 Task: Design a stationery and office supplies store: offer stationery, office supplies, and art materials.
Action: Mouse moved to (743, 366)
Screenshot: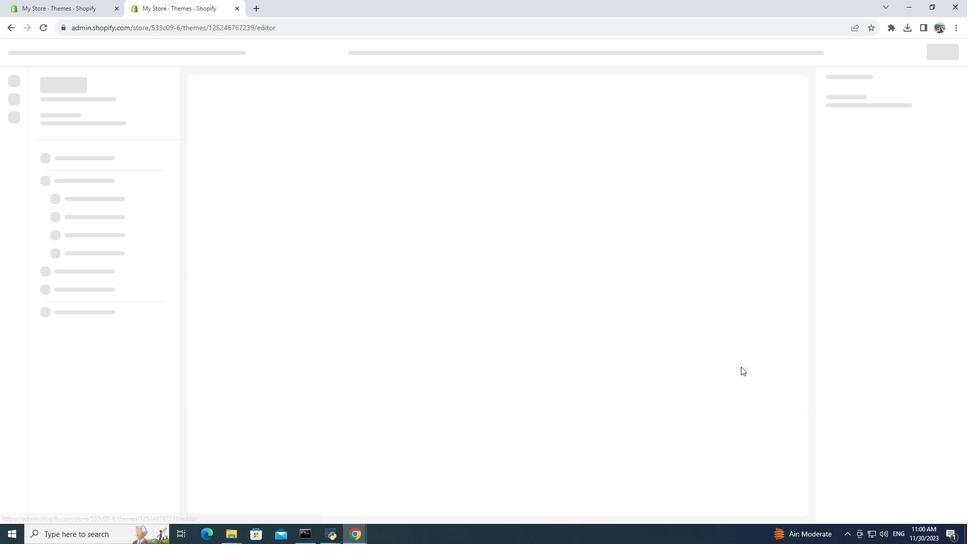 
Action: Mouse pressed left at (743, 366)
Screenshot: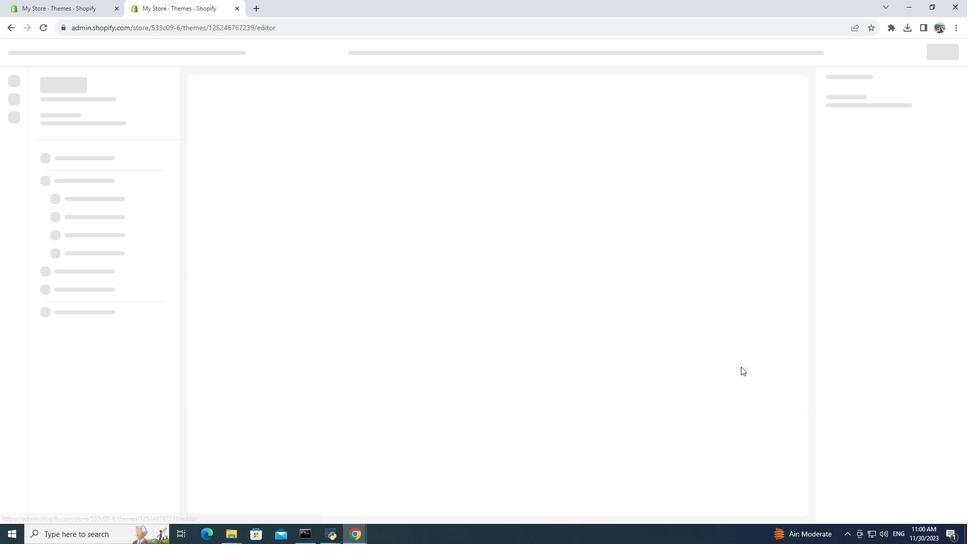 
Action: Mouse moved to (699, 226)
Screenshot: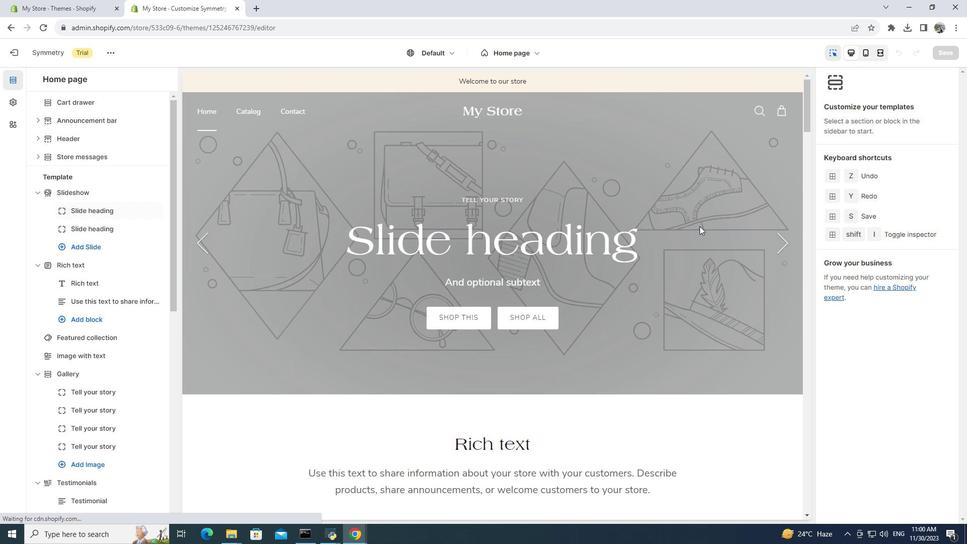 
Action: Mouse pressed left at (699, 226)
Screenshot: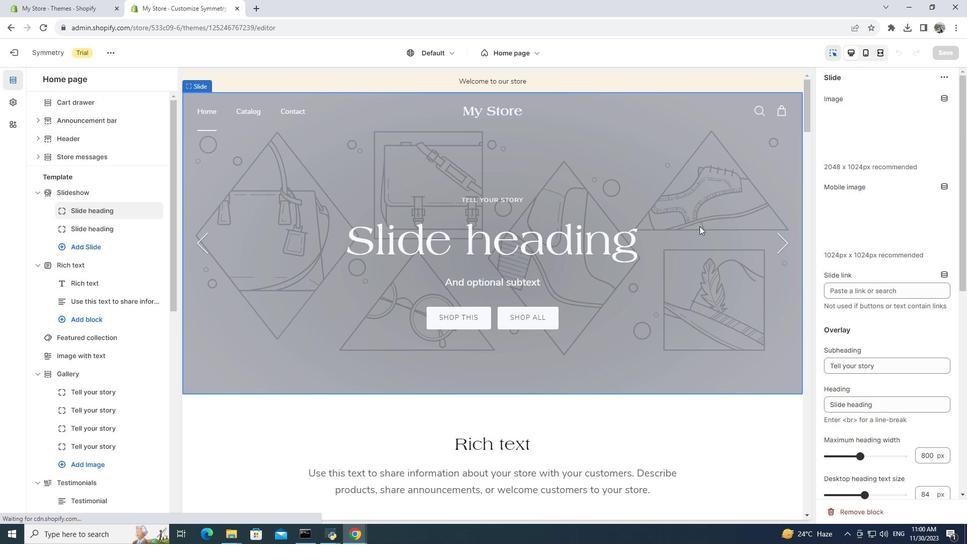 
Action: Mouse moved to (541, 227)
Screenshot: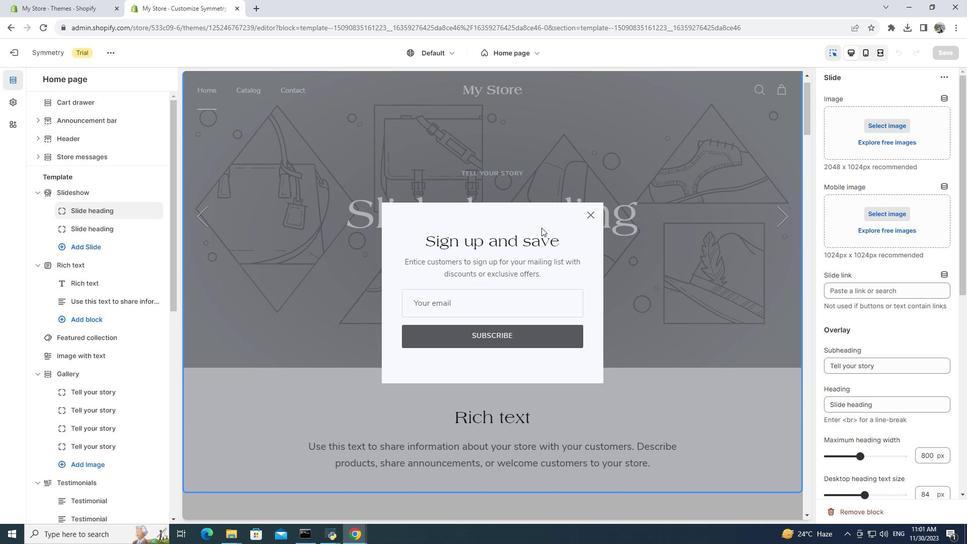
Action: Mouse pressed left at (541, 227)
Screenshot: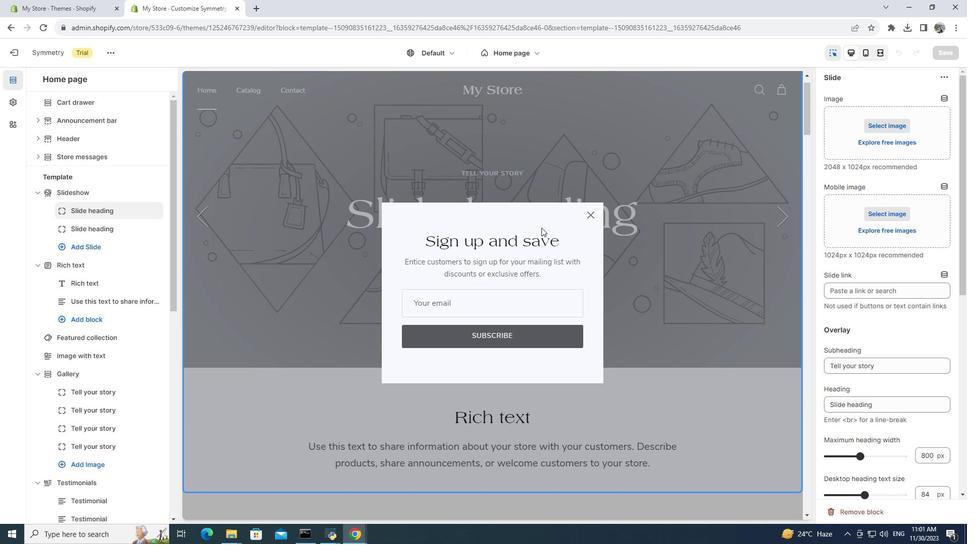 
Action: Mouse moved to (884, 260)
Screenshot: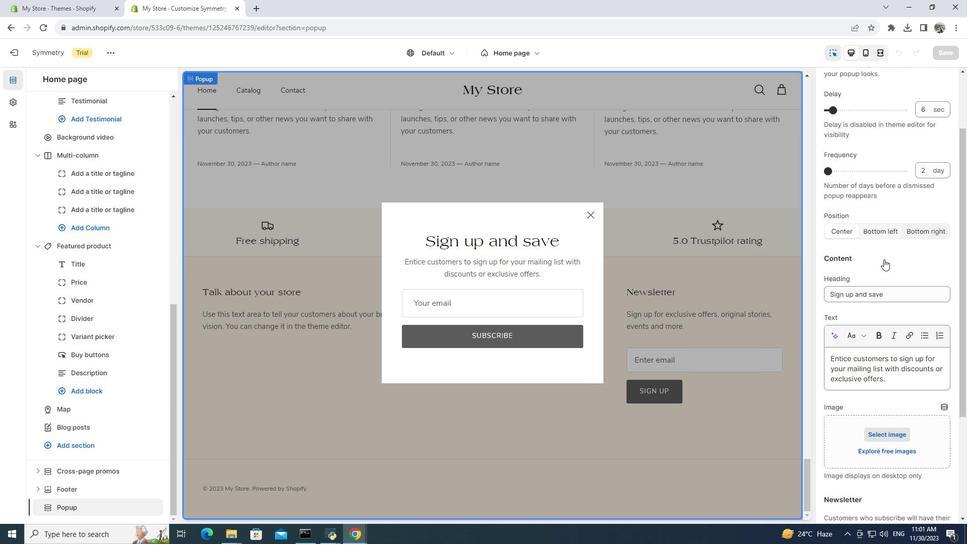 
Action: Mouse scrolled (884, 260) with delta (0, 0)
Screenshot: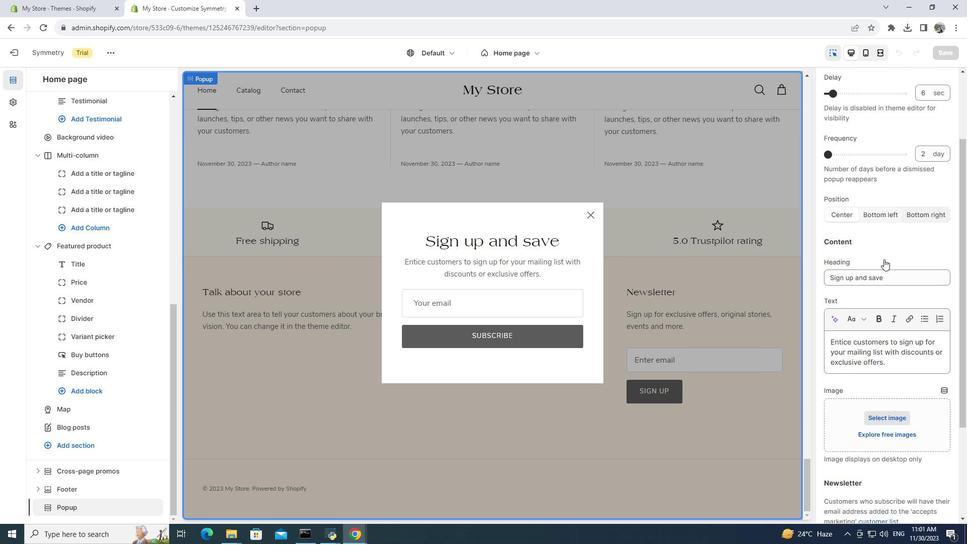 
Action: Mouse moved to (884, 260)
Screenshot: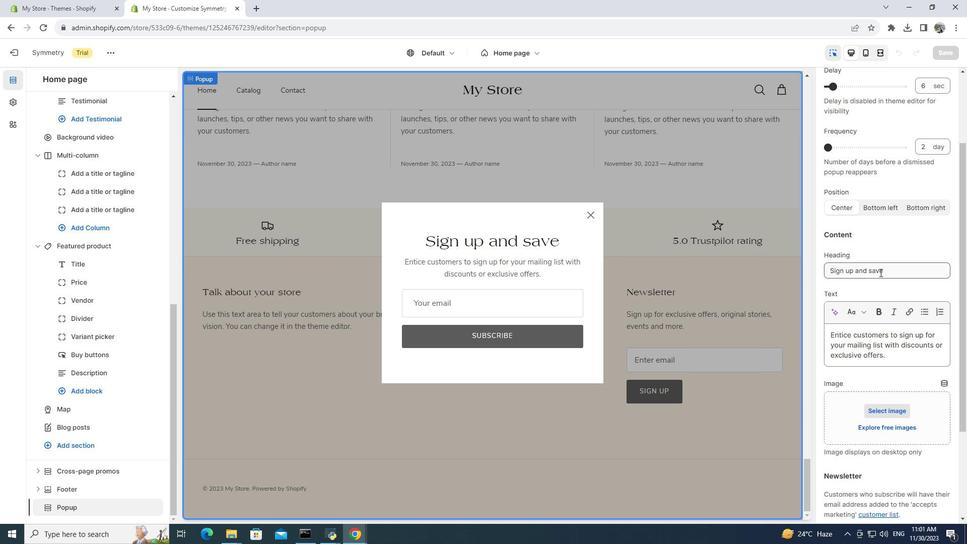 
Action: Mouse scrolled (884, 259) with delta (0, 0)
Screenshot: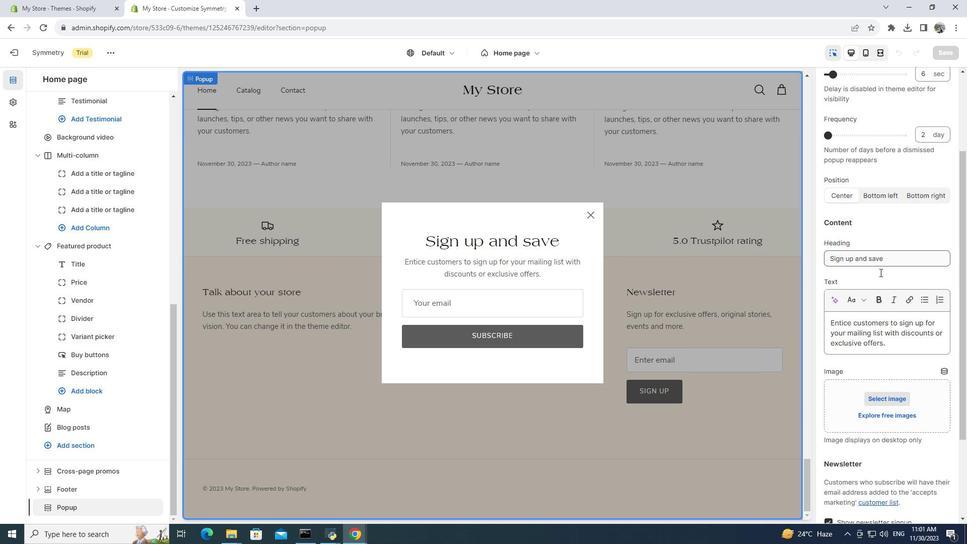 
Action: Mouse moved to (880, 272)
Screenshot: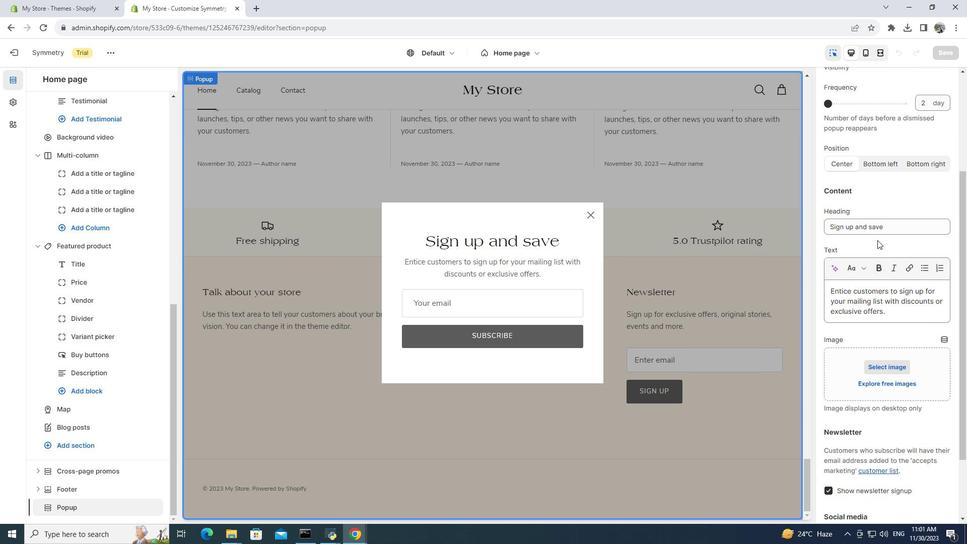 
Action: Mouse scrolled (880, 272) with delta (0, 0)
Screenshot: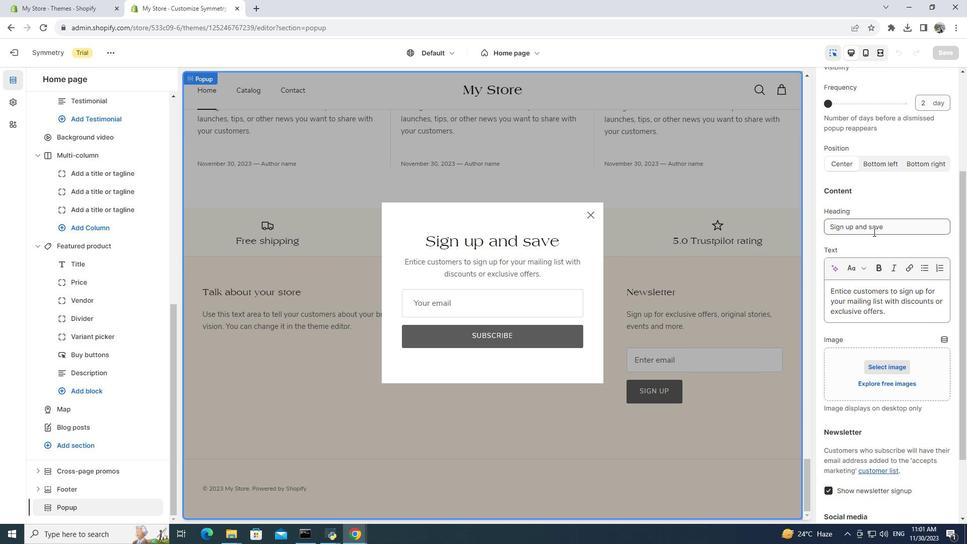 
Action: Mouse moved to (892, 226)
Screenshot: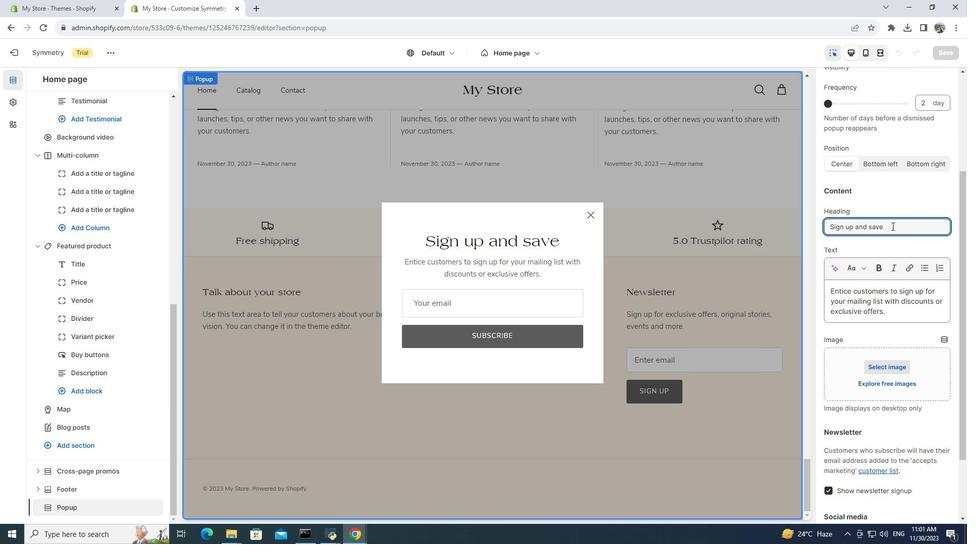 
Action: Mouse pressed left at (892, 226)
Screenshot: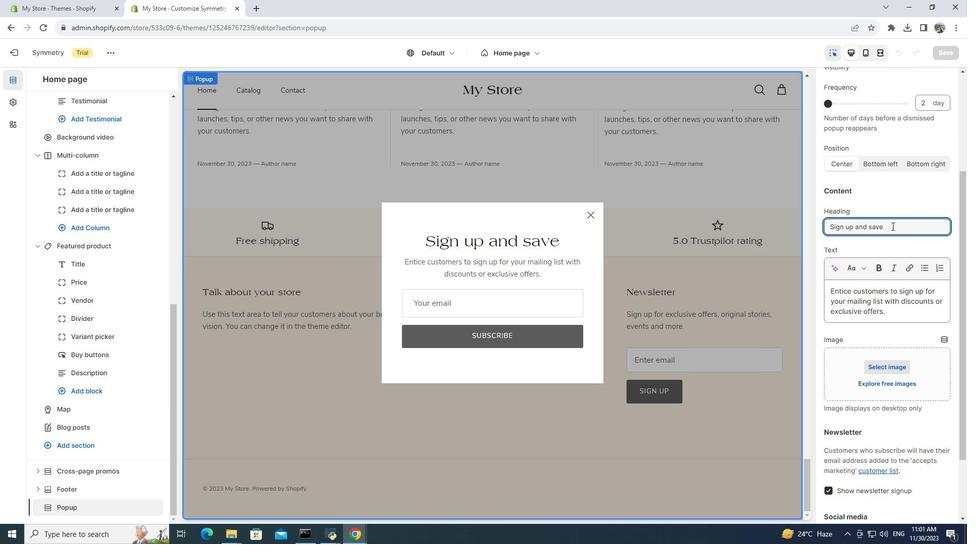 
Action: Mouse moved to (900, 225)
Screenshot: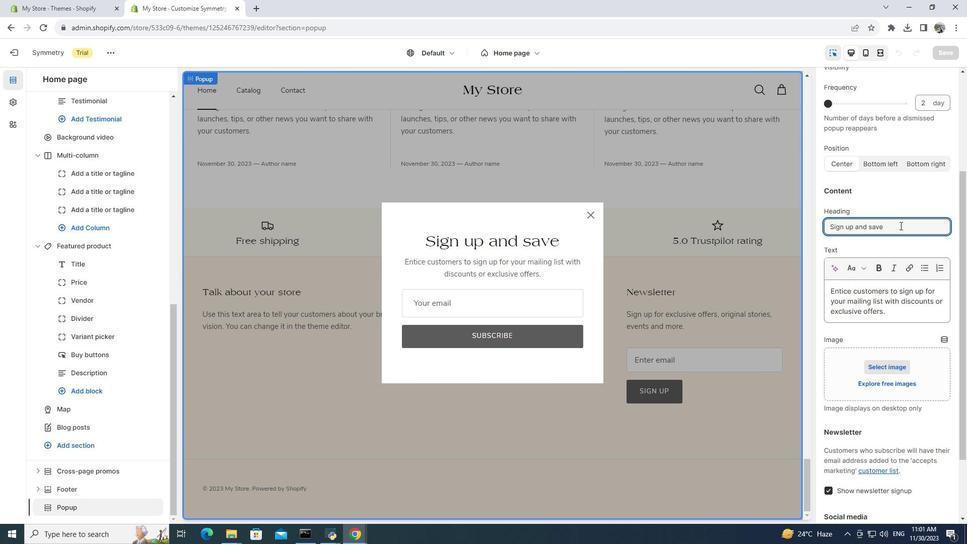 
Action: Key pressed <Key.space>get<Key.space>60<Key.shift><Key.shift><Key.shift><Key.shift><Key.shift><Key.shift><Key.shift><Key.shift><Key.shift><Key.shift><Key.shift><Key.shift><Key.shift><Key.shift><Key.shift><Key.shift><Key.shift><Key.shift><Key.shift><Key.shift><Key.shift><Key.shift><Key.shift><Key.shift><Key.shift>%off.
Screenshot: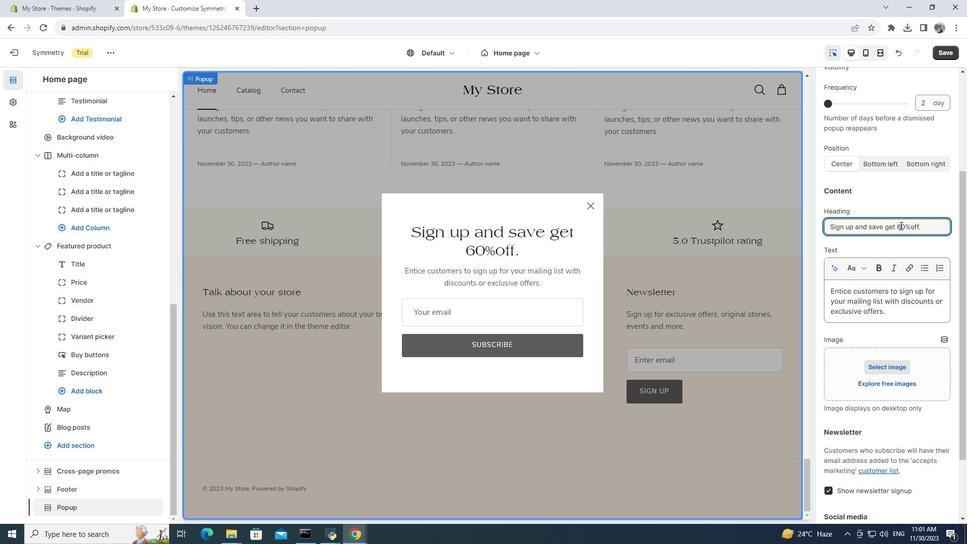 
Action: Mouse moved to (827, 288)
Screenshot: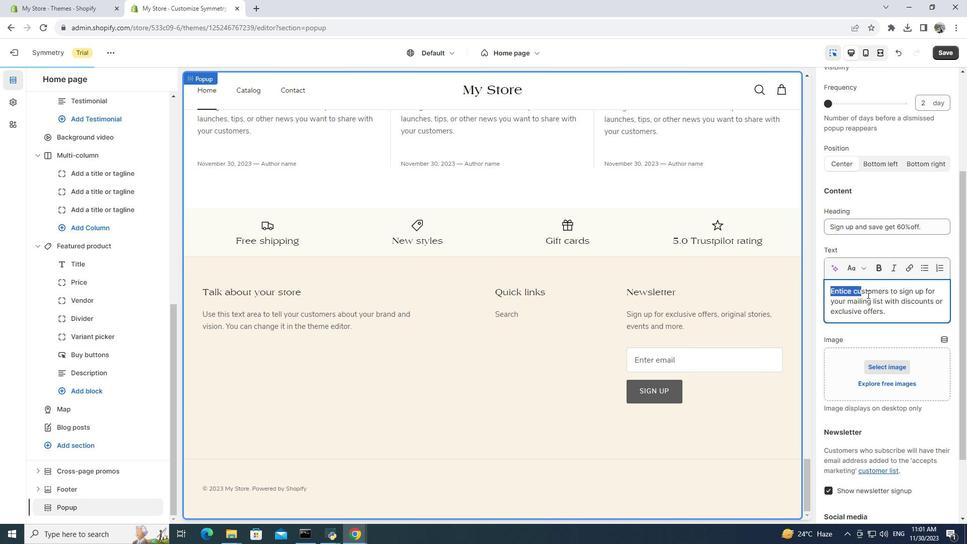 
Action: Mouse pressed left at (827, 288)
Screenshot: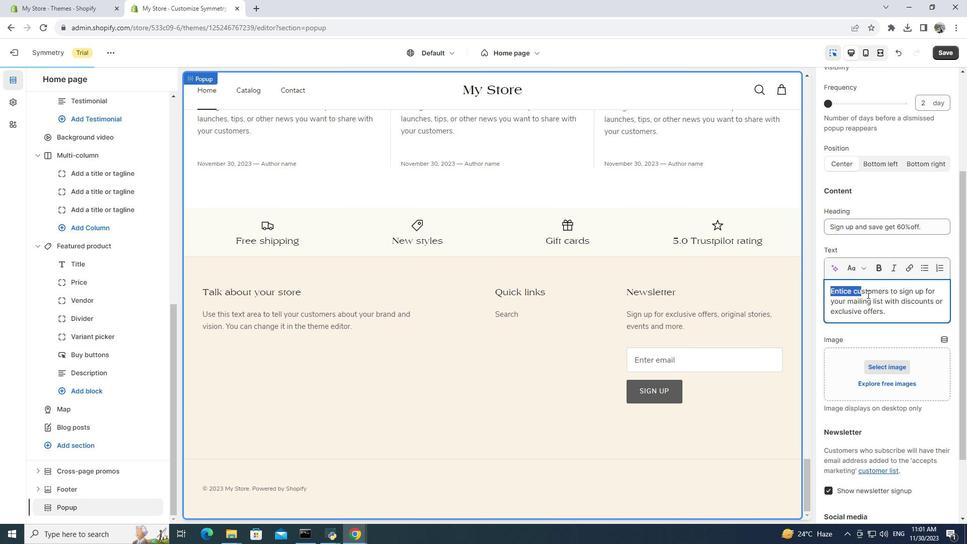 
Action: Mouse moved to (773, 210)
Screenshot: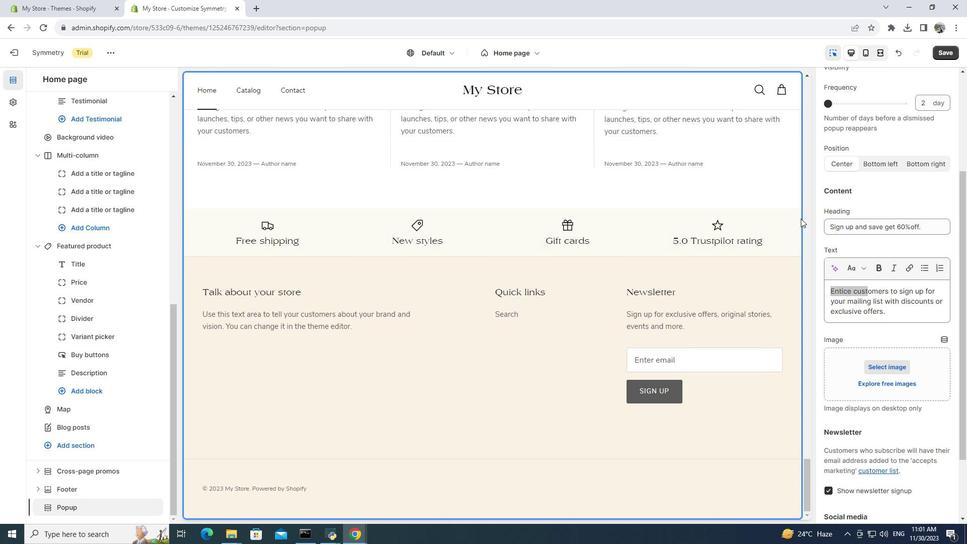 
Action: Mouse pressed left at (773, 210)
Screenshot: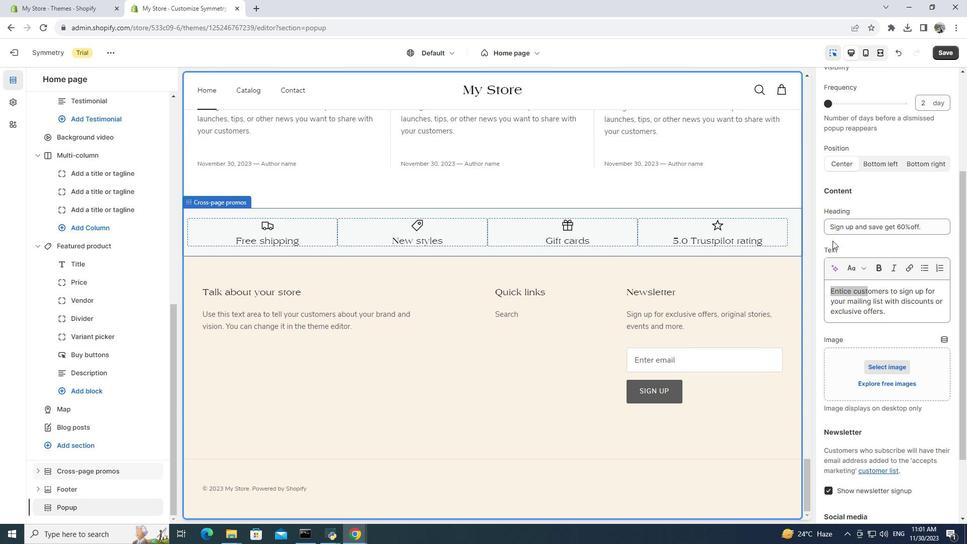 
Action: Mouse moved to (888, 366)
Screenshot: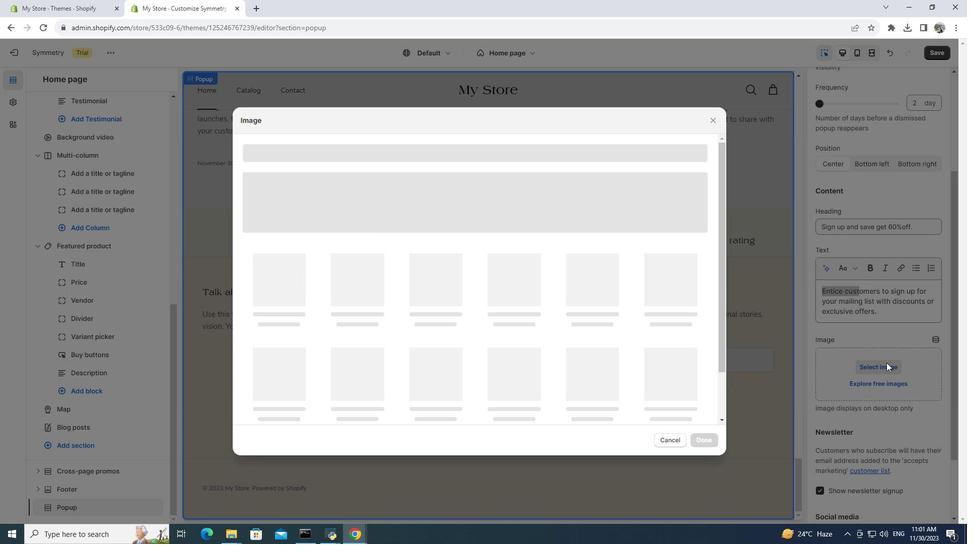 
Action: Mouse pressed left at (888, 366)
Screenshot: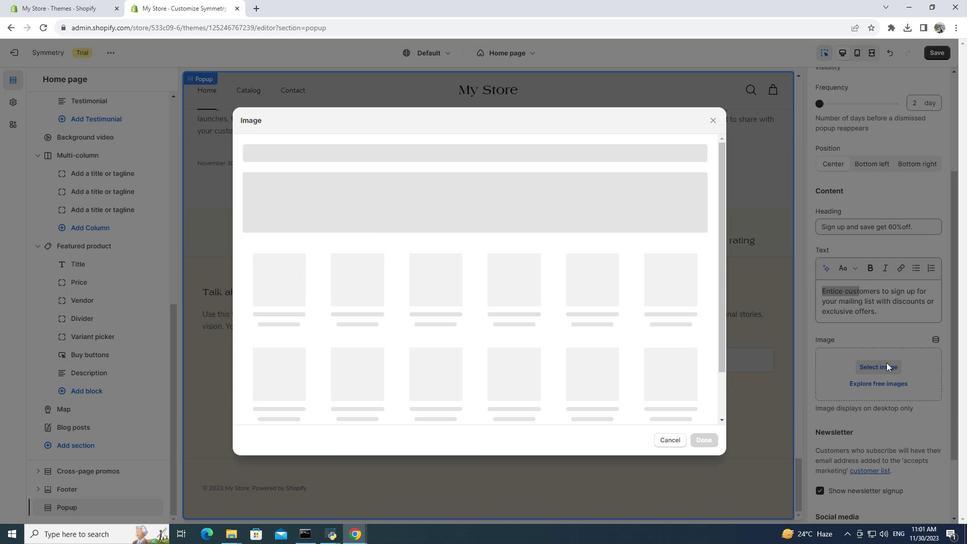 
Action: Mouse moved to (481, 339)
Screenshot: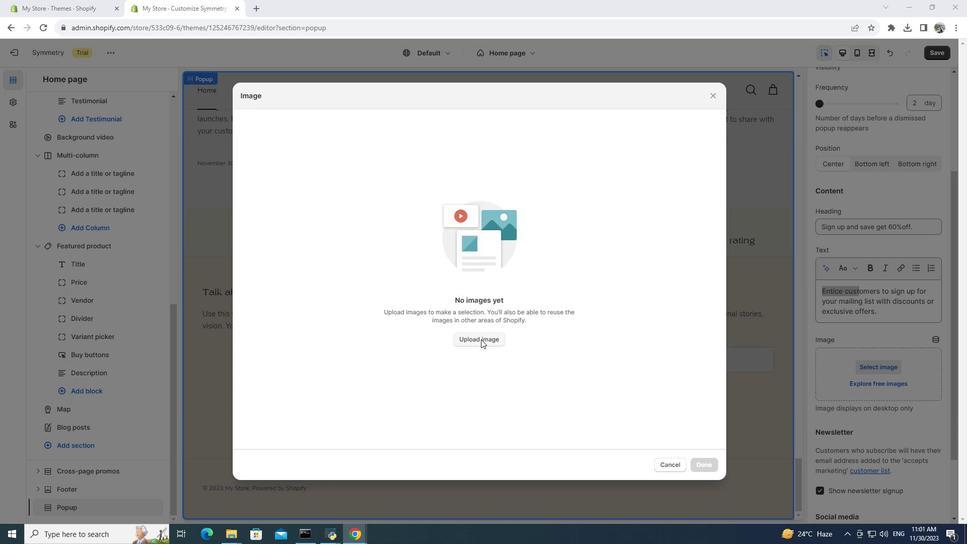 
Action: Mouse pressed left at (481, 339)
Screenshot: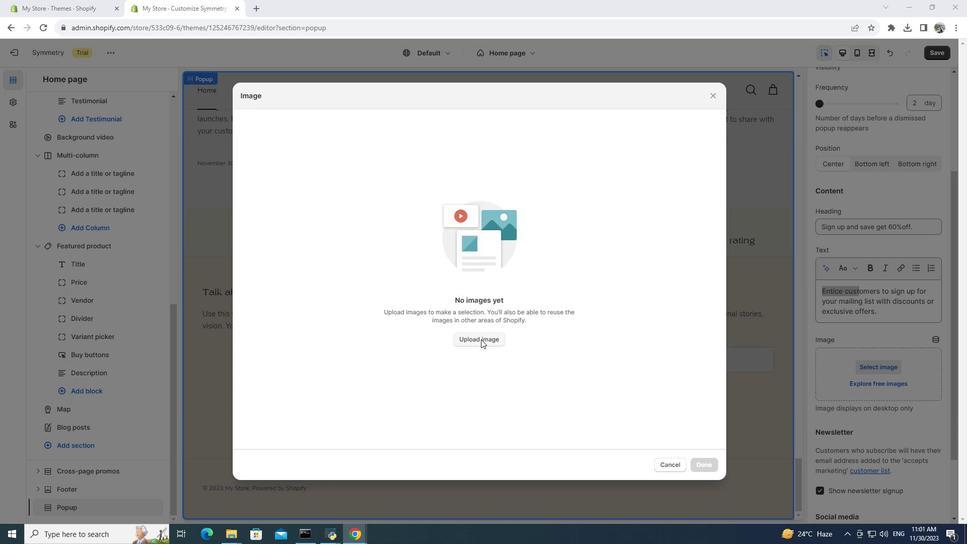 
Action: Mouse moved to (90, 81)
Screenshot: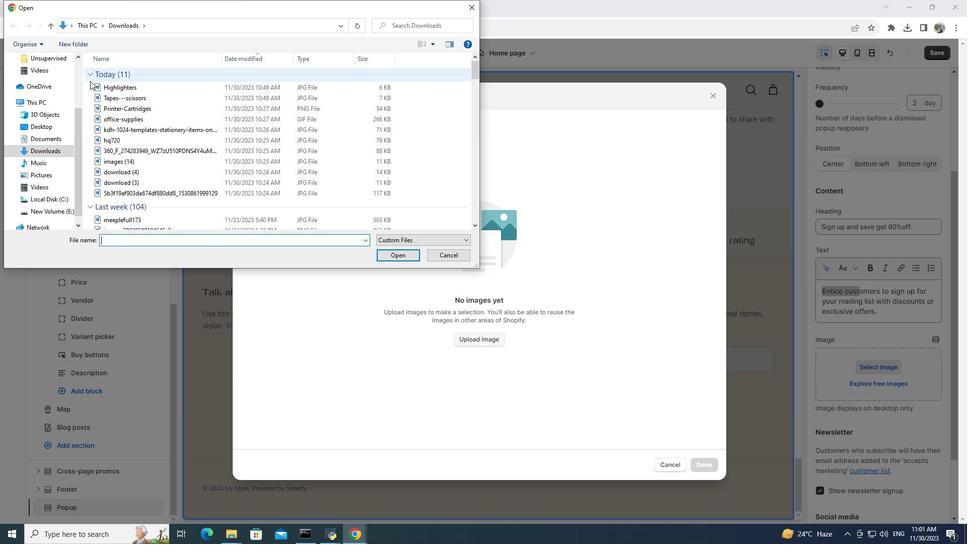 
Action: Mouse pressed left at (90, 81)
Screenshot: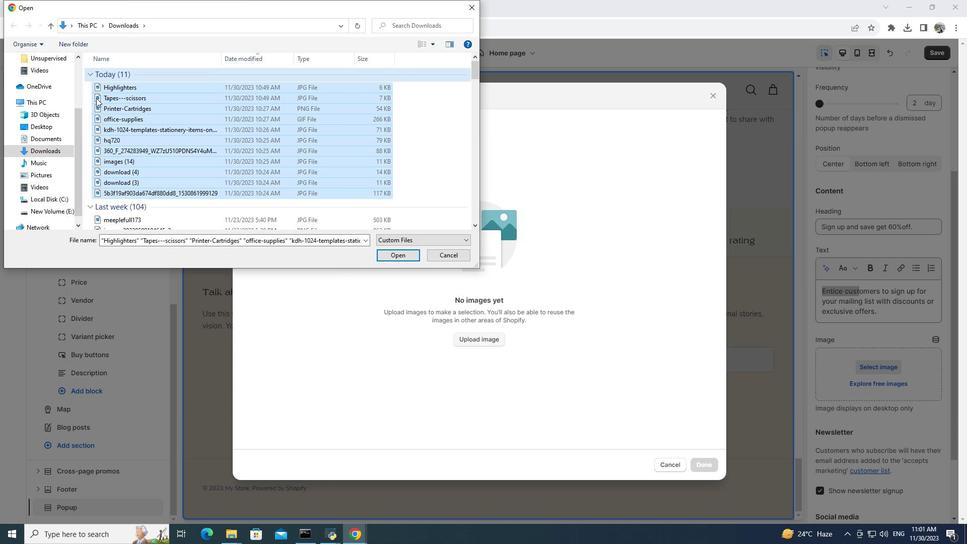 
Action: Mouse moved to (400, 256)
Screenshot: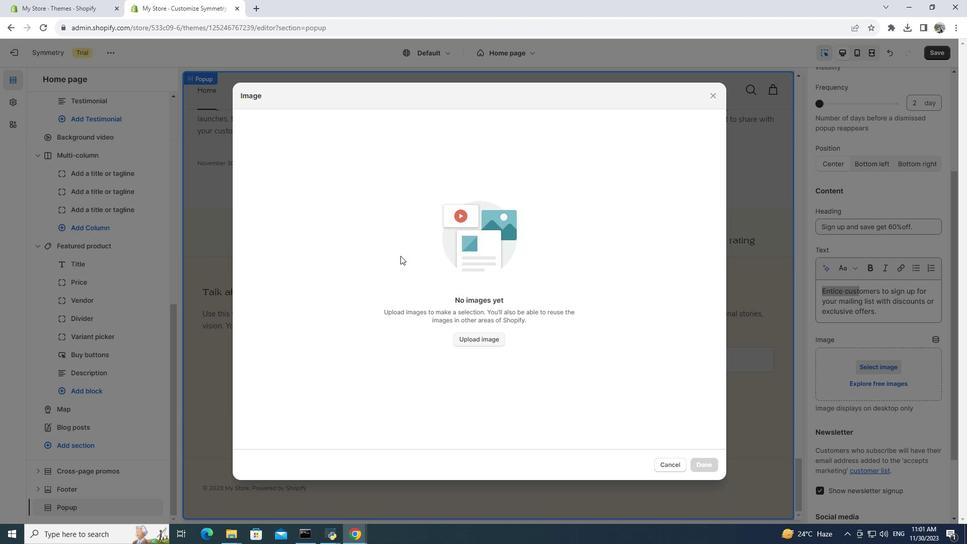 
Action: Mouse pressed left at (400, 256)
Screenshot: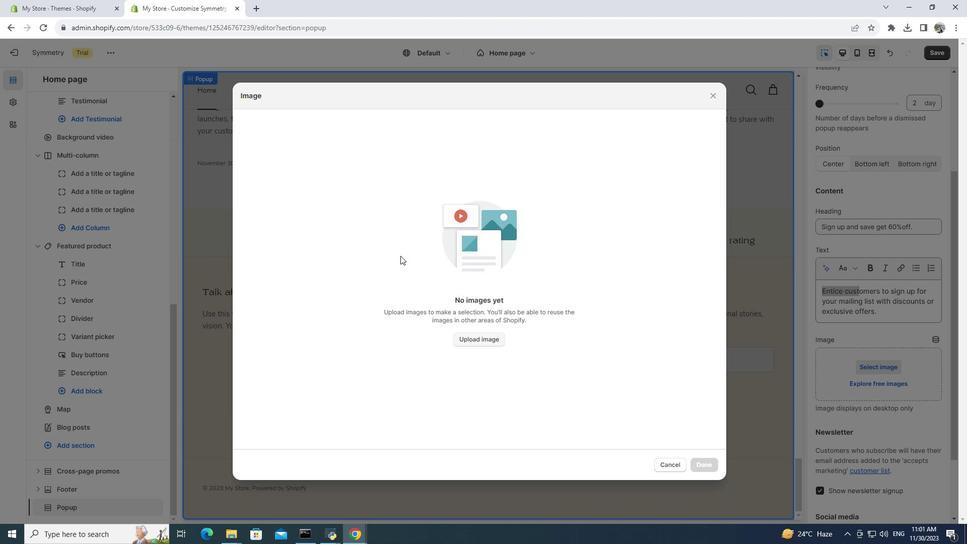 
Action: Mouse moved to (675, 318)
Screenshot: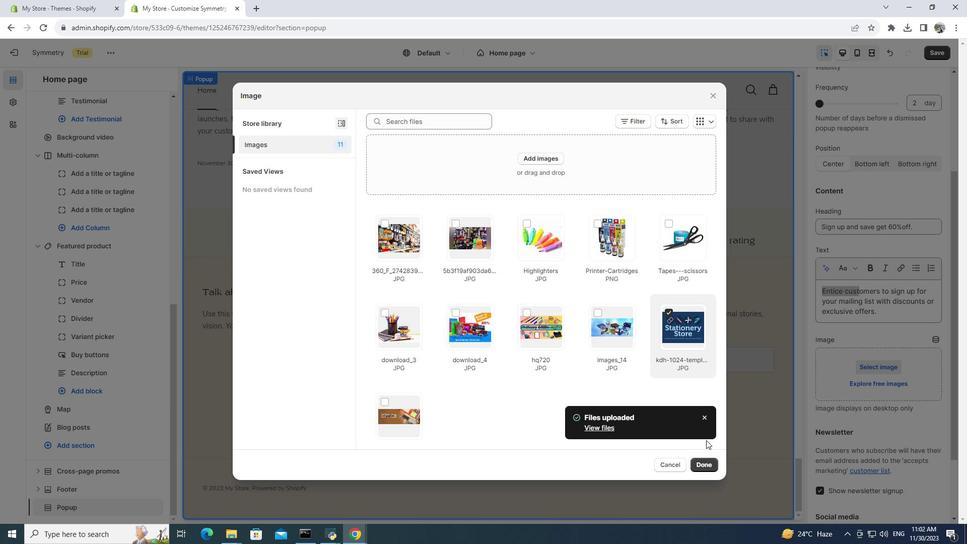 
Action: Mouse pressed left at (675, 318)
Screenshot: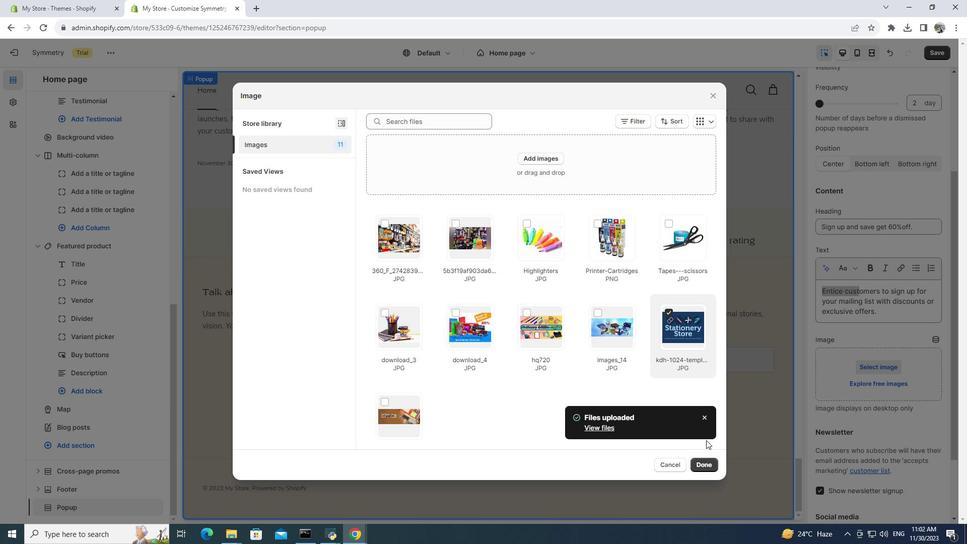 
Action: Mouse moved to (698, 462)
Screenshot: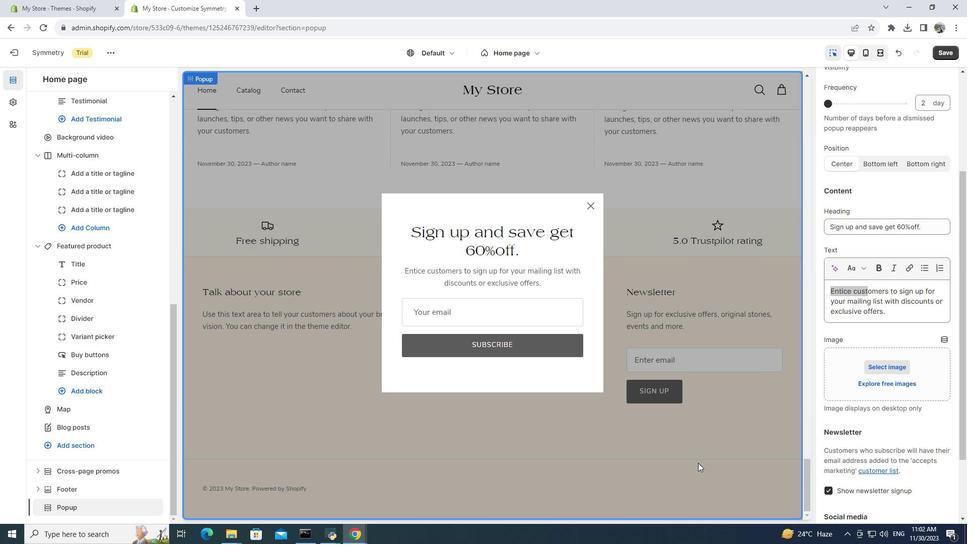 
Action: Mouse pressed left at (698, 462)
Screenshot: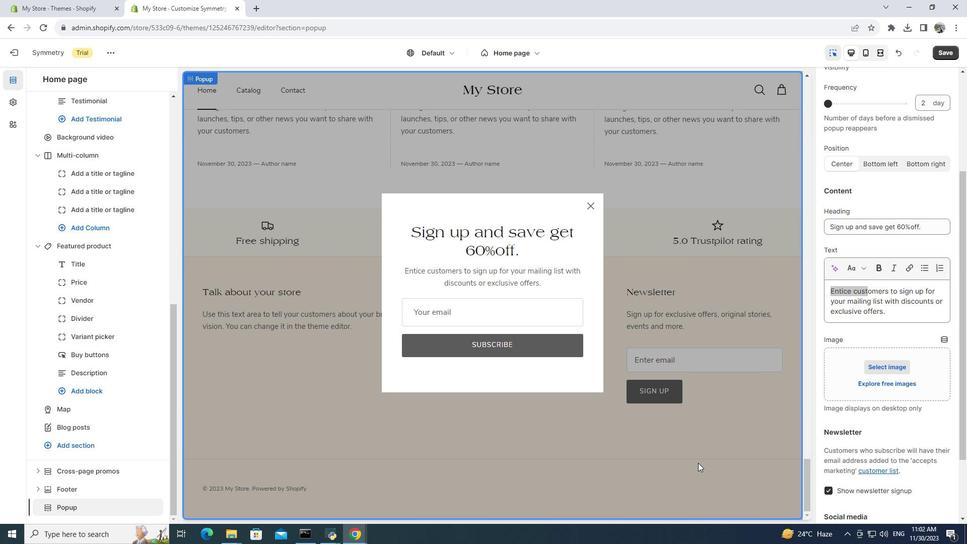 
Action: Mouse moved to (887, 493)
Screenshot: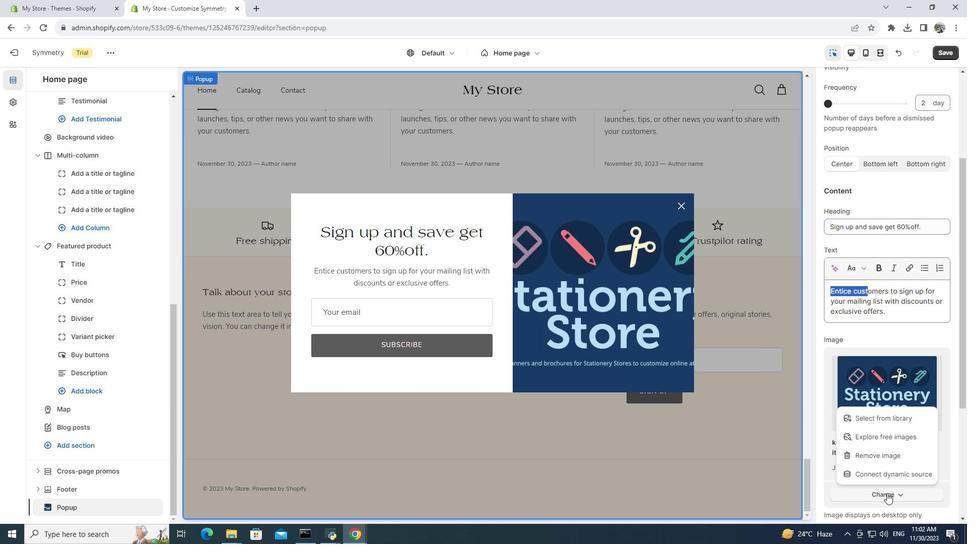 
Action: Mouse pressed left at (887, 493)
Screenshot: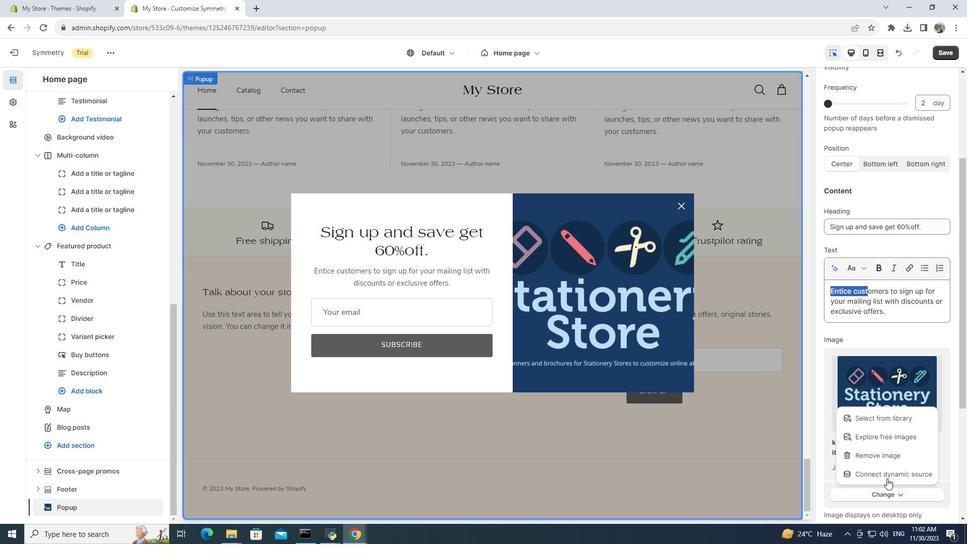 
Action: Mouse moved to (877, 436)
Screenshot: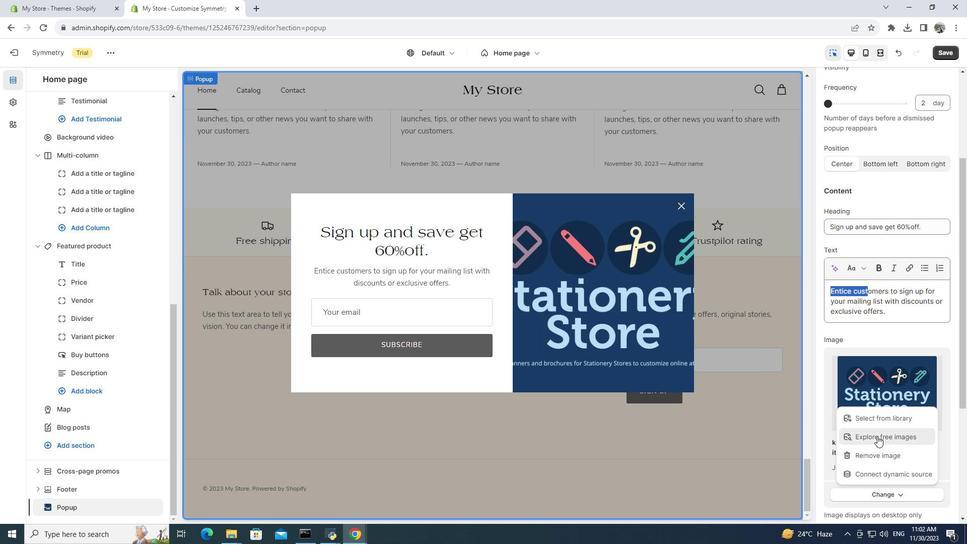 
Action: Mouse pressed left at (877, 436)
Screenshot: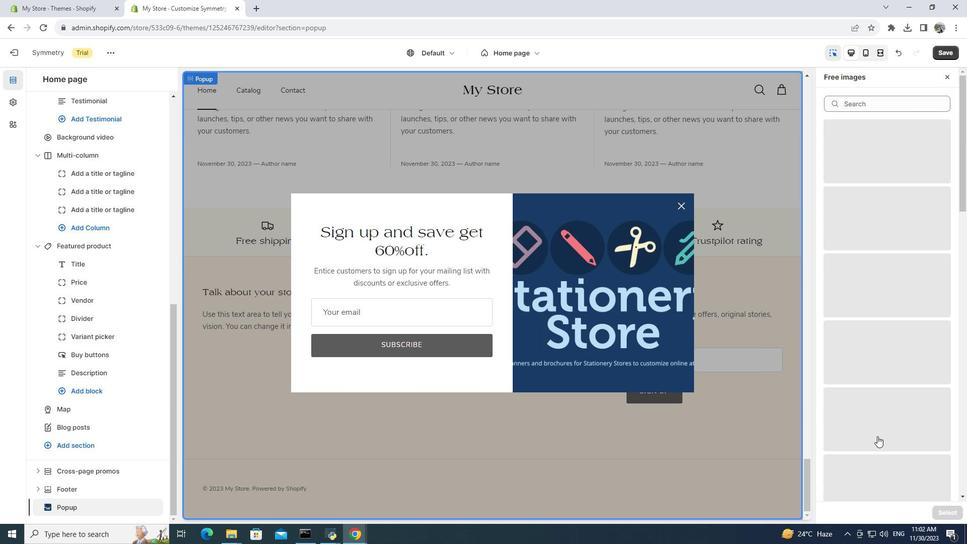 
Action: Mouse moved to (848, 105)
Screenshot: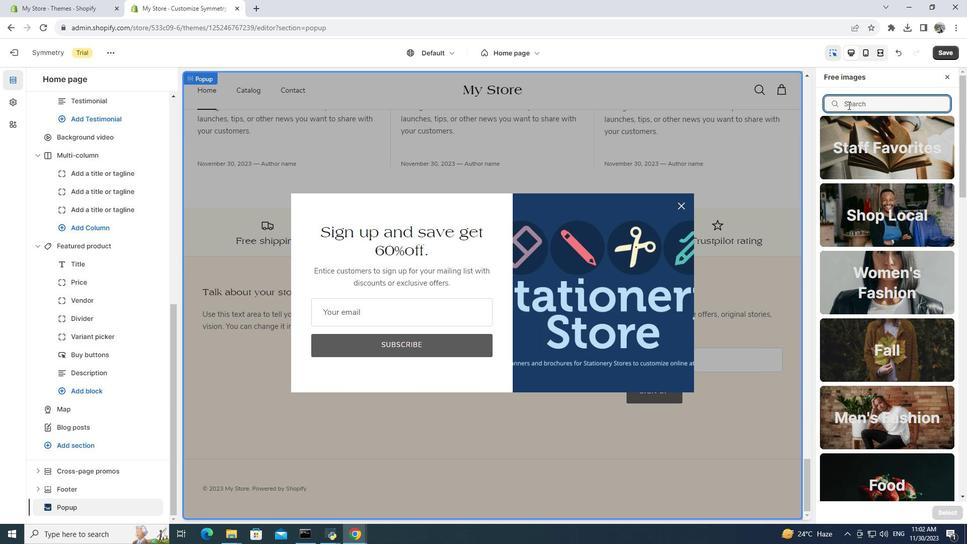 
Action: Mouse pressed left at (848, 105)
Screenshot: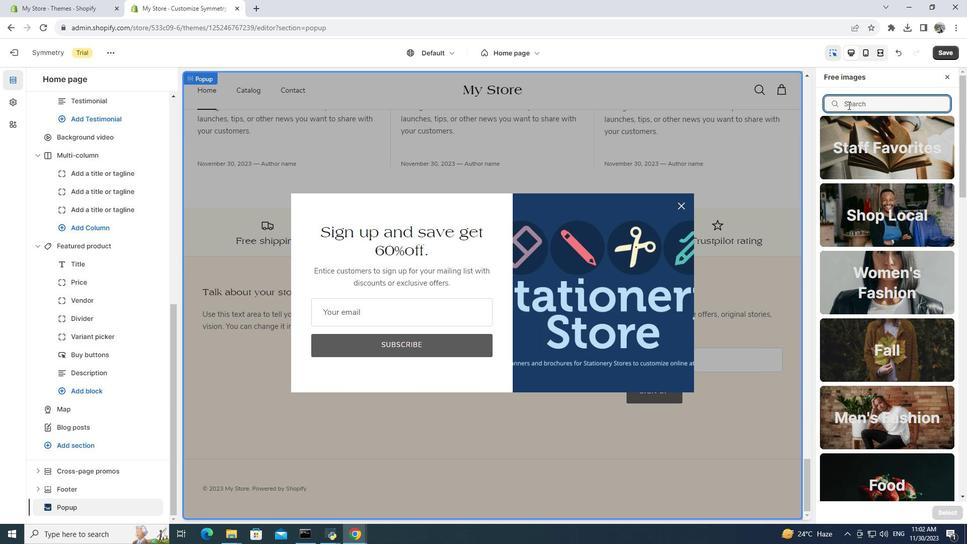 
Action: Mouse moved to (848, 105)
Screenshot: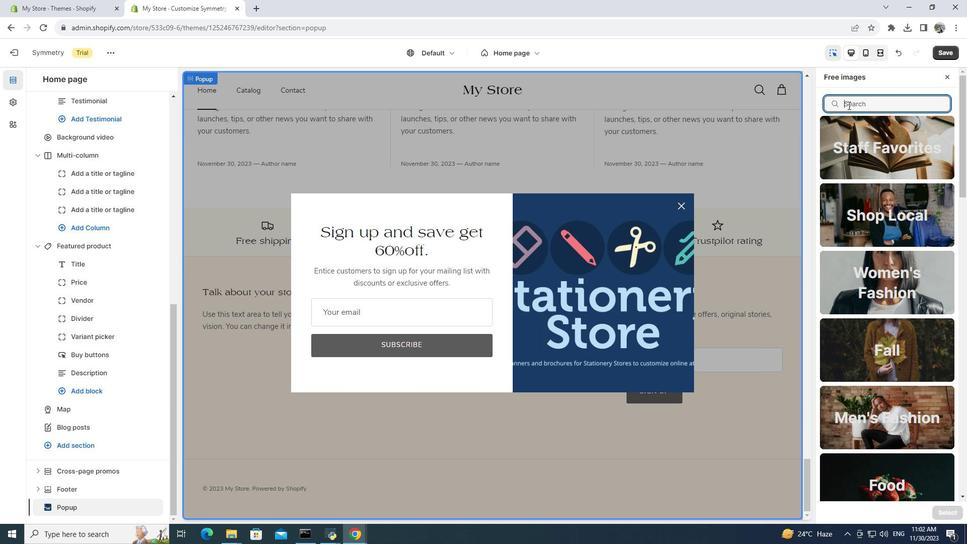 
Action: Key pressed di<Key.backspace><Key.backspace>stationery<Key.enter>
Screenshot: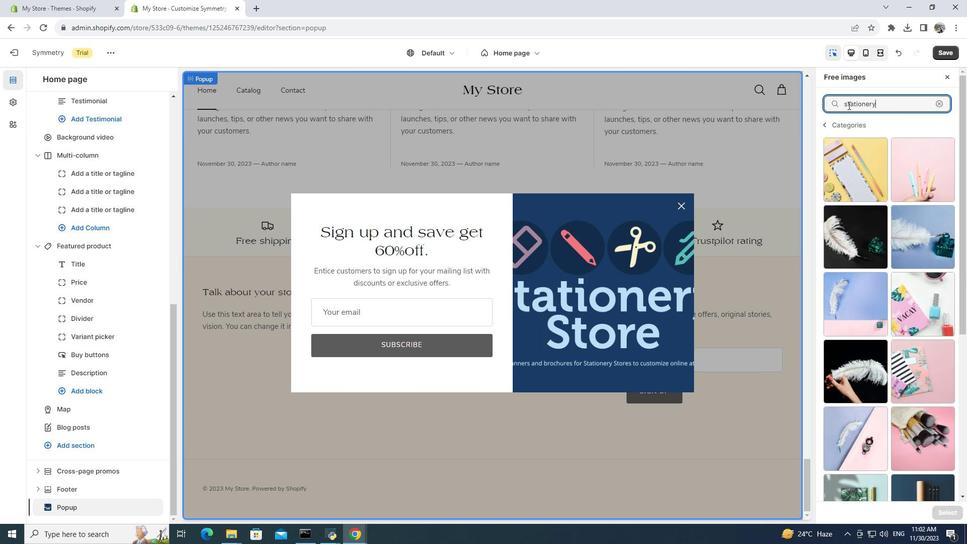 
Action: Mouse moved to (896, 210)
Screenshot: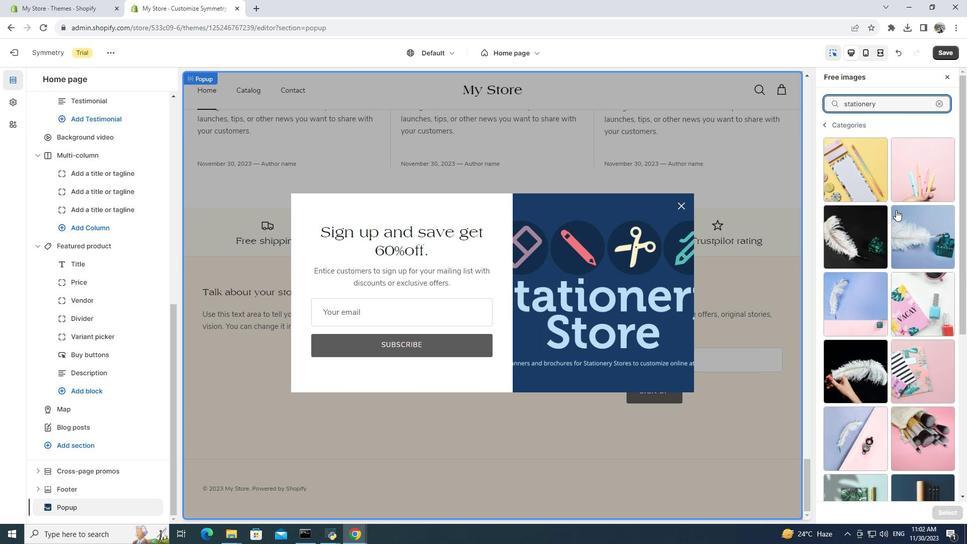 
Action: Mouse scrolled (896, 209) with delta (0, 0)
Screenshot: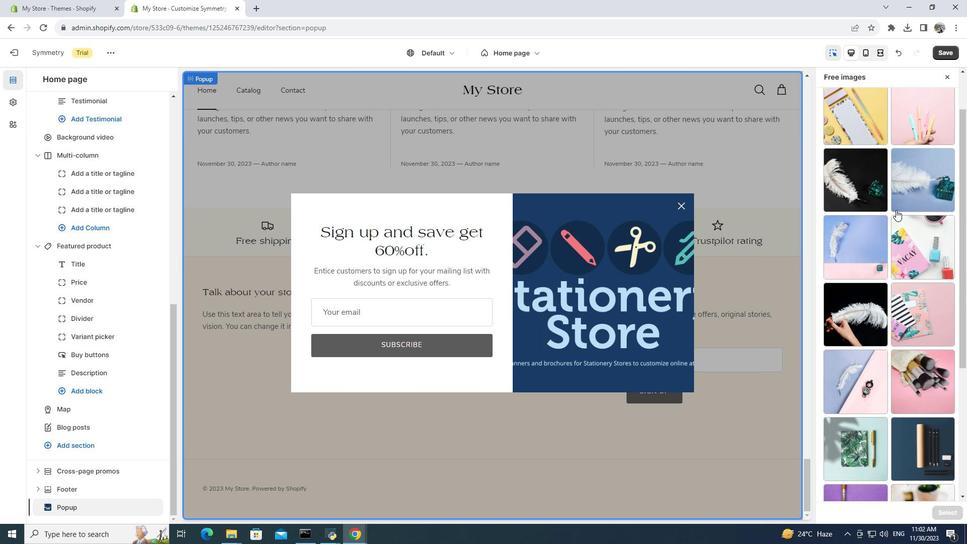 
Action: Mouse scrolled (896, 209) with delta (0, 0)
Screenshot: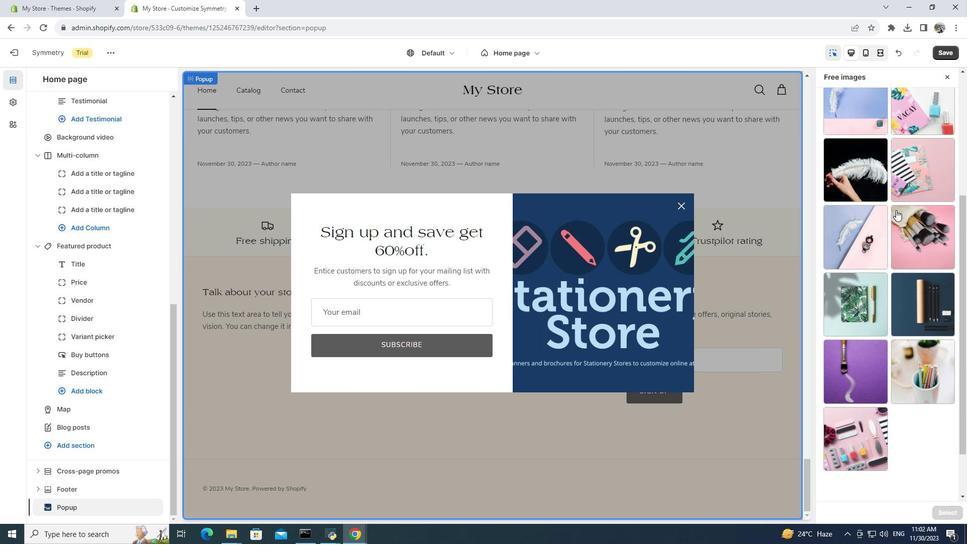 
Action: Mouse scrolled (896, 209) with delta (0, 0)
Screenshot: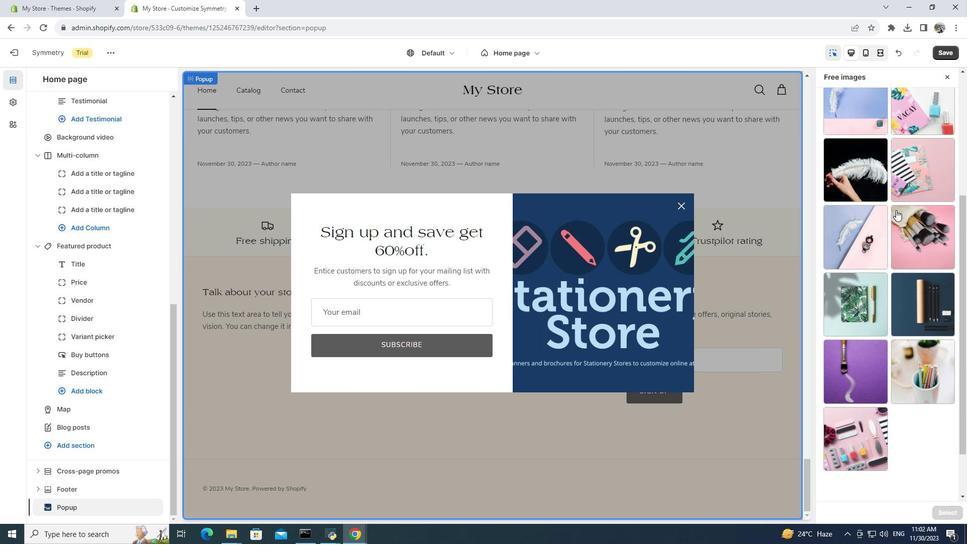 
Action: Mouse scrolled (896, 209) with delta (0, 0)
Screenshot: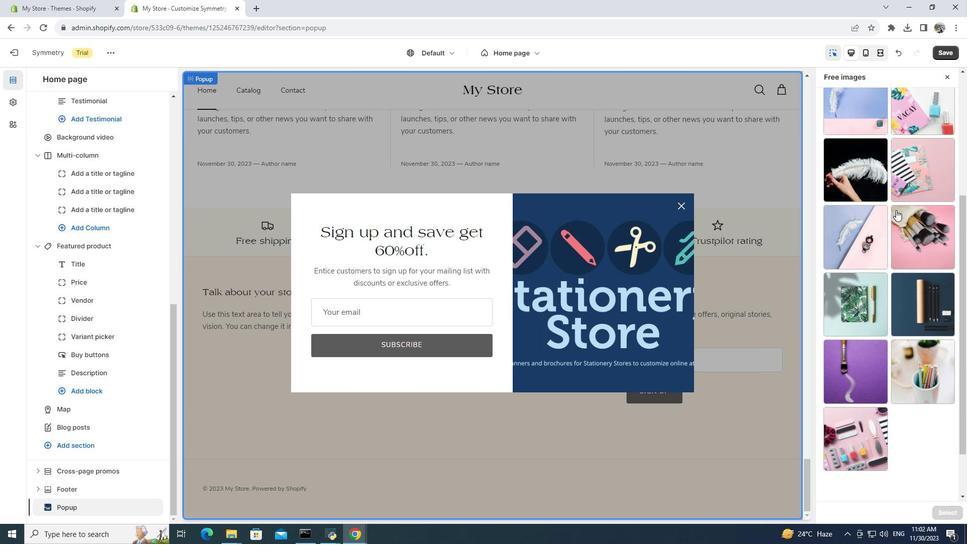 
Action: Mouse moved to (896, 211)
Screenshot: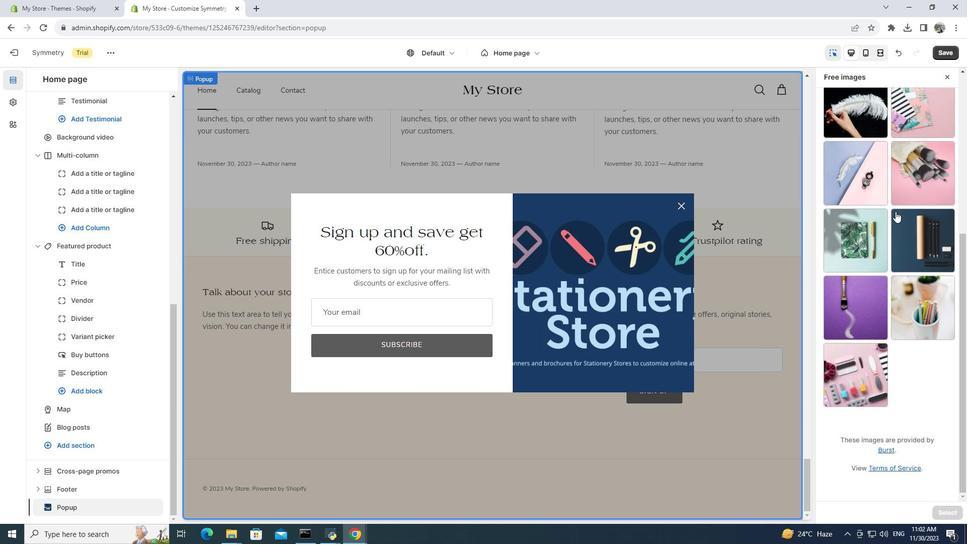 
Action: Mouse scrolled (896, 210) with delta (0, 0)
Screenshot: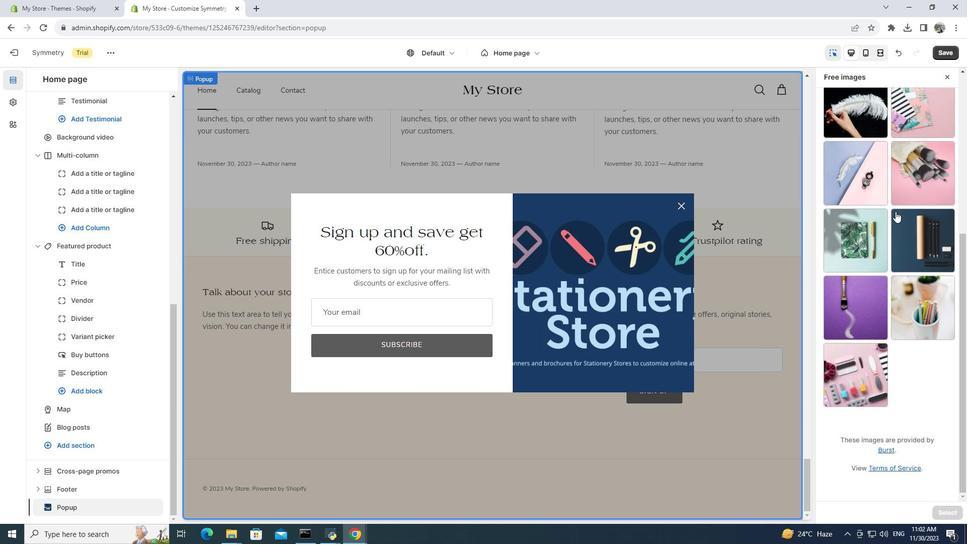 
Action: Mouse moved to (896, 211)
Screenshot: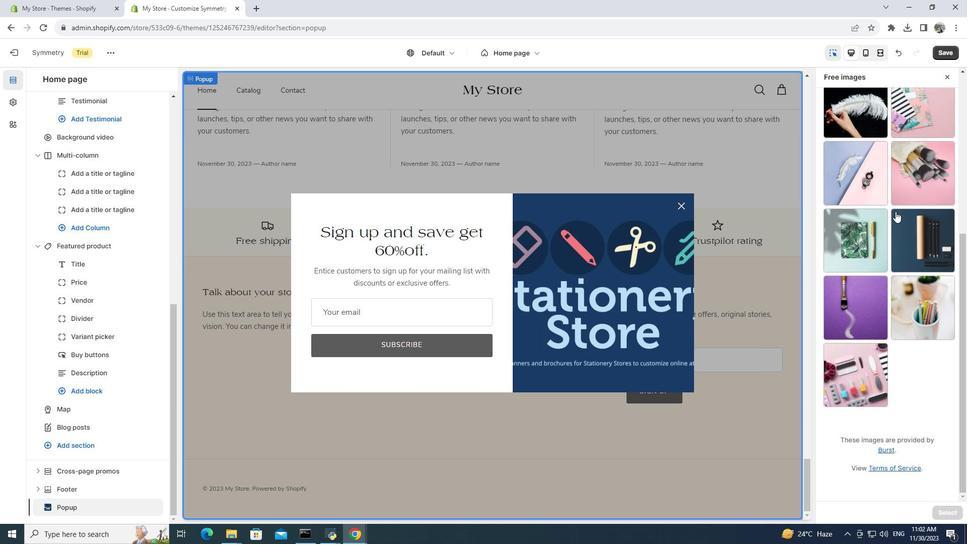 
Action: Mouse scrolled (896, 210) with delta (0, 0)
Screenshot: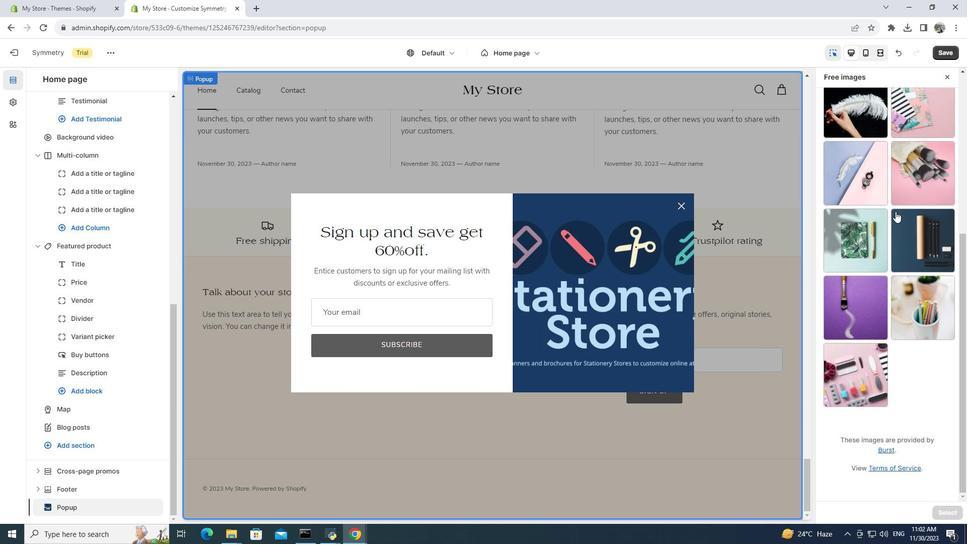 
Action: Mouse moved to (896, 211)
Screenshot: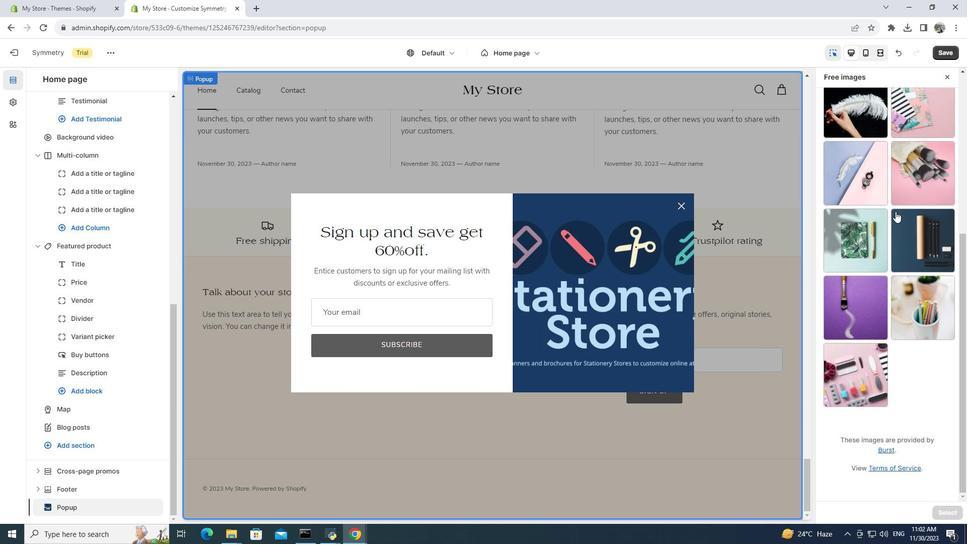 
Action: Mouse scrolled (896, 211) with delta (0, 0)
Screenshot: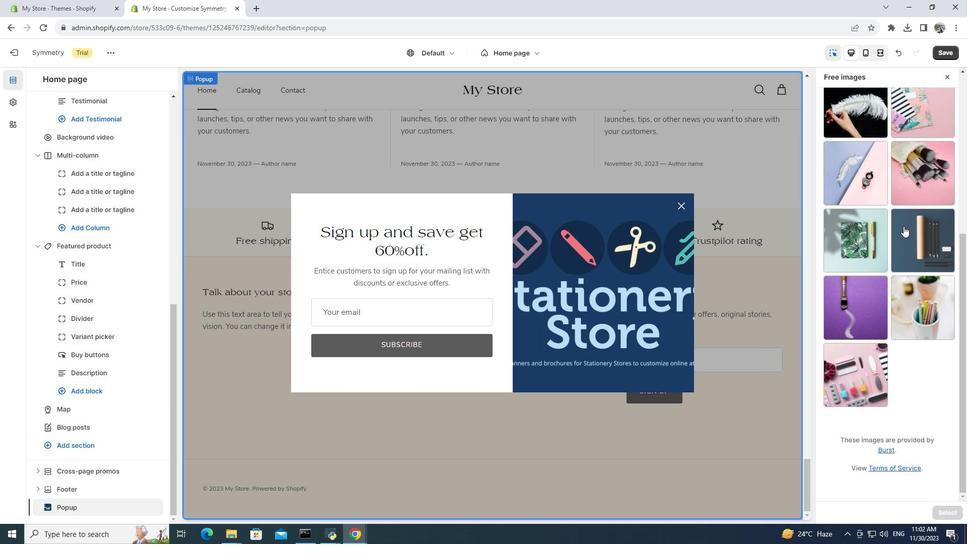 
Action: Mouse moved to (917, 283)
Screenshot: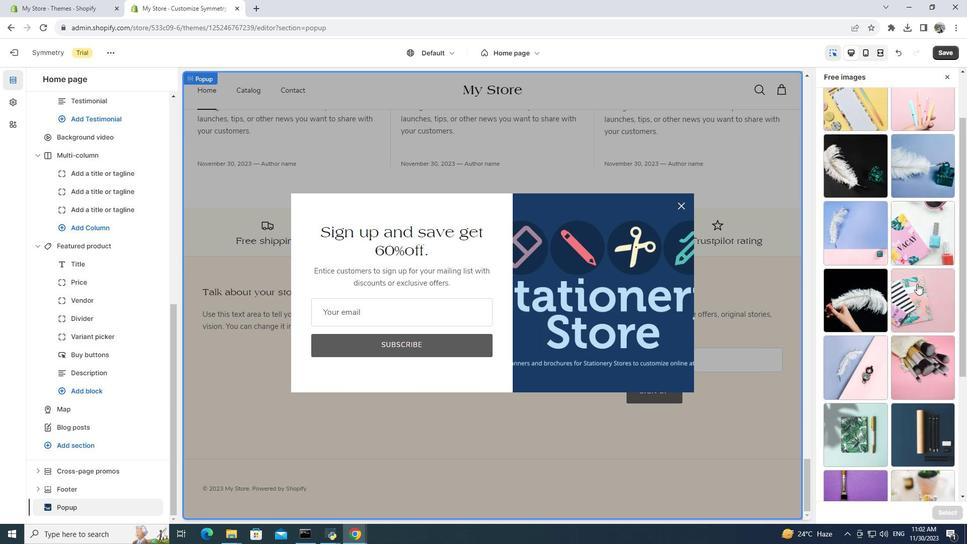 
Action: Mouse scrolled (917, 284) with delta (0, 0)
Screenshot: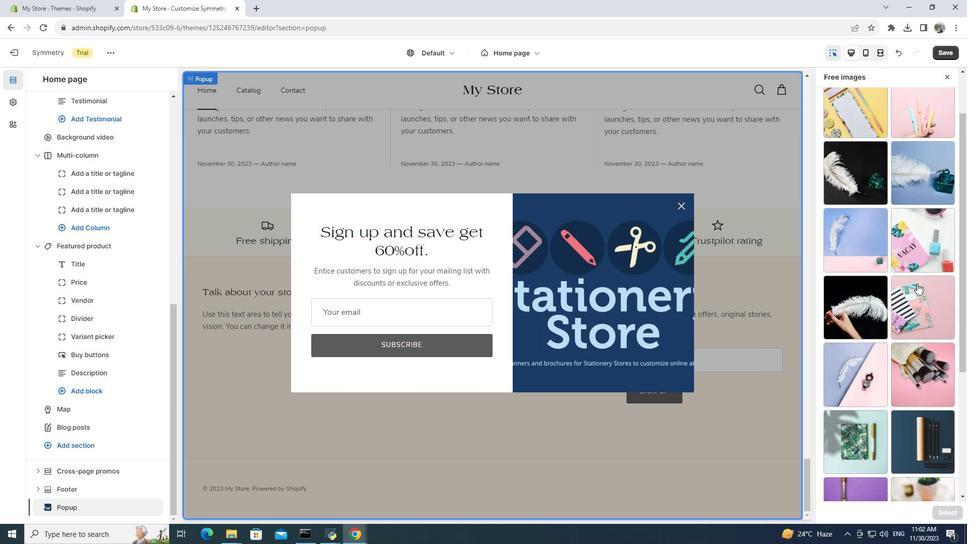 
Action: Mouse scrolled (917, 284) with delta (0, 0)
Screenshot: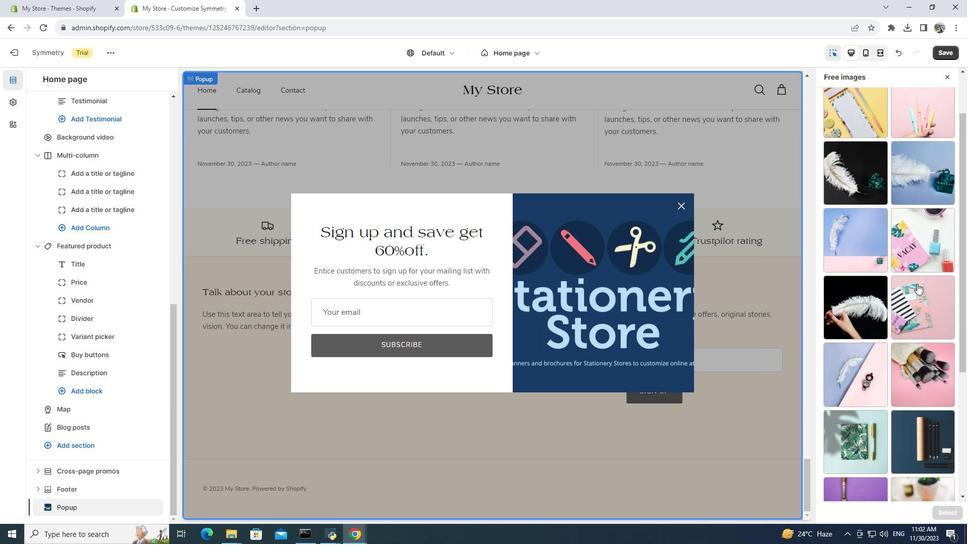 
Action: Mouse scrolled (917, 284) with delta (0, 0)
Screenshot: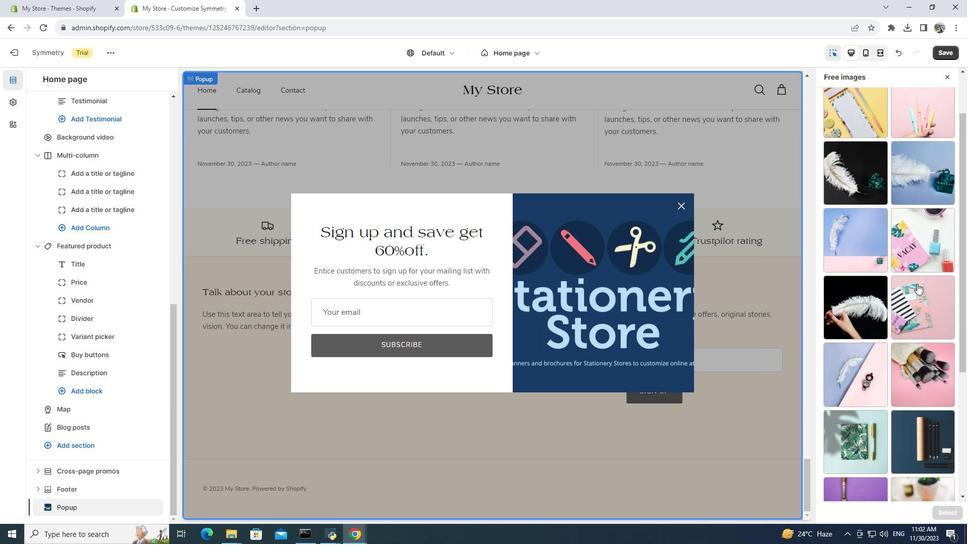 
Action: Mouse scrolled (917, 284) with delta (0, 0)
Screenshot: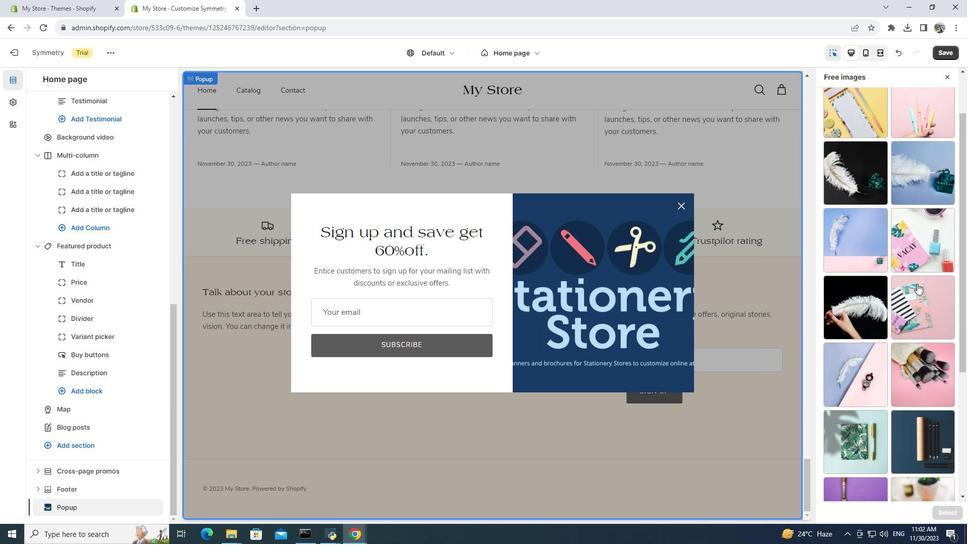 
Action: Mouse scrolled (917, 284) with delta (0, 0)
Screenshot: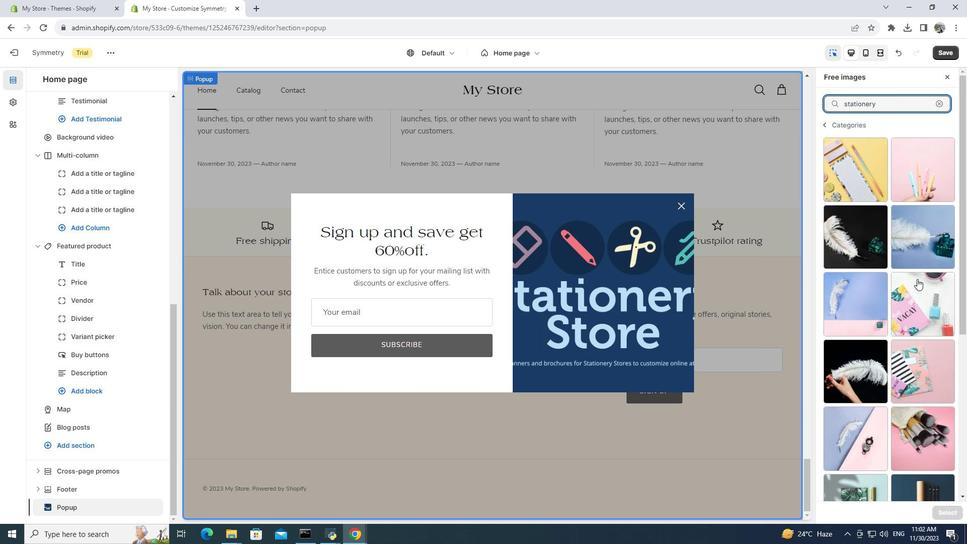 
Action: Mouse scrolled (917, 284) with delta (0, 0)
Screenshot: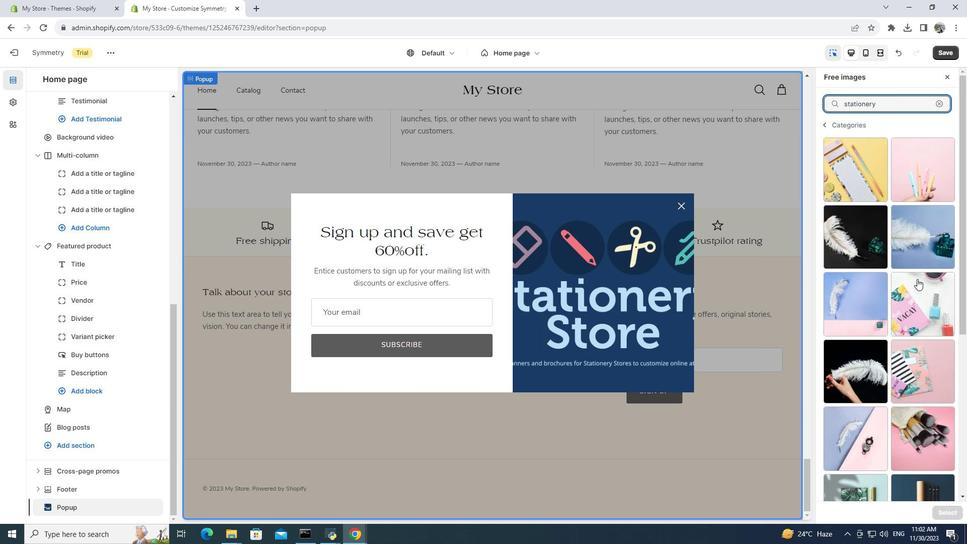 
Action: Mouse scrolled (917, 284) with delta (0, 0)
Screenshot: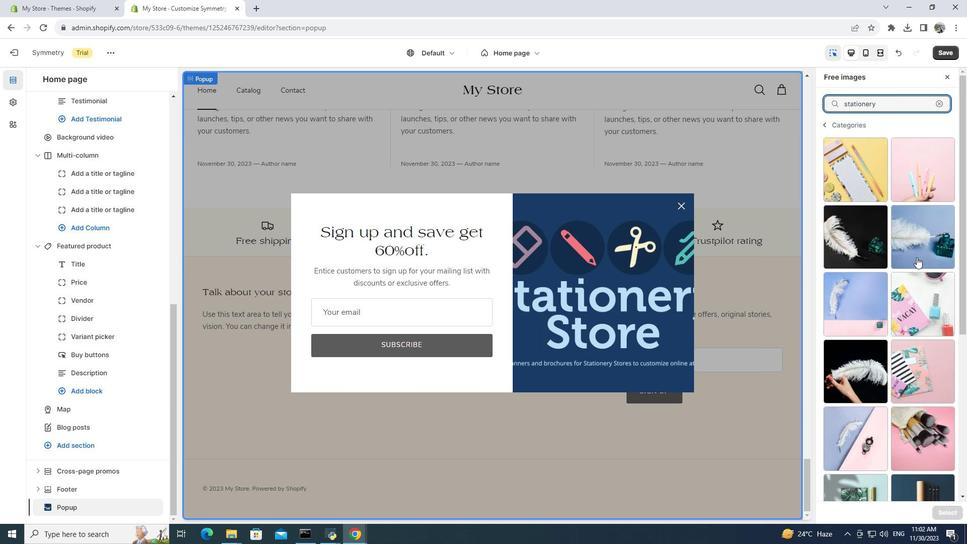 
Action: Mouse scrolled (917, 284) with delta (0, 0)
Screenshot: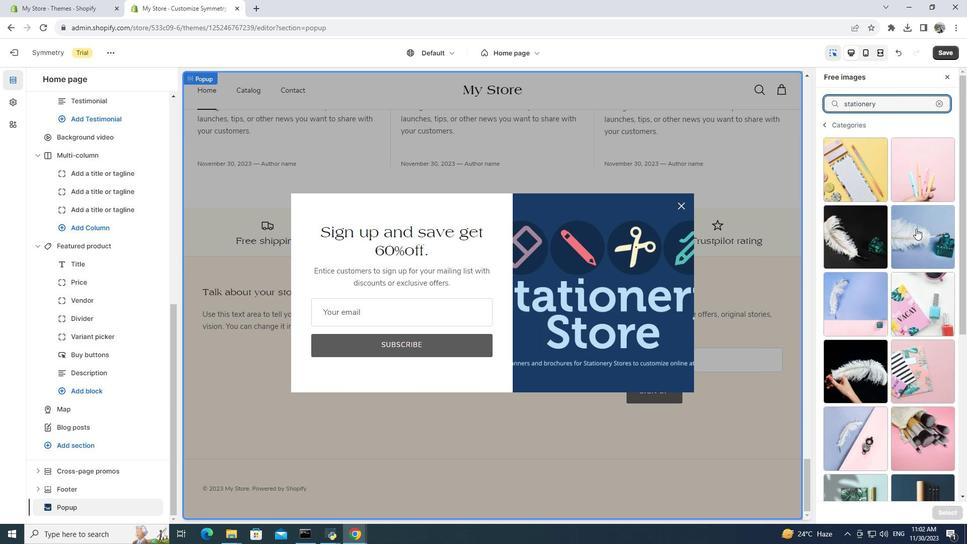 
Action: Mouse scrolled (917, 284) with delta (0, 0)
Screenshot: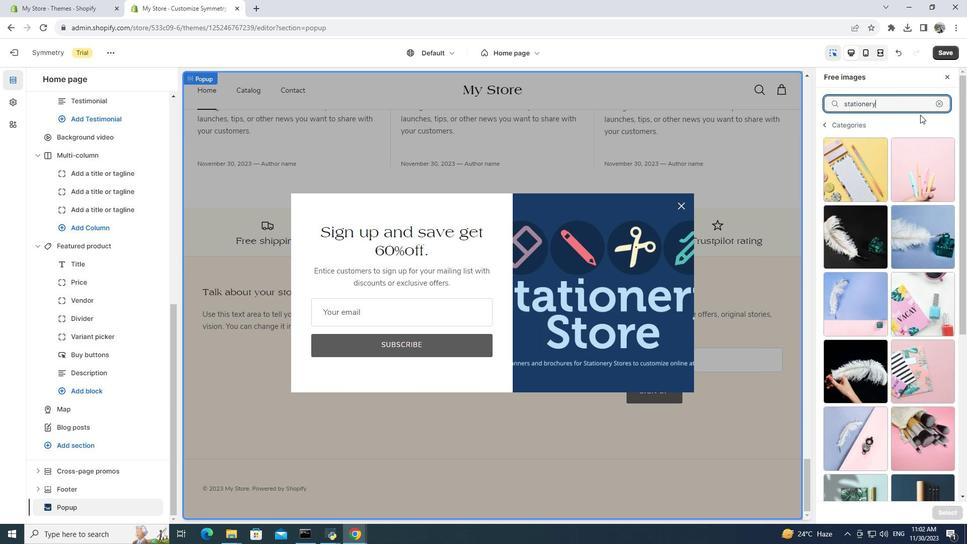 
Action: Mouse scrolled (917, 284) with delta (0, 0)
Screenshot: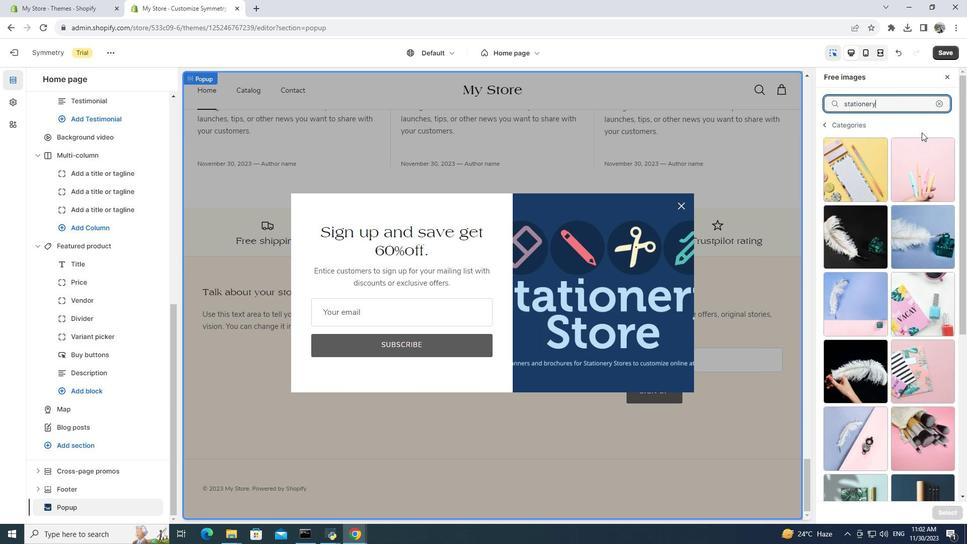 
Action: Mouse moved to (917, 283)
Screenshot: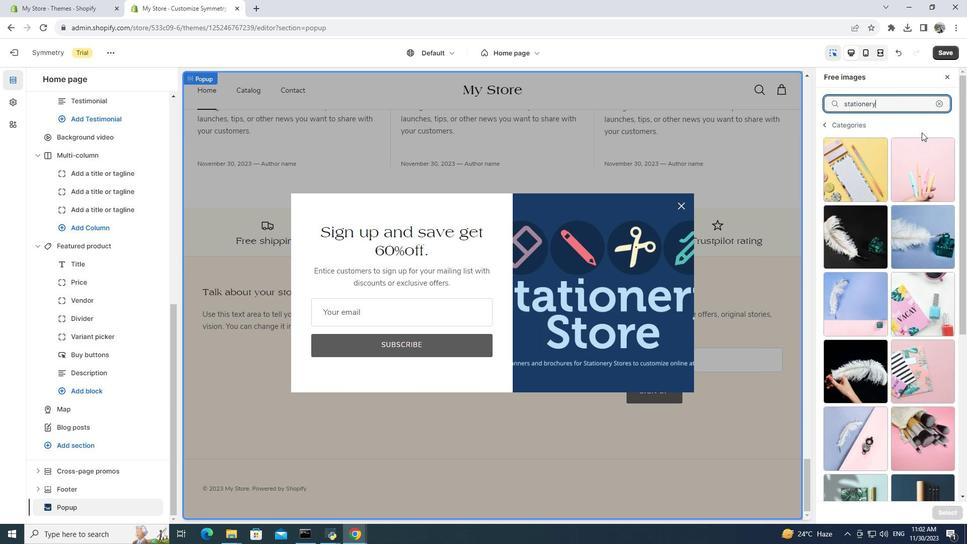 
Action: Mouse scrolled (917, 284) with delta (0, 0)
Screenshot: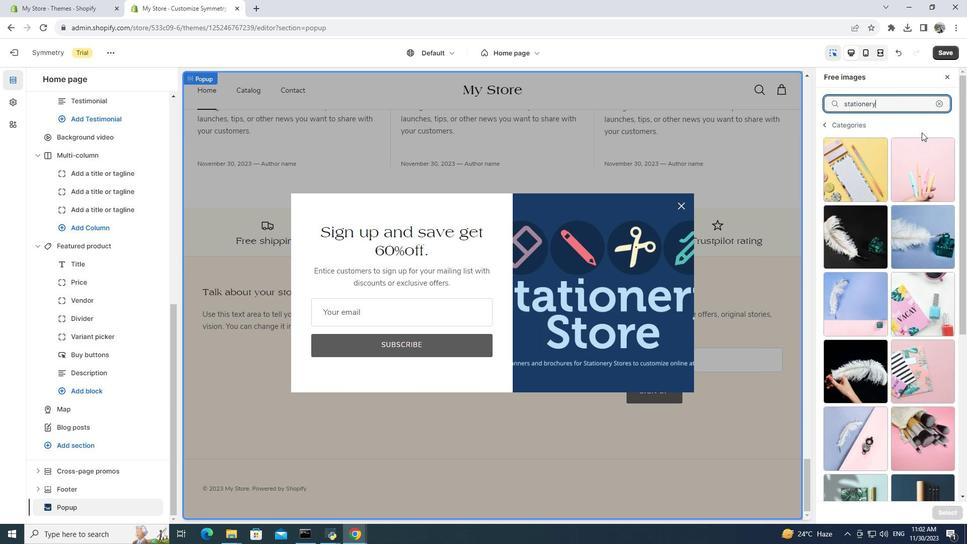 
Action: Mouse scrolled (917, 284) with delta (0, 0)
Screenshot: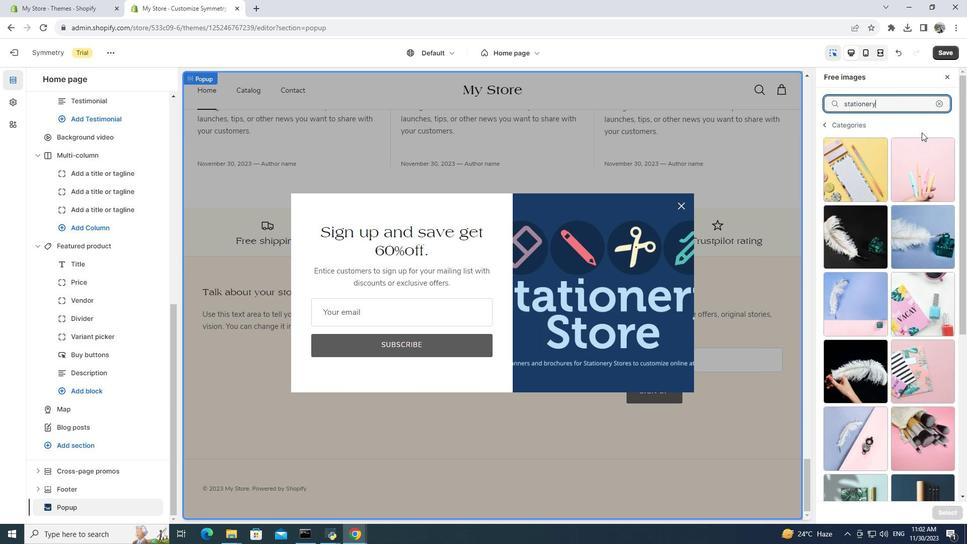 
Action: Mouse moved to (927, 171)
Screenshot: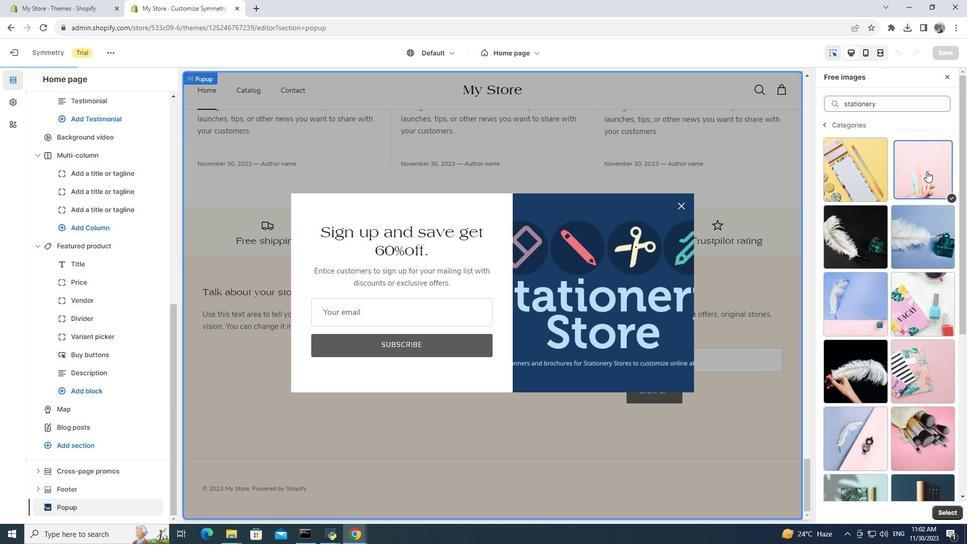 
Action: Mouse pressed left at (927, 171)
Screenshot: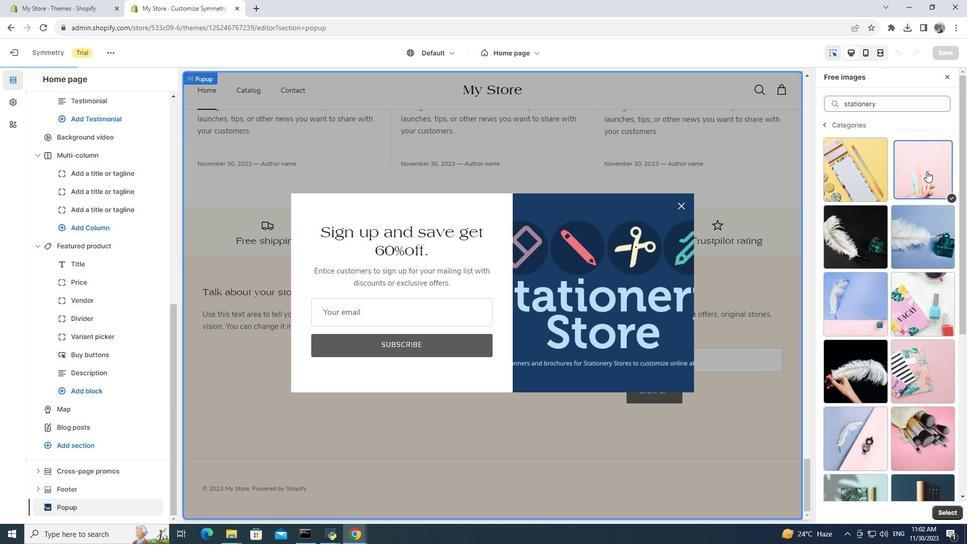 
Action: Mouse moved to (944, 507)
Screenshot: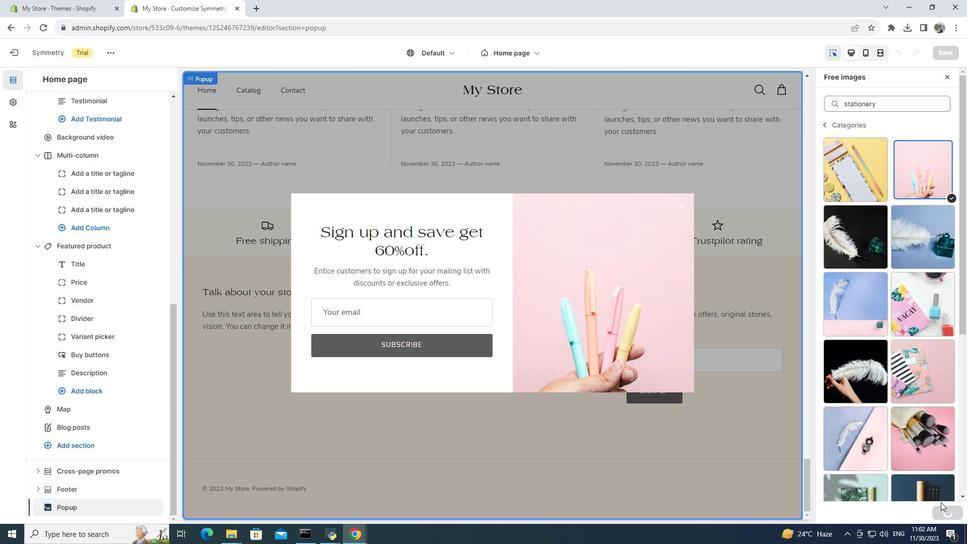 
Action: Mouse pressed left at (944, 507)
Screenshot: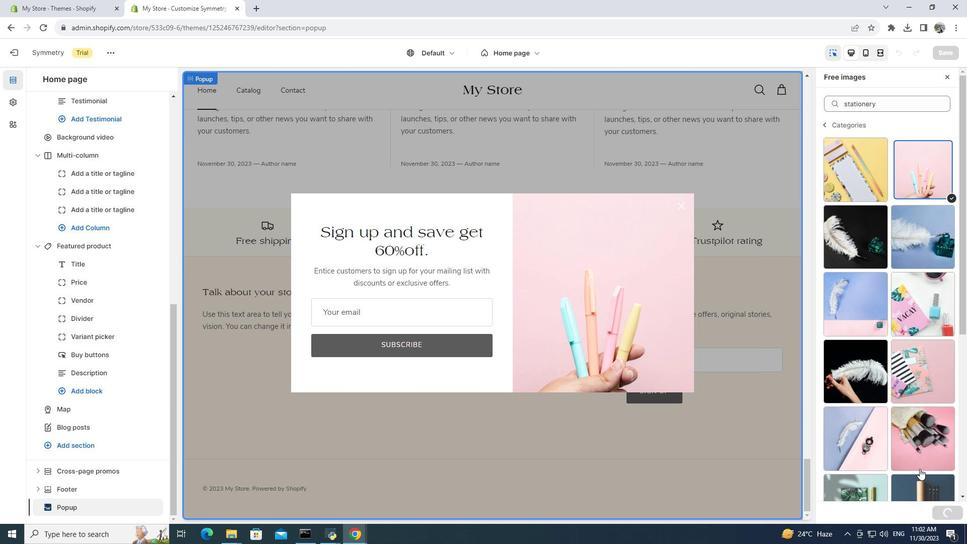 
Action: Mouse moved to (851, 310)
Screenshot: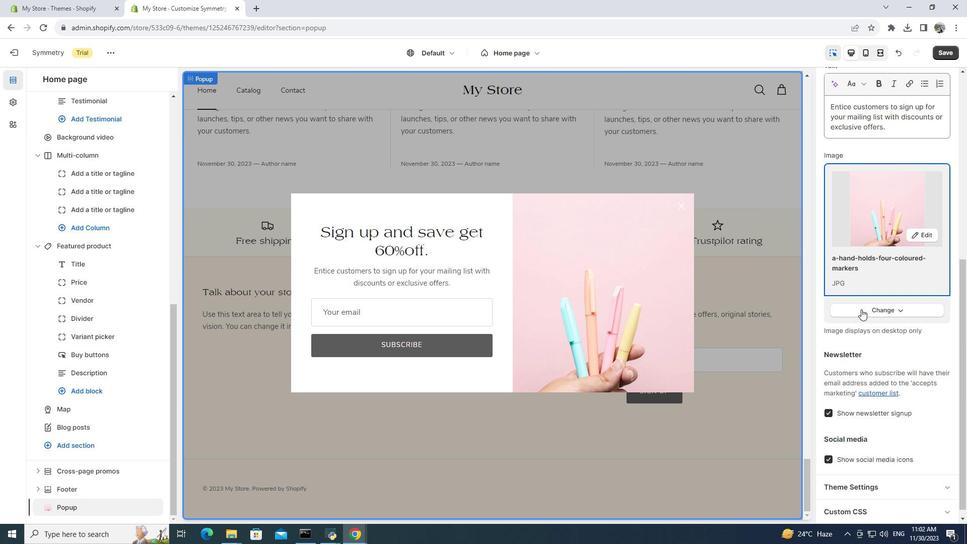 
Action: Mouse scrolled (851, 309) with delta (0, 0)
Screenshot: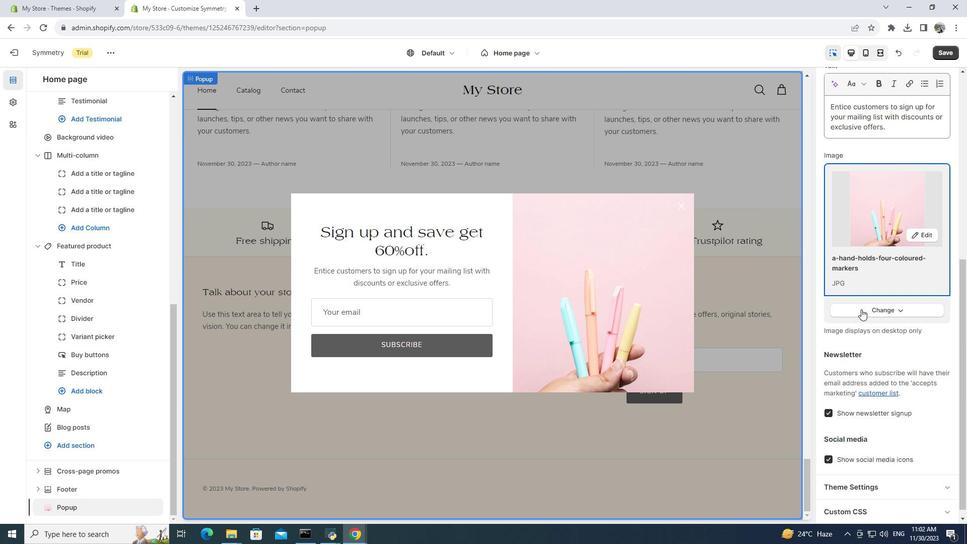 
Action: Mouse moved to (852, 310)
Screenshot: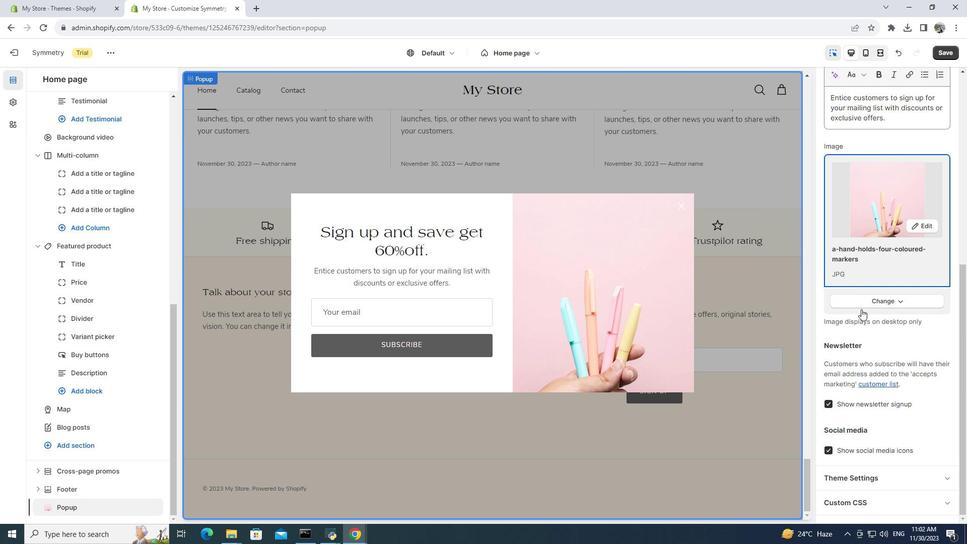 
Action: Mouse scrolled (852, 309) with delta (0, 0)
Screenshot: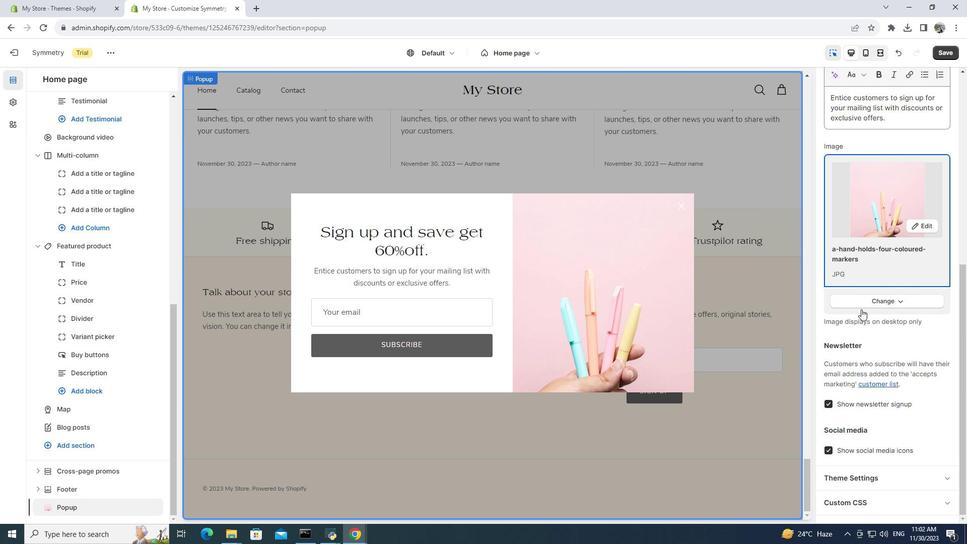 
Action: Mouse moved to (853, 310)
Screenshot: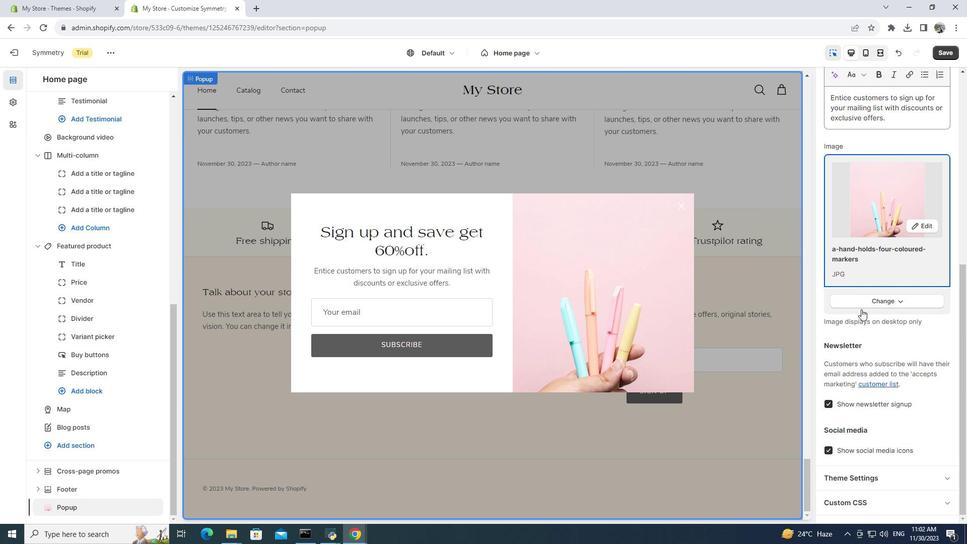 
Action: Mouse scrolled (853, 309) with delta (0, 0)
Screenshot: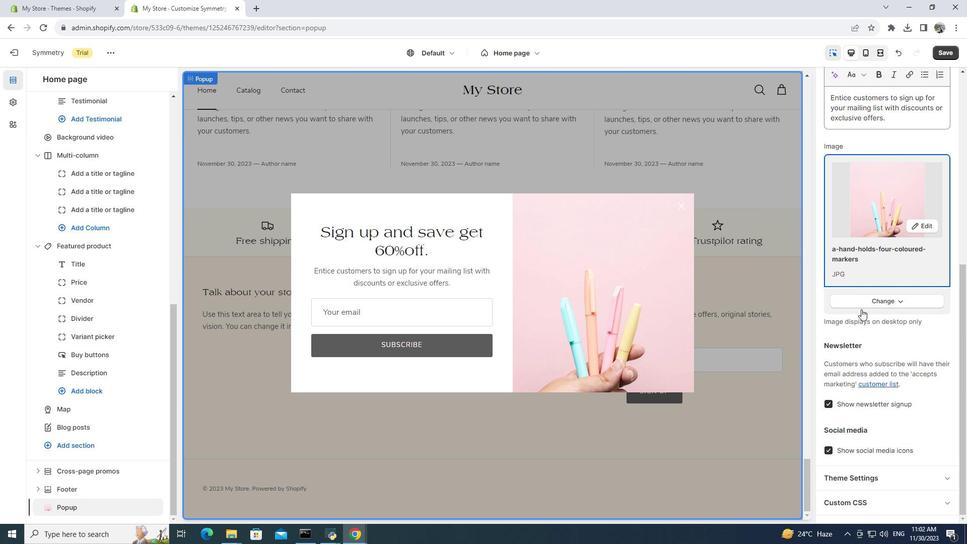 
Action: Mouse moved to (861, 309)
Screenshot: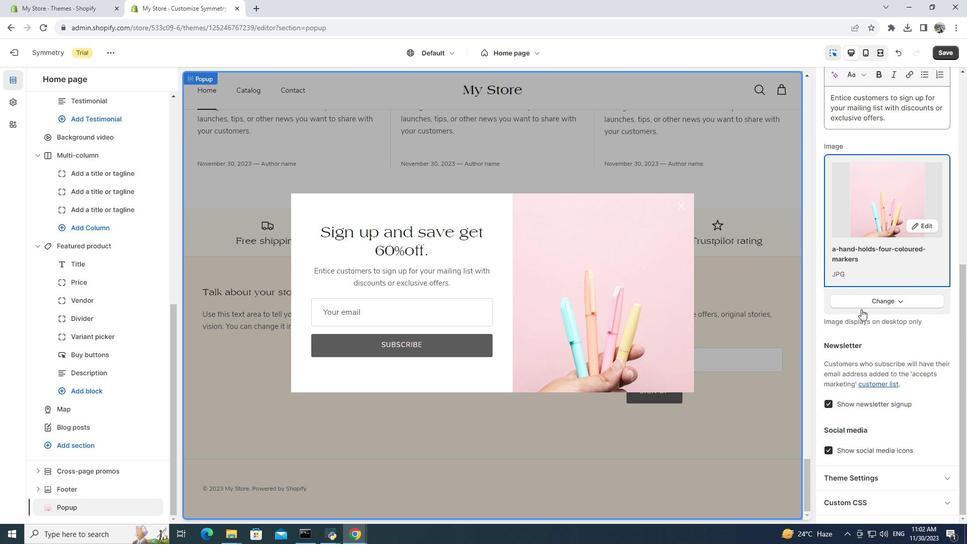 
Action: Mouse scrolled (861, 308) with delta (0, 0)
Screenshot: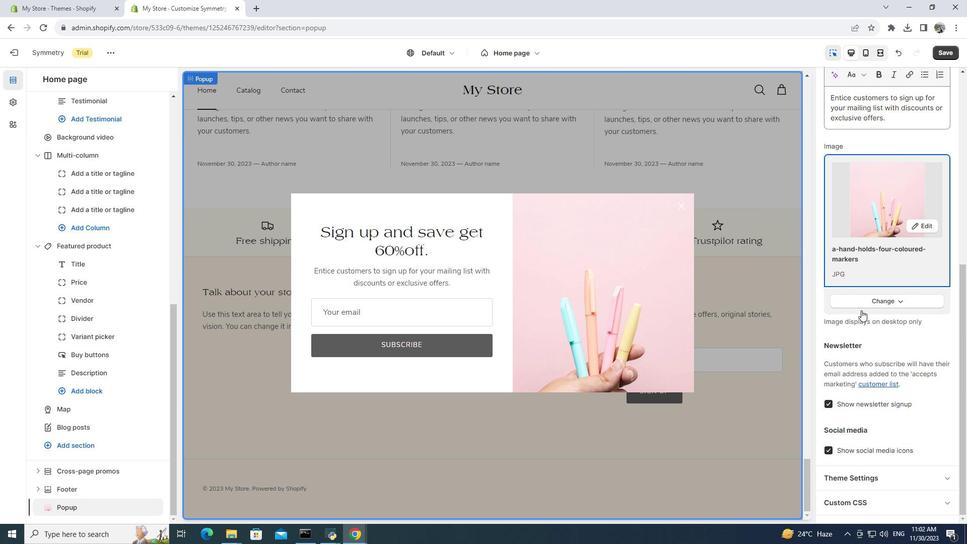 
Action: Mouse scrolled (861, 308) with delta (0, 0)
Screenshot: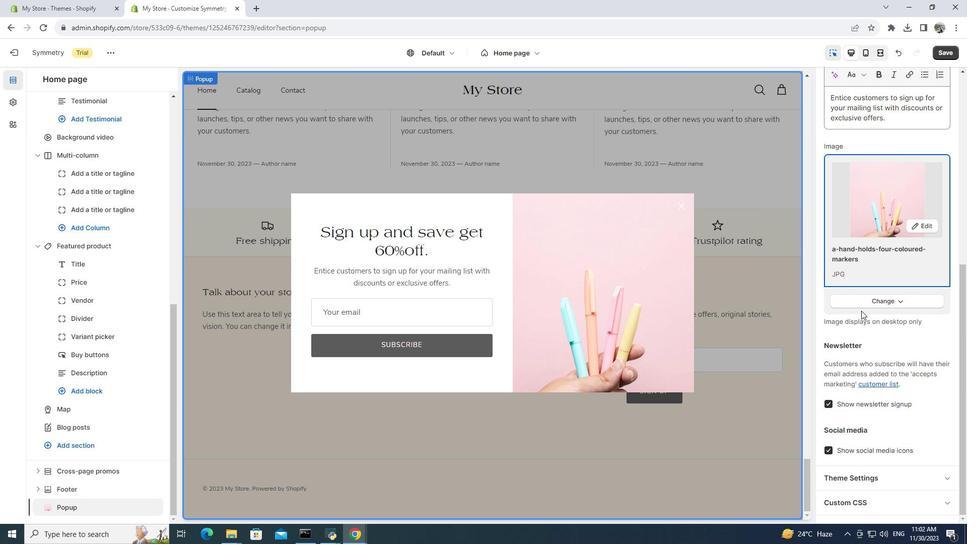 
Action: Mouse scrolled (861, 308) with delta (0, 0)
Screenshot: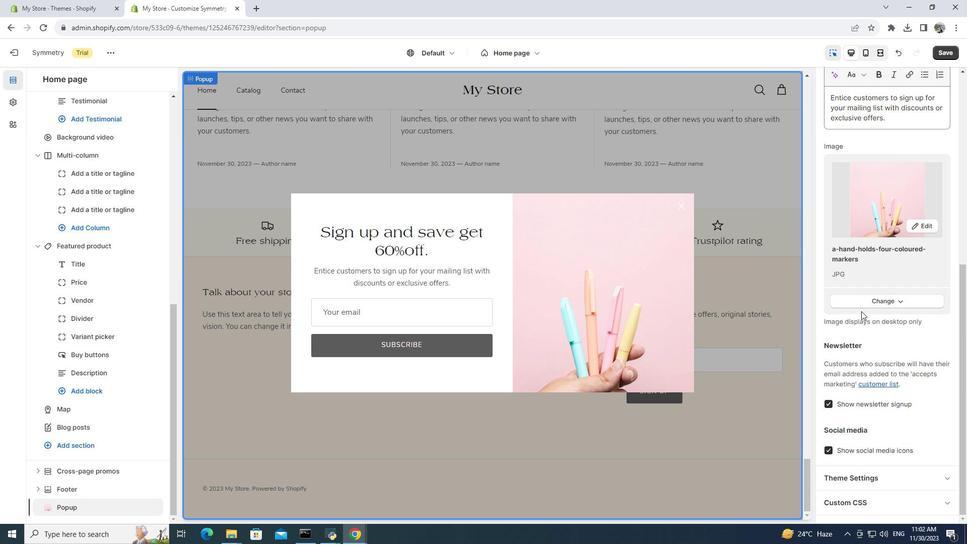 
Action: Mouse moved to (861, 309)
Screenshot: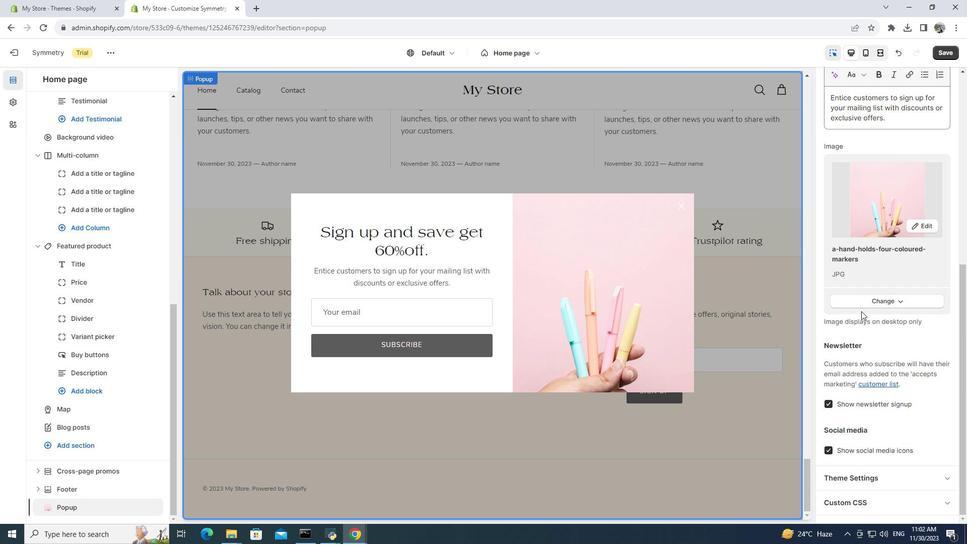 
Action: Mouse scrolled (861, 308) with delta (0, 0)
Screenshot: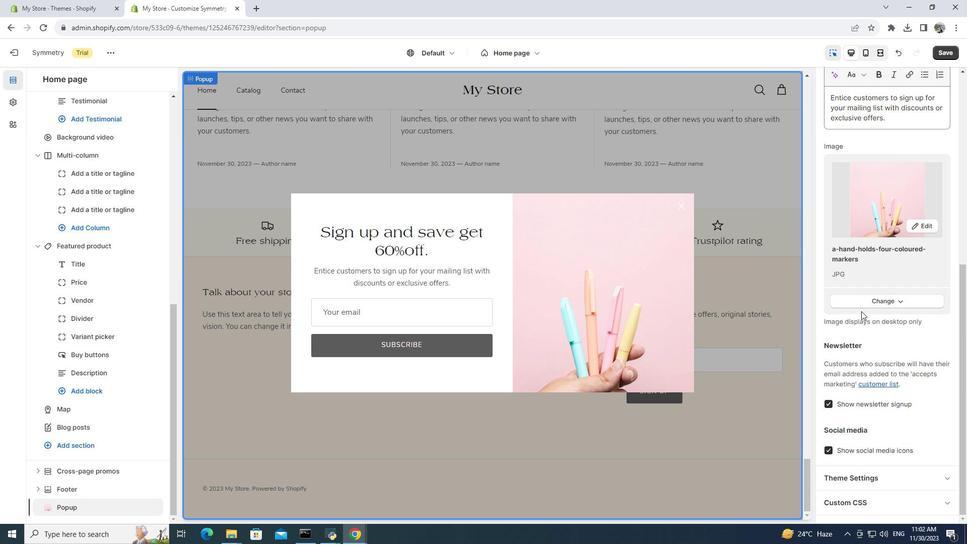 
Action: Mouse moved to (861, 311)
Screenshot: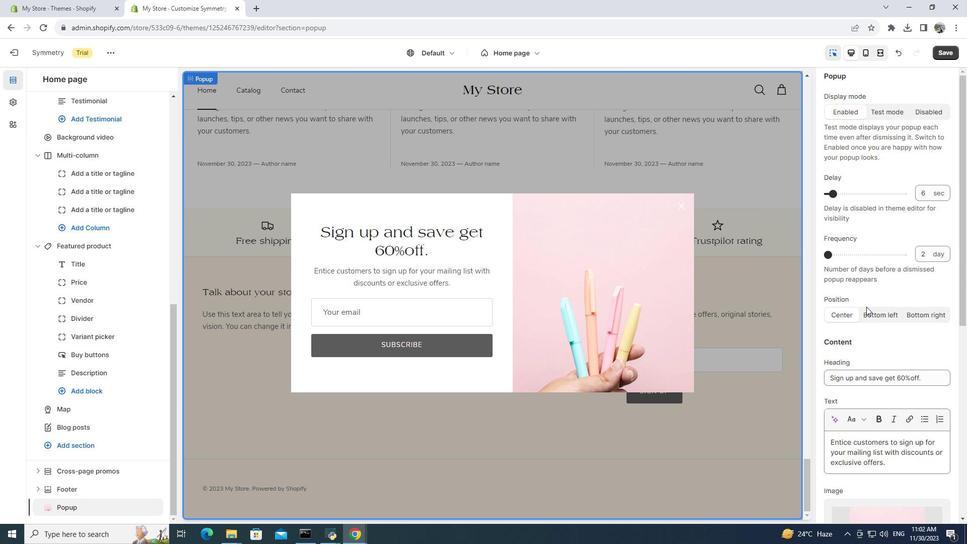 
Action: Mouse scrolled (861, 311) with delta (0, 0)
Screenshot: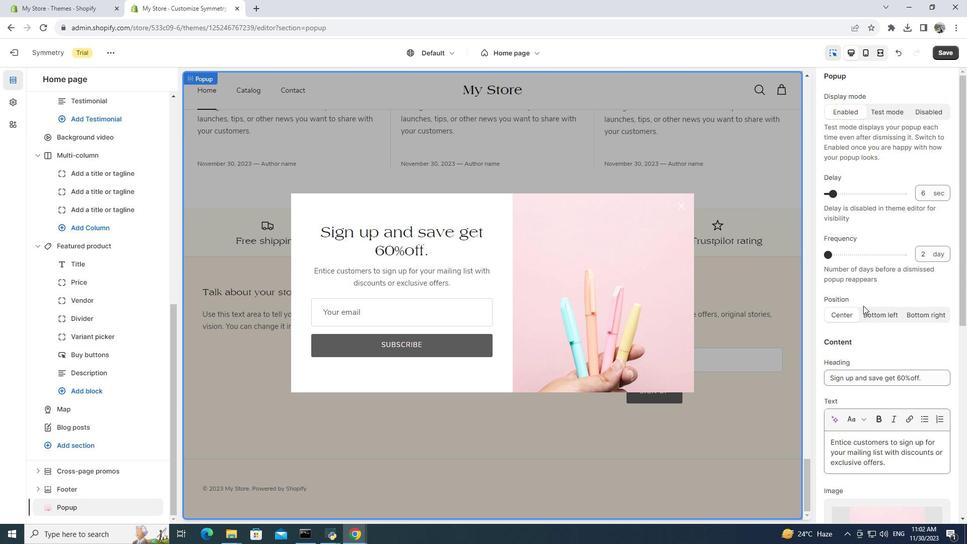 
Action: Mouse scrolled (861, 311) with delta (0, 0)
Screenshot: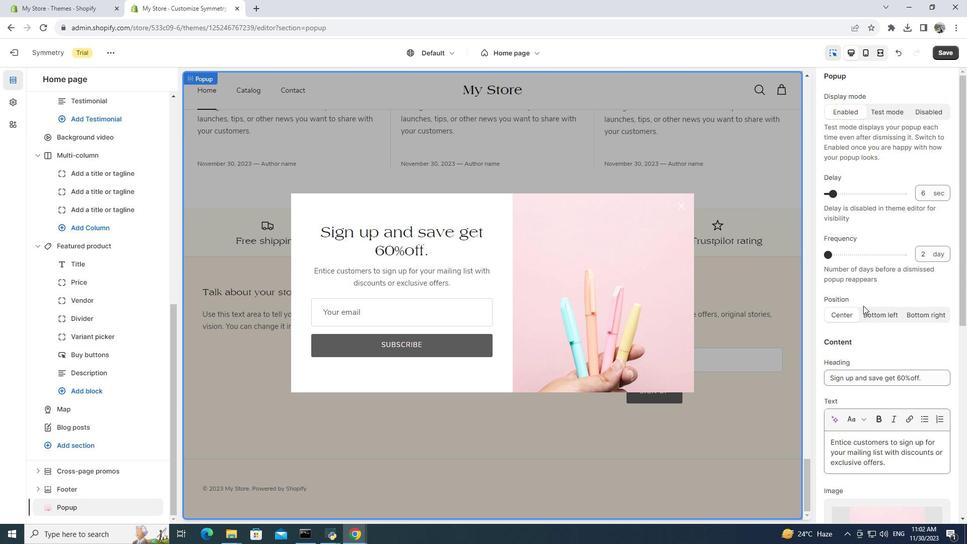 
Action: Mouse moved to (862, 311)
Screenshot: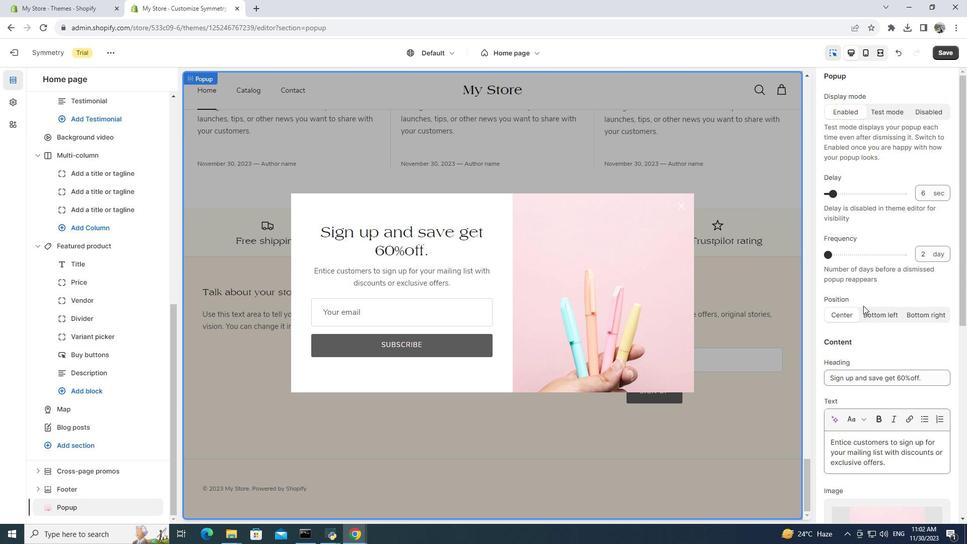 
Action: Mouse scrolled (862, 311) with delta (0, 0)
Screenshot: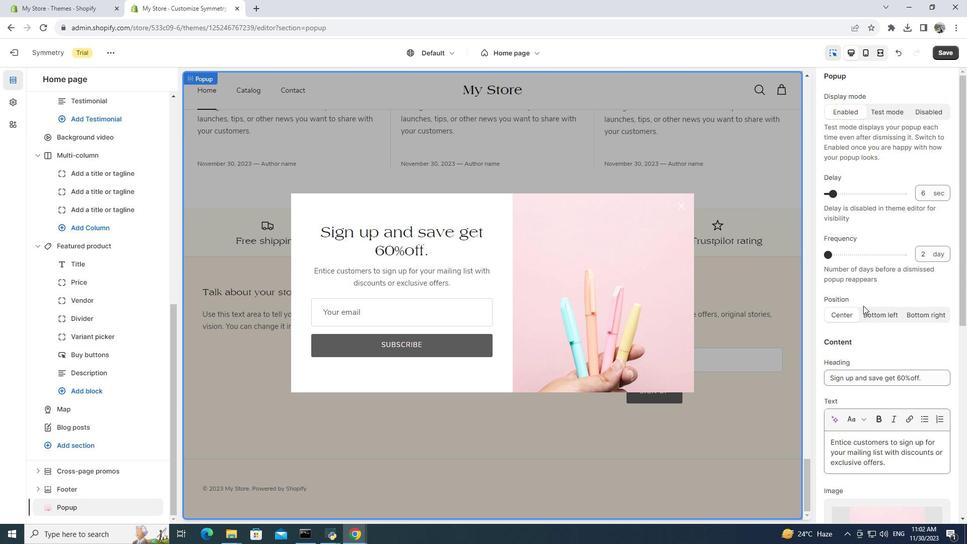 
Action: Mouse scrolled (862, 311) with delta (0, 0)
Screenshot: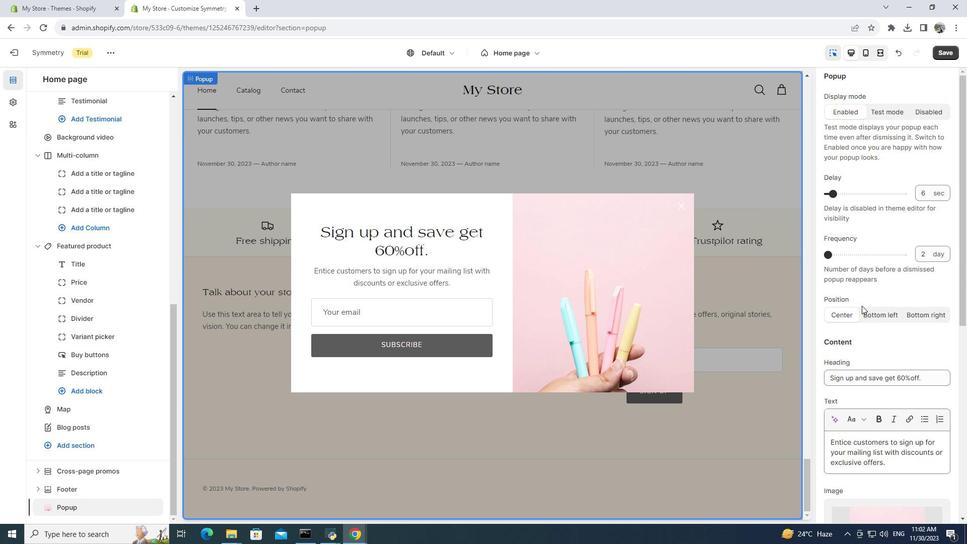 
Action: Mouse moved to (864, 308)
Screenshot: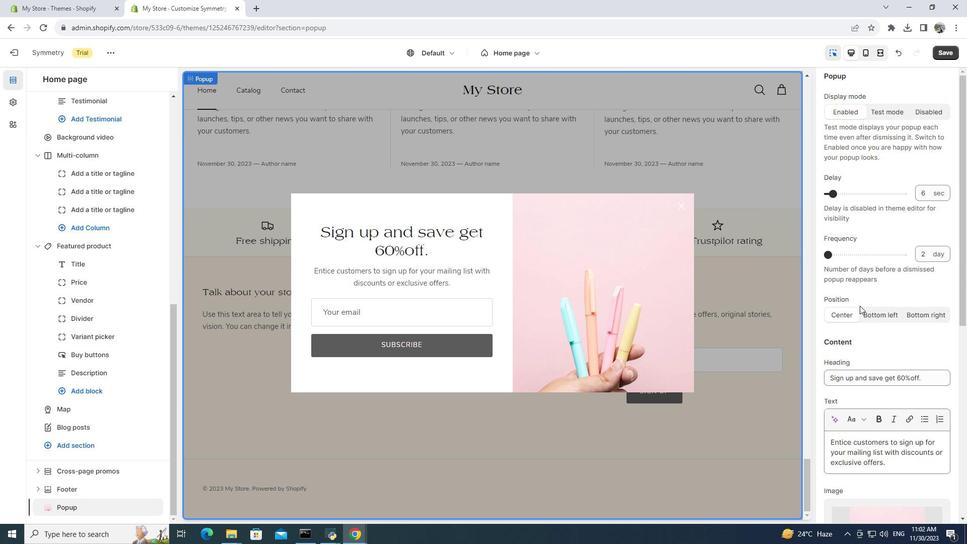 
Action: Mouse scrolled (864, 309) with delta (0, 0)
Screenshot: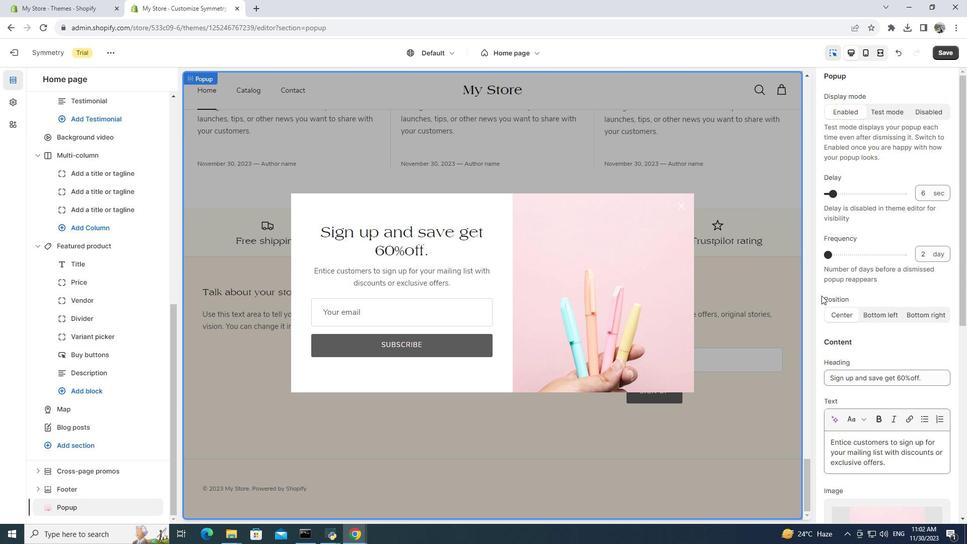 
Action: Mouse moved to (864, 308)
Screenshot: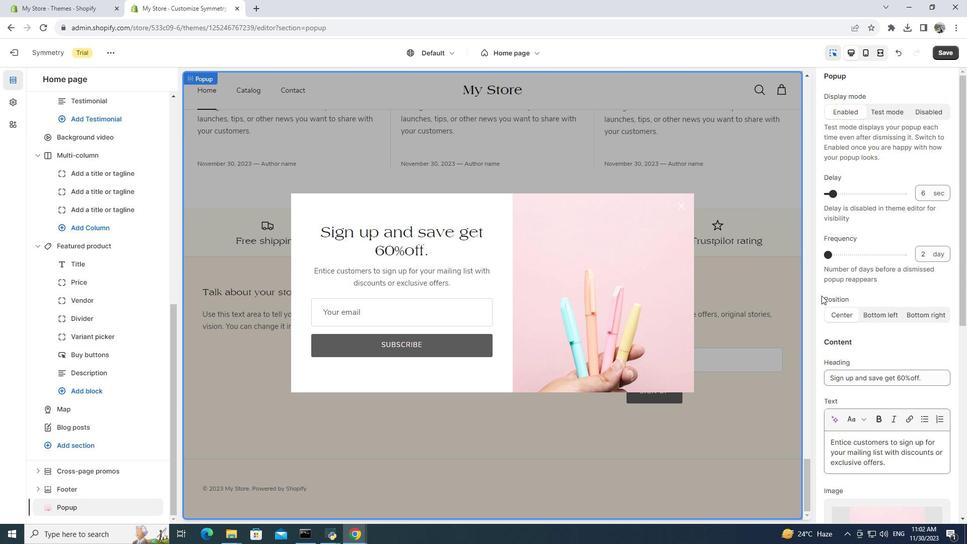 
Action: Mouse scrolled (864, 309) with delta (0, 0)
Screenshot: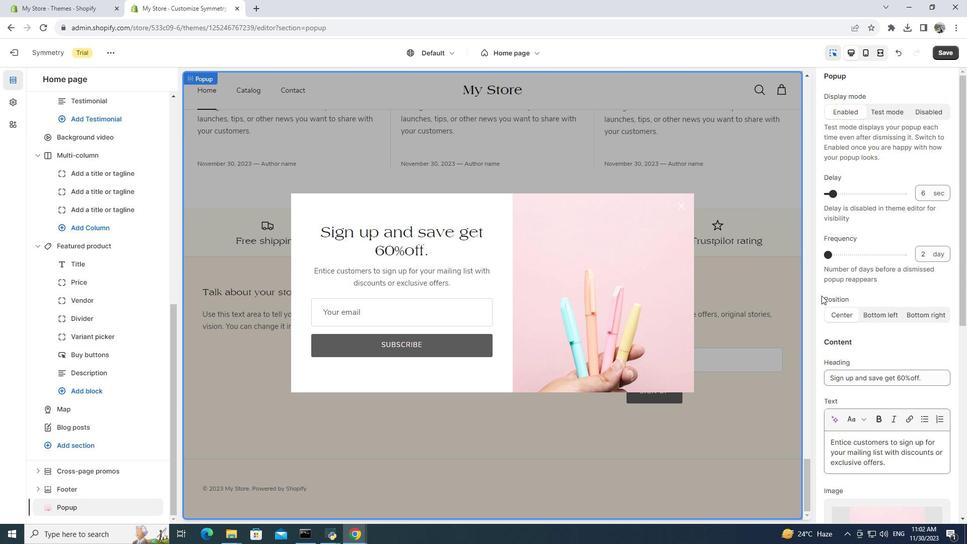 
Action: Mouse scrolled (864, 309) with delta (0, 0)
Screenshot: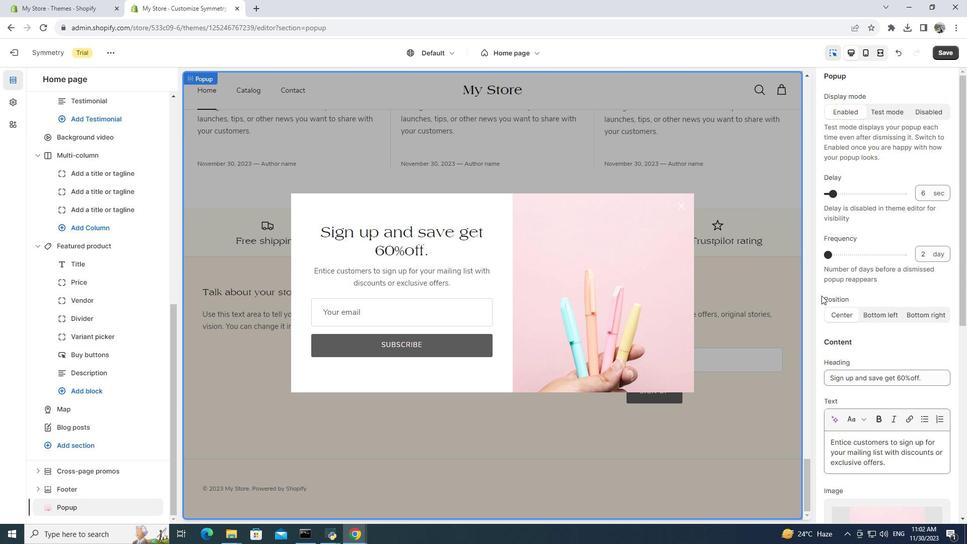 
Action: Mouse moved to (866, 307)
Screenshot: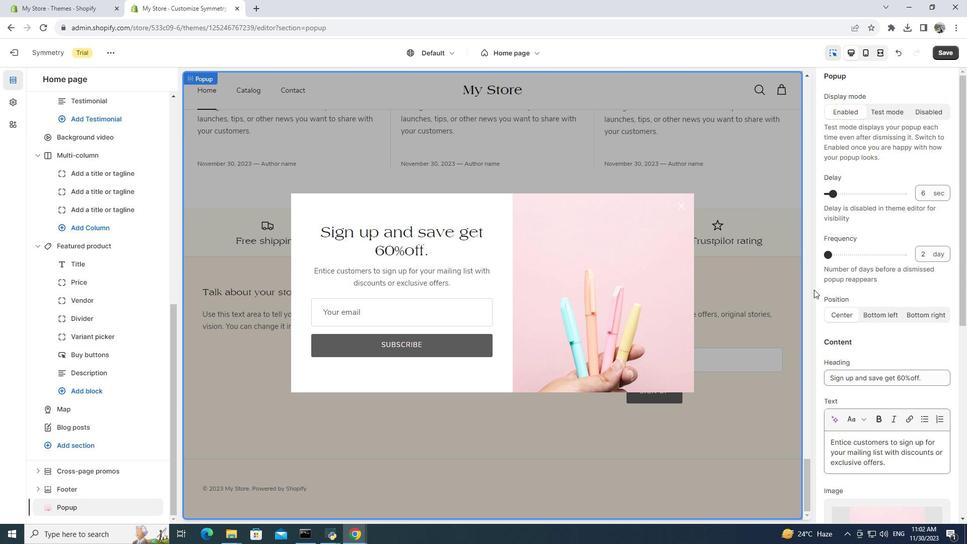 
Action: Mouse scrolled (866, 307) with delta (0, 0)
Screenshot: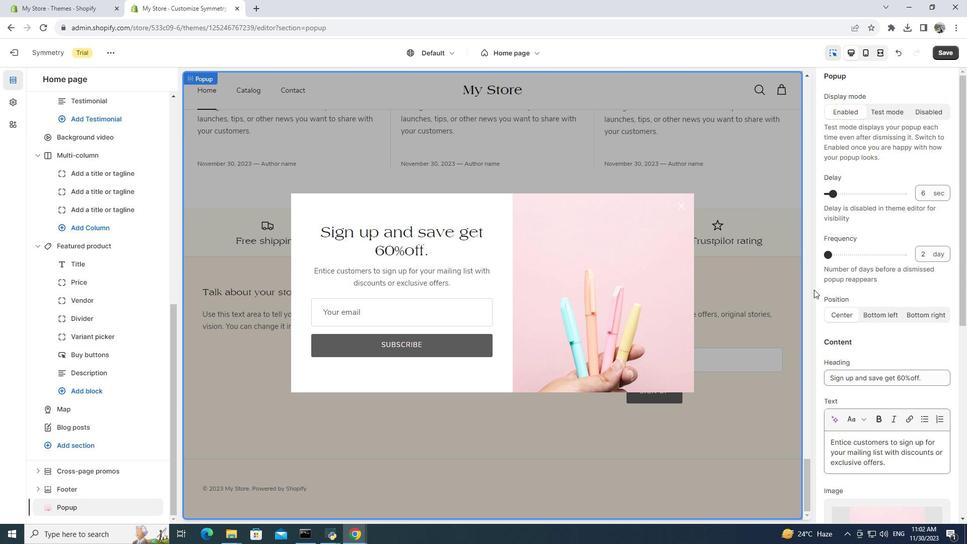 
Action: Mouse moved to (866, 306)
Screenshot: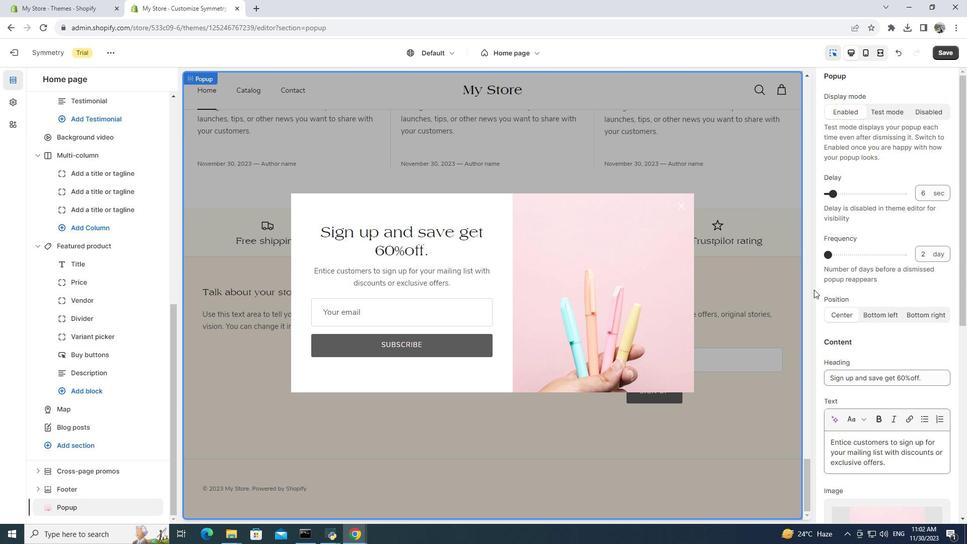 
Action: Mouse scrolled (866, 307) with delta (0, 0)
Screenshot: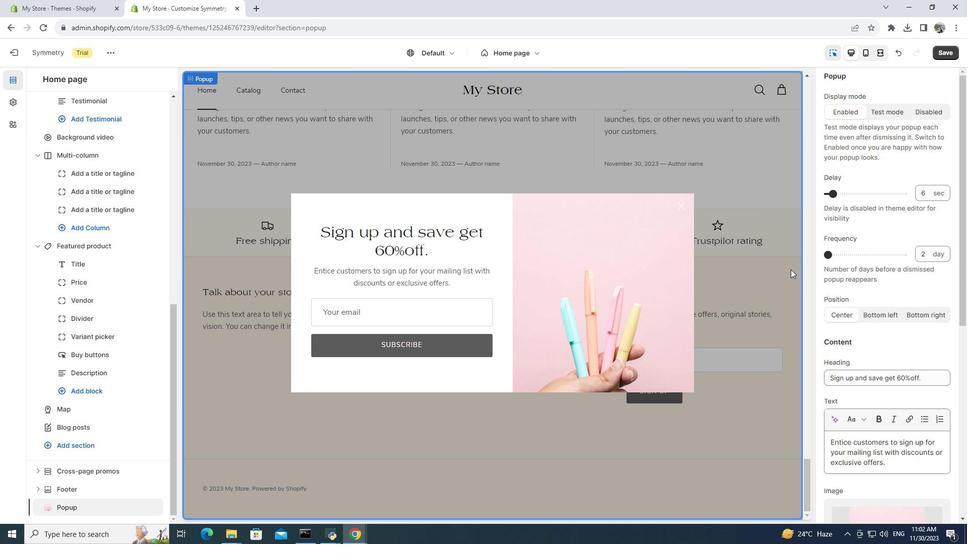 
Action: Mouse scrolled (866, 307) with delta (0, 0)
Screenshot: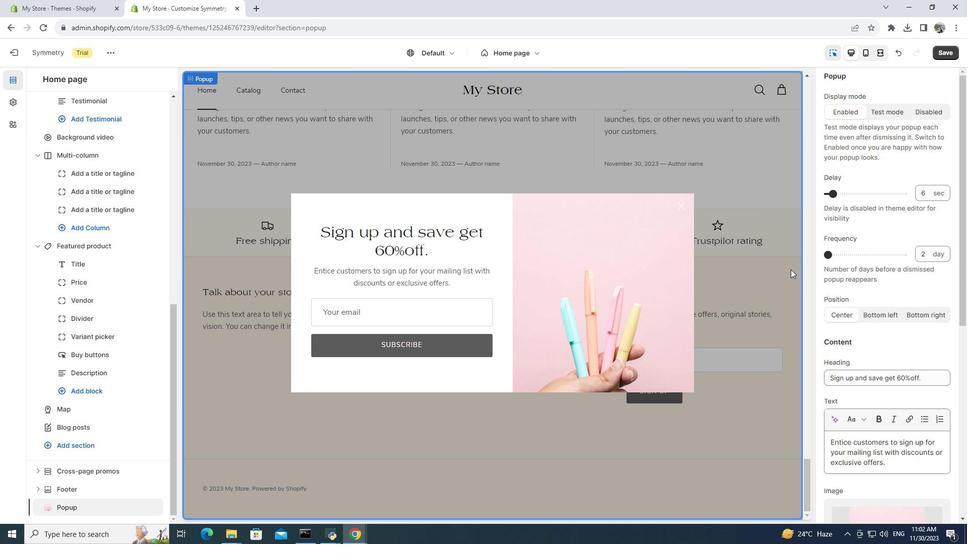 
Action: Mouse scrolled (866, 307) with delta (0, 0)
Screenshot: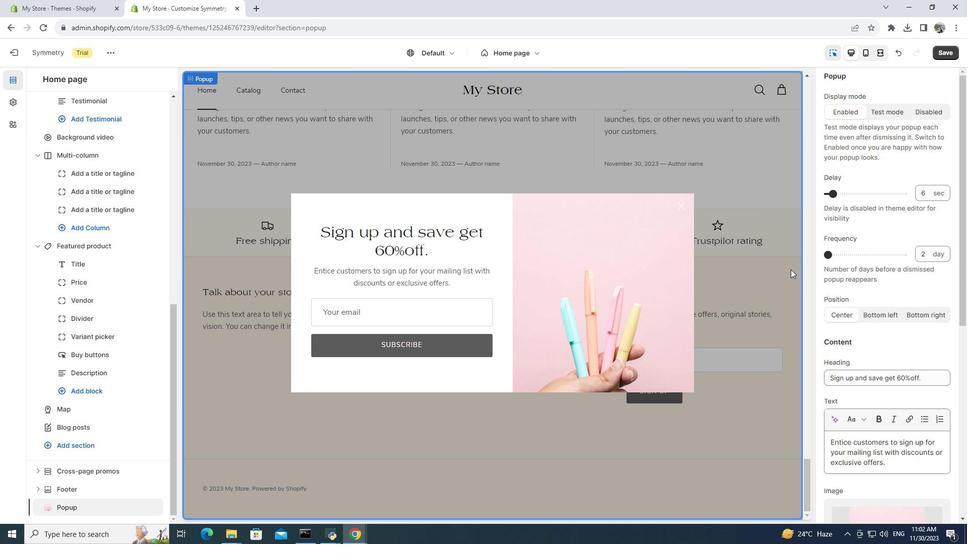 
Action: Mouse moved to (765, 241)
Screenshot: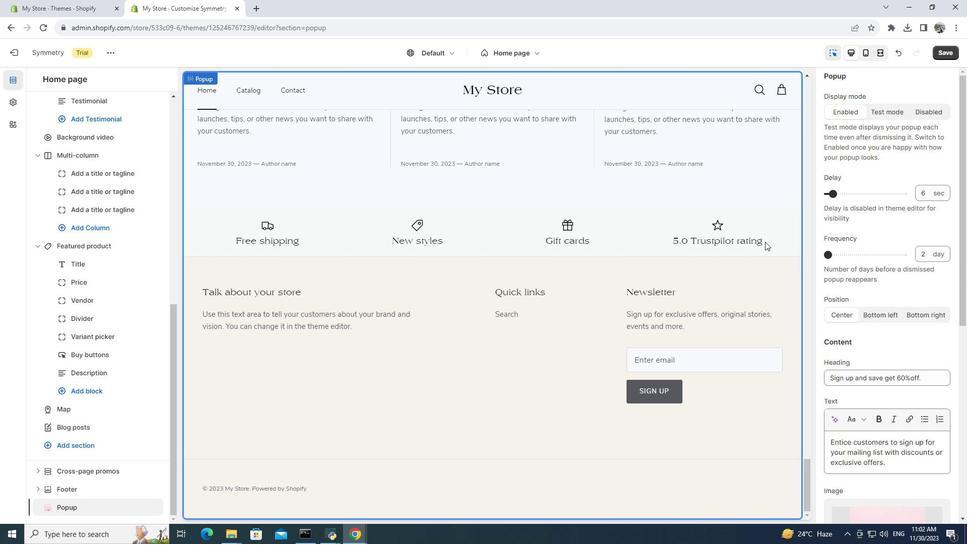 
Action: Mouse pressed left at (765, 241)
Screenshot: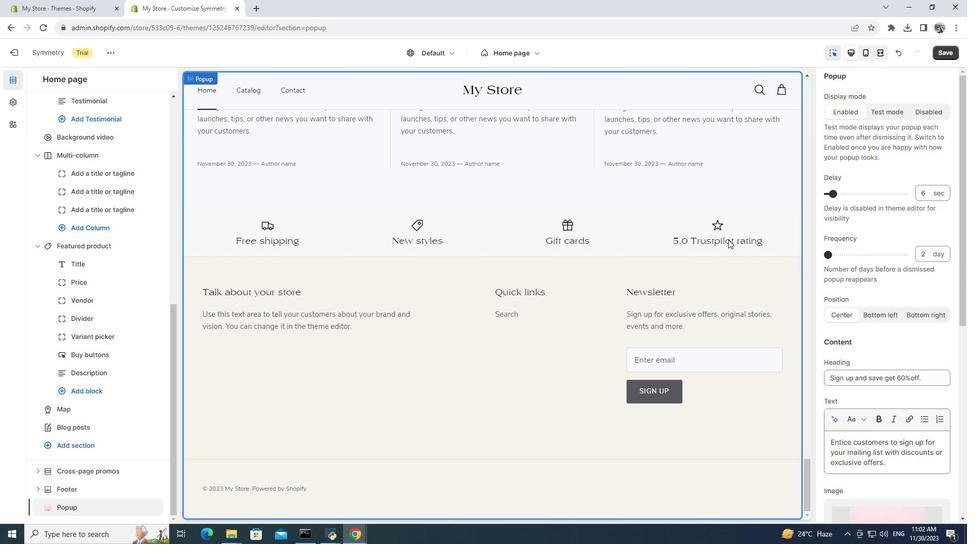 
Action: Mouse moved to (612, 283)
Screenshot: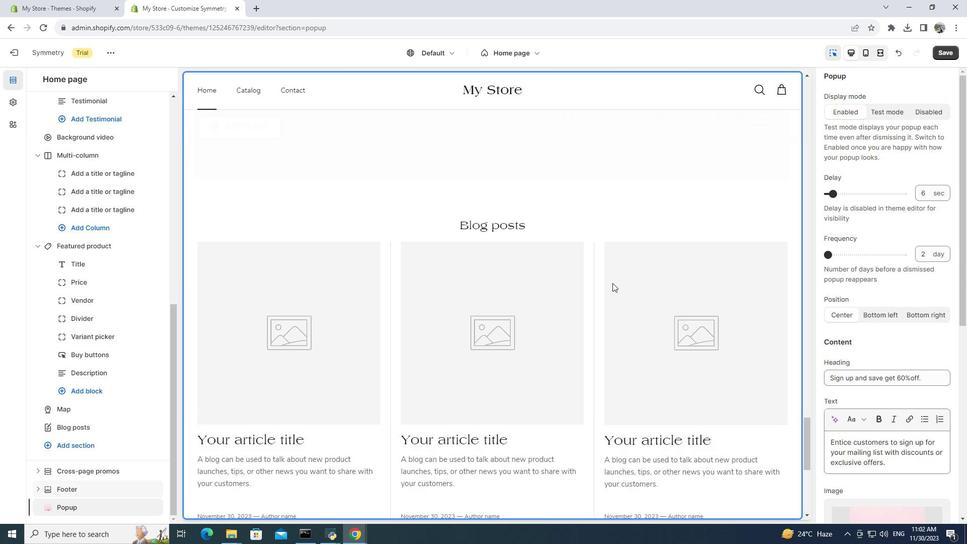 
Action: Mouse scrolled (612, 283) with delta (0, 0)
Screenshot: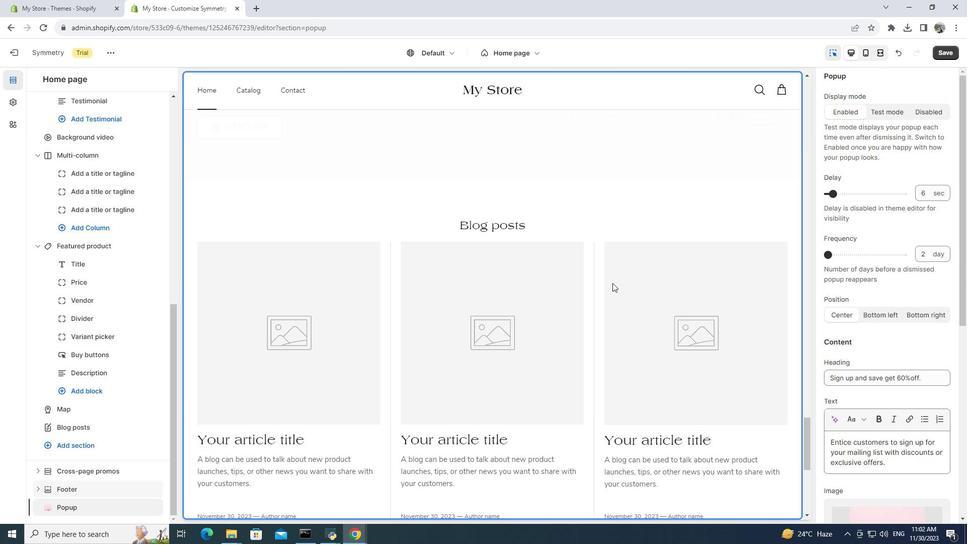
Action: Mouse scrolled (612, 283) with delta (0, 0)
Screenshot: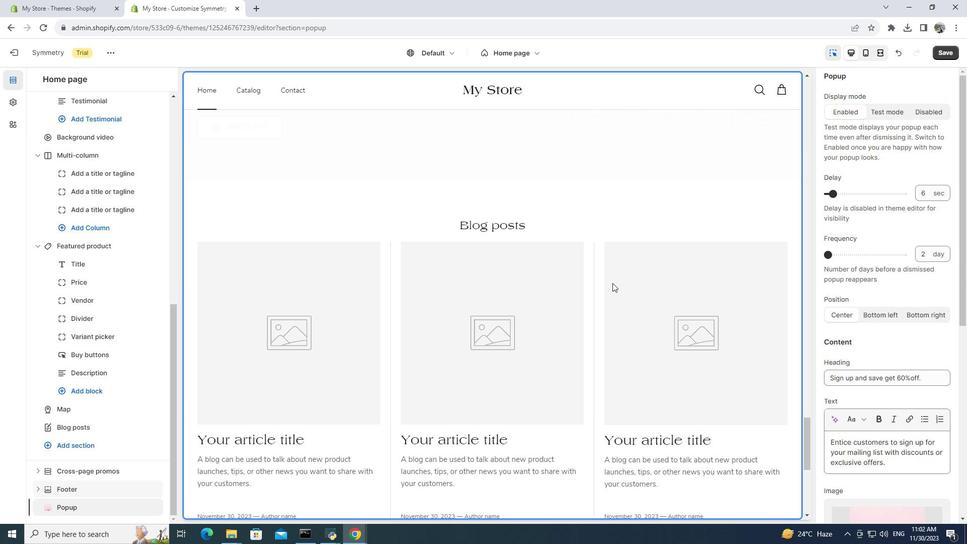 
Action: Mouse scrolled (612, 283) with delta (0, 0)
Screenshot: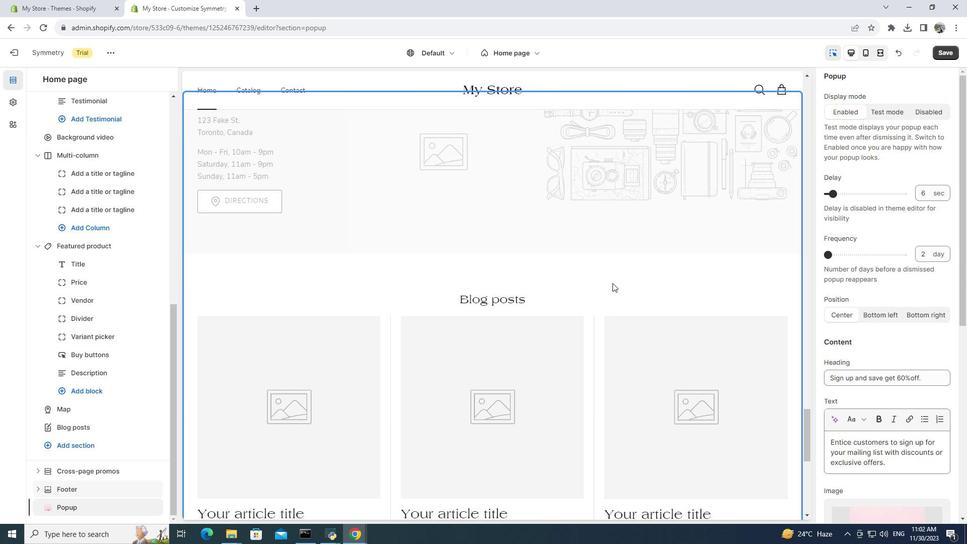 
Action: Mouse scrolled (612, 283) with delta (0, 0)
Screenshot: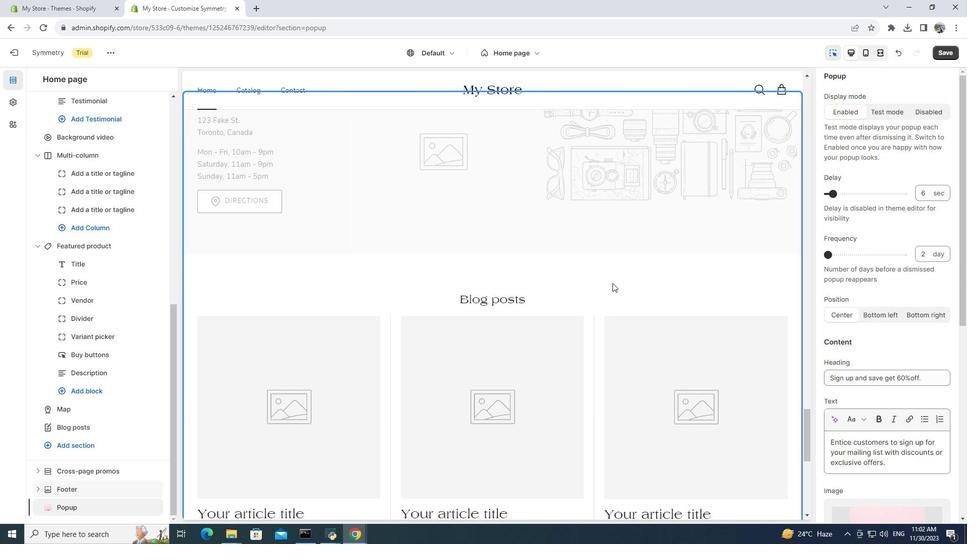 
Action: Mouse scrolled (612, 283) with delta (0, 0)
Screenshot: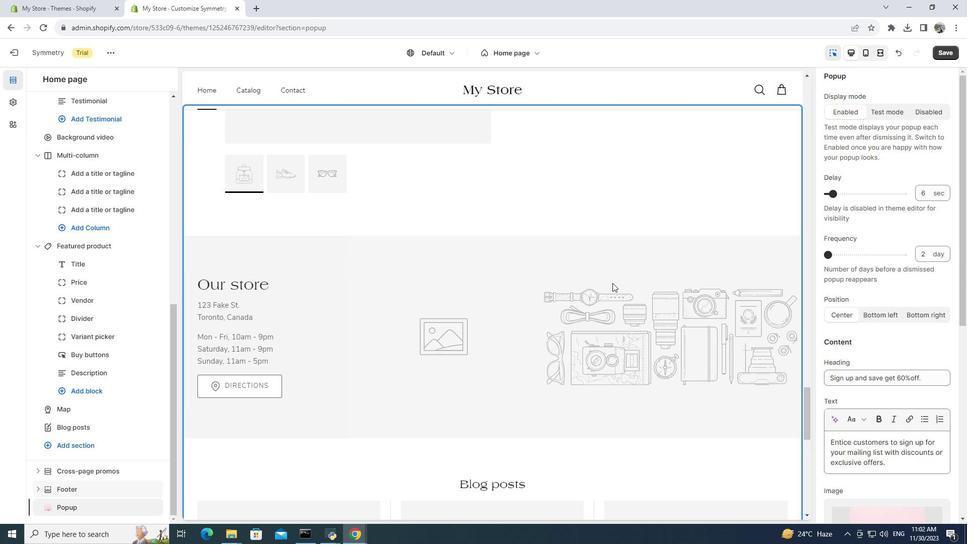 
Action: Mouse scrolled (612, 283) with delta (0, 0)
Screenshot: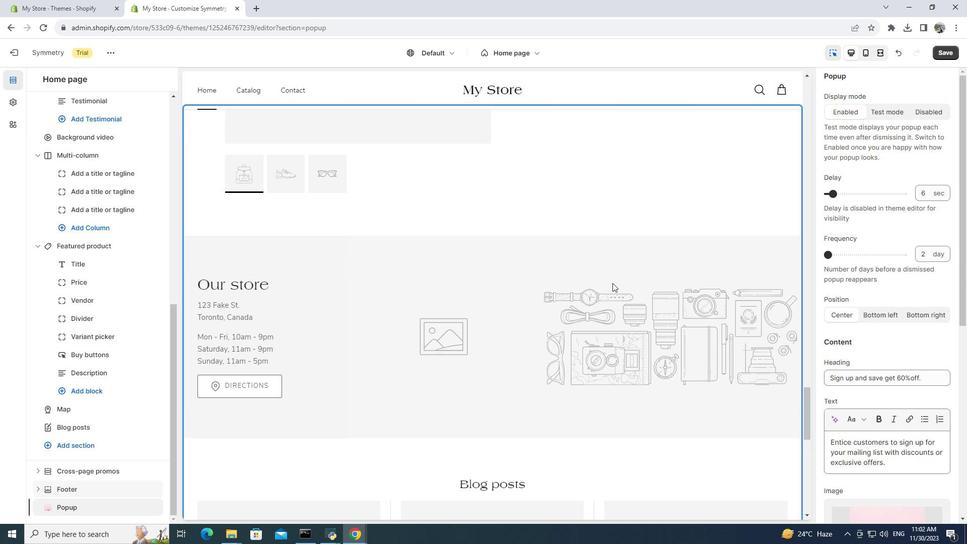 
Action: Mouse scrolled (612, 283) with delta (0, 0)
Screenshot: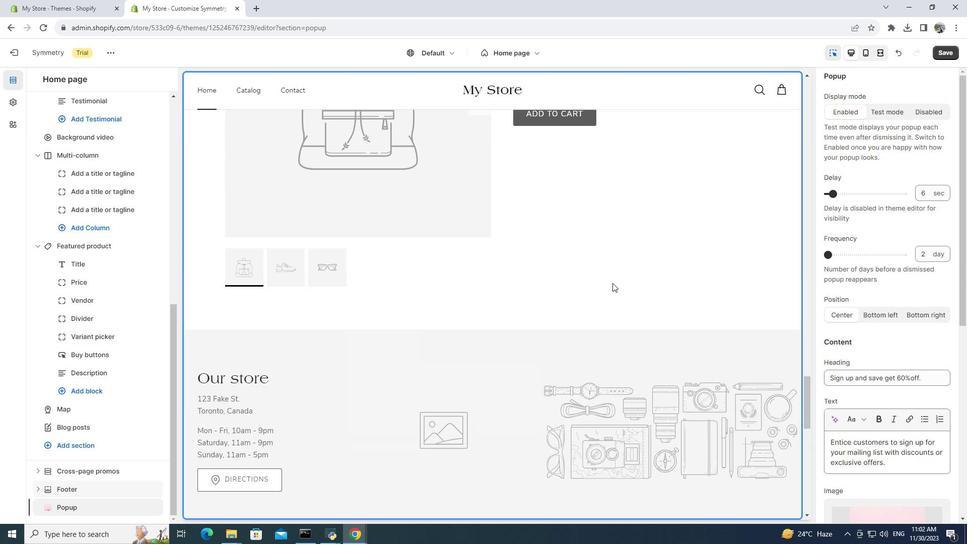 
Action: Mouse scrolled (612, 283) with delta (0, 0)
Screenshot: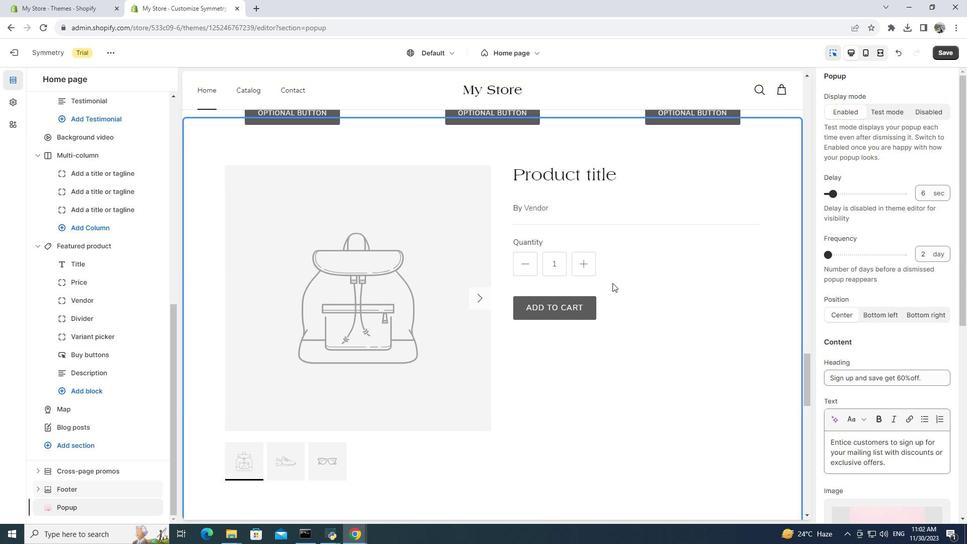 
Action: Mouse scrolled (612, 283) with delta (0, 0)
Screenshot: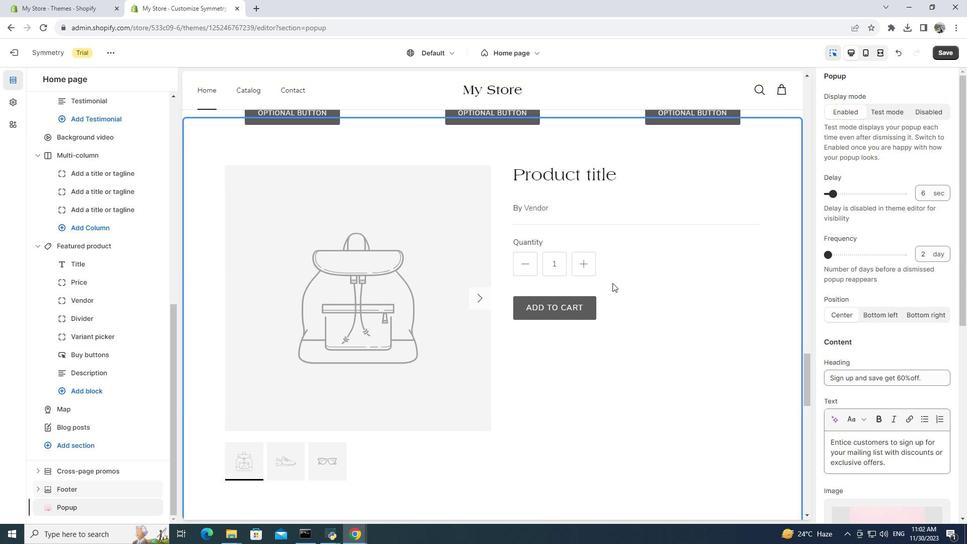 
Action: Mouse scrolled (612, 283) with delta (0, 0)
Screenshot: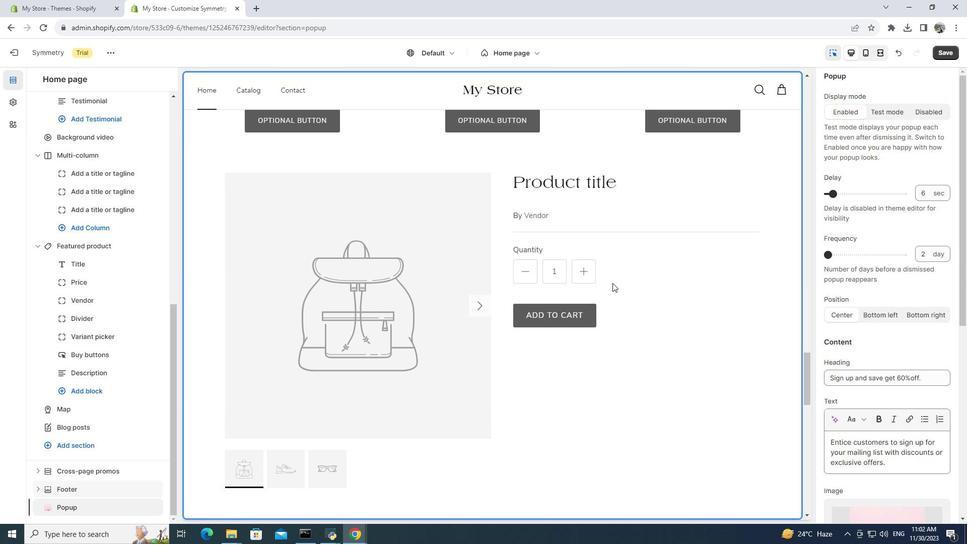 
Action: Mouse scrolled (612, 283) with delta (0, 0)
Screenshot: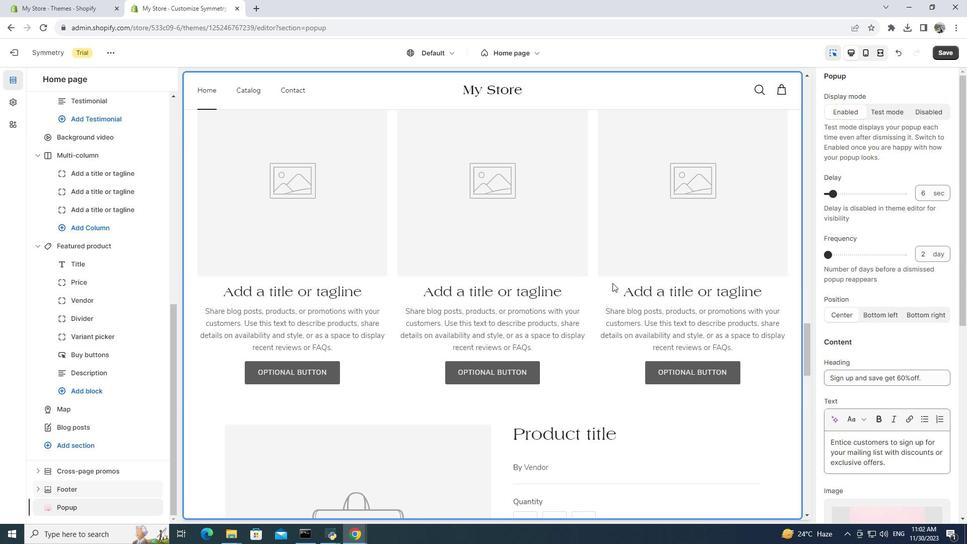 
Action: Mouse scrolled (612, 283) with delta (0, 0)
Screenshot: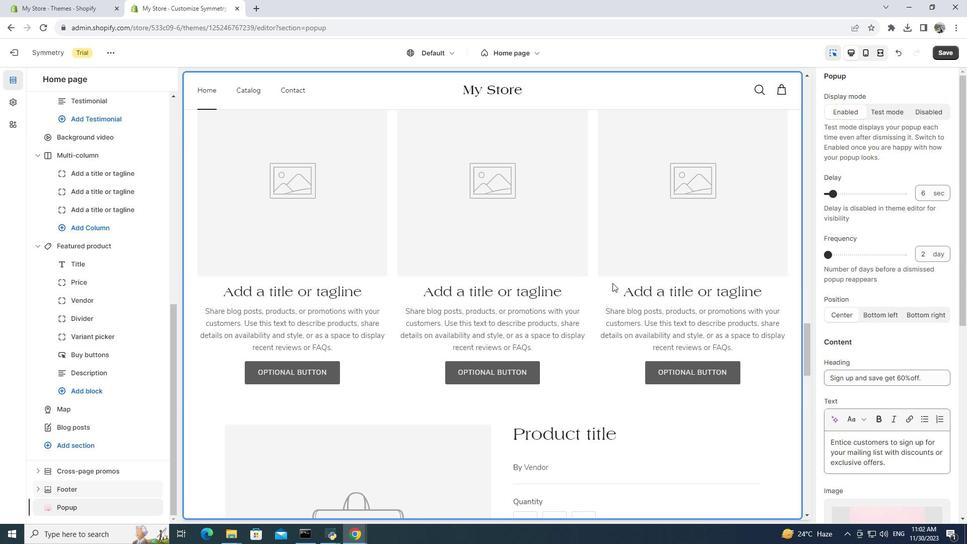 
Action: Mouse scrolled (612, 283) with delta (0, 0)
Screenshot: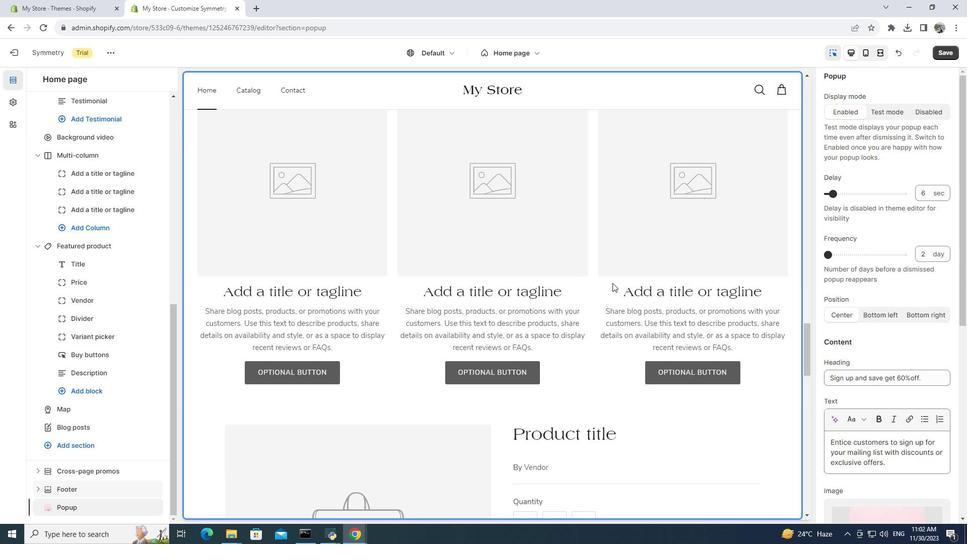 
Action: Mouse scrolled (612, 283) with delta (0, 0)
Screenshot: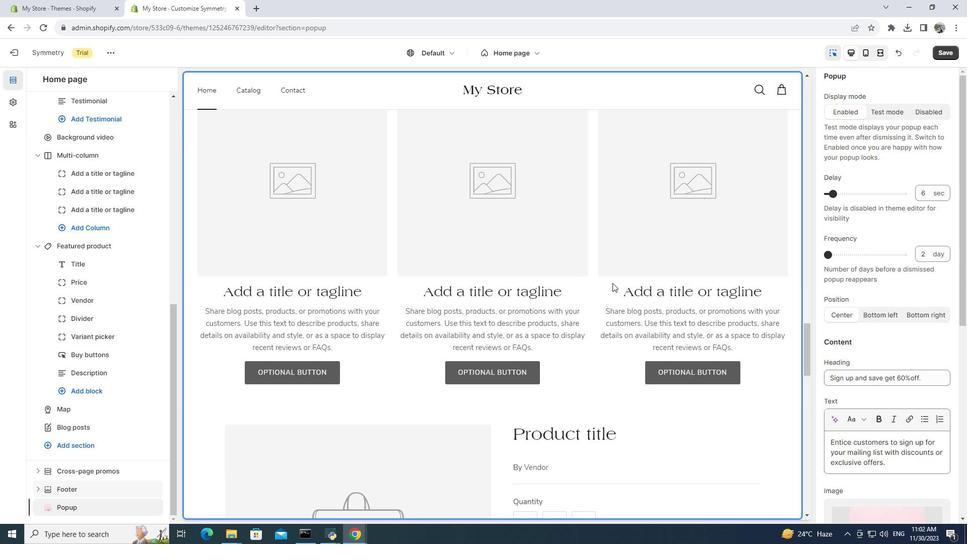 
Action: Mouse scrolled (612, 283) with delta (0, 0)
Screenshot: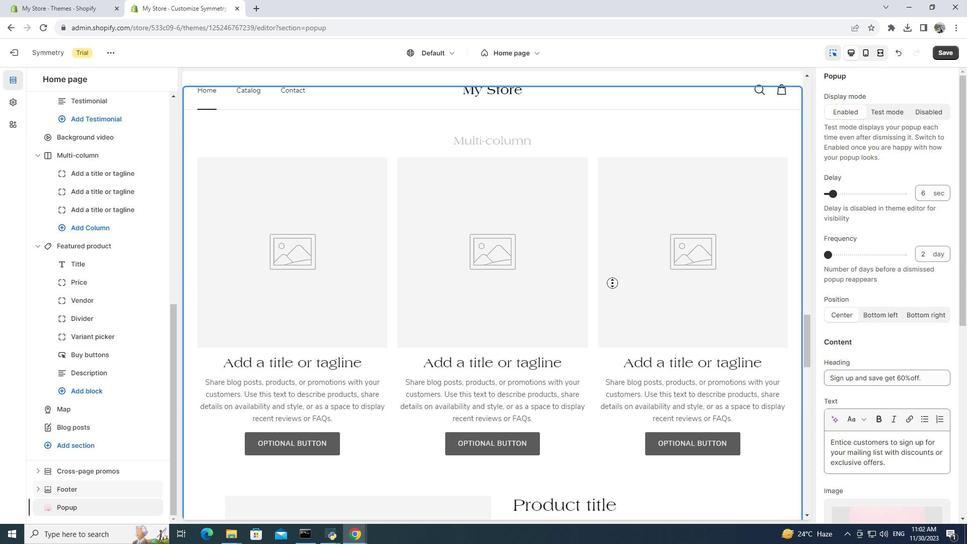 
Action: Mouse scrolled (612, 283) with delta (0, 0)
Screenshot: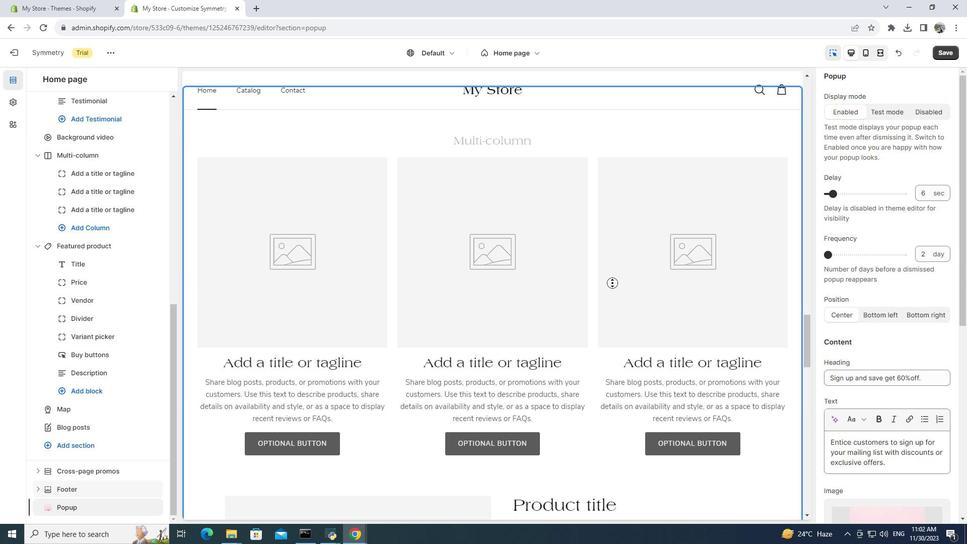 
Action: Mouse scrolled (612, 283) with delta (0, 0)
Screenshot: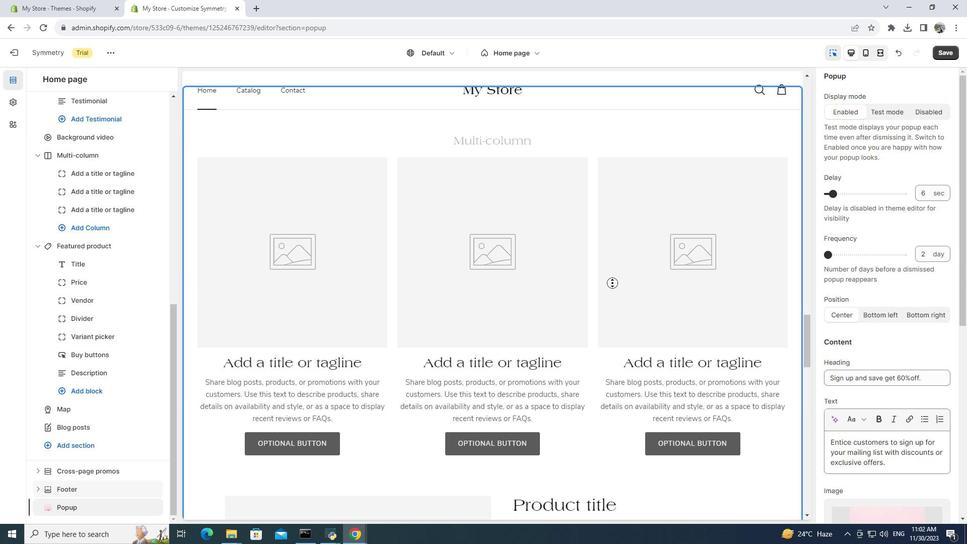 
Action: Mouse scrolled (612, 283) with delta (0, 0)
Screenshot: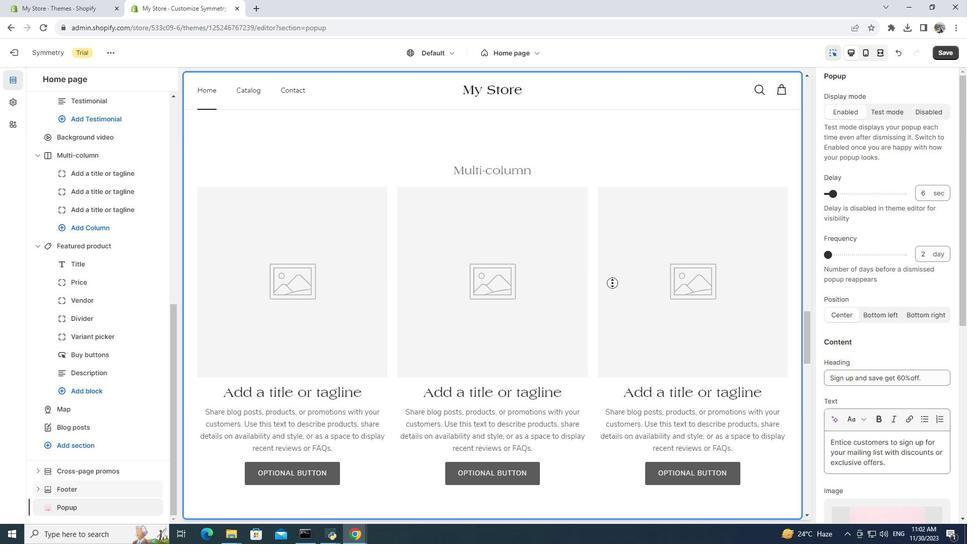 
Action: Mouse scrolled (612, 283) with delta (0, 0)
Screenshot: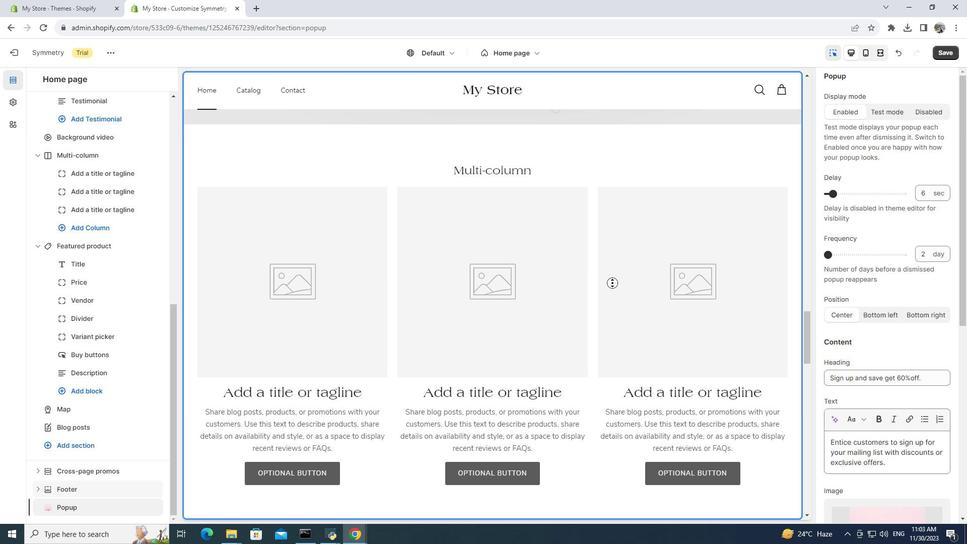 
Action: Mouse scrolled (612, 283) with delta (0, 0)
Screenshot: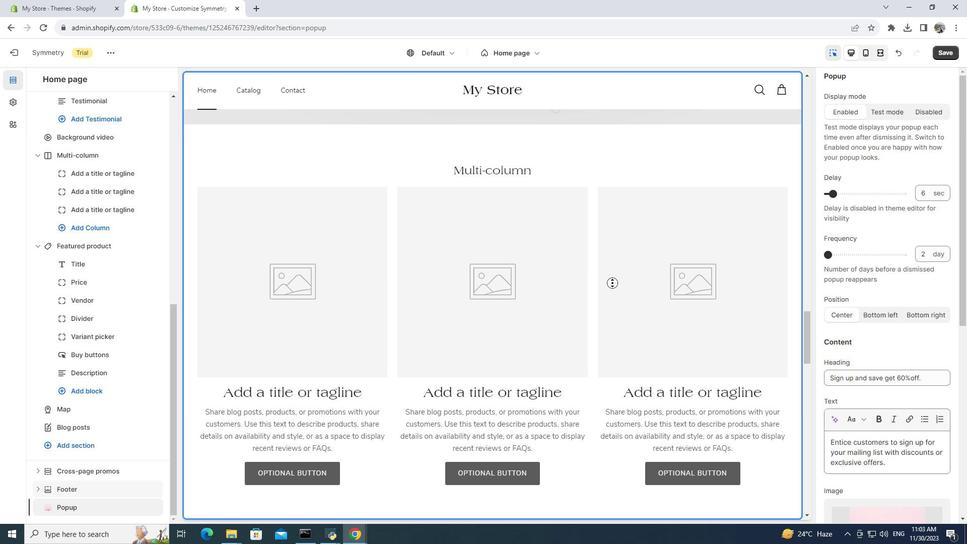 
Action: Mouse scrolled (612, 283) with delta (0, 0)
Screenshot: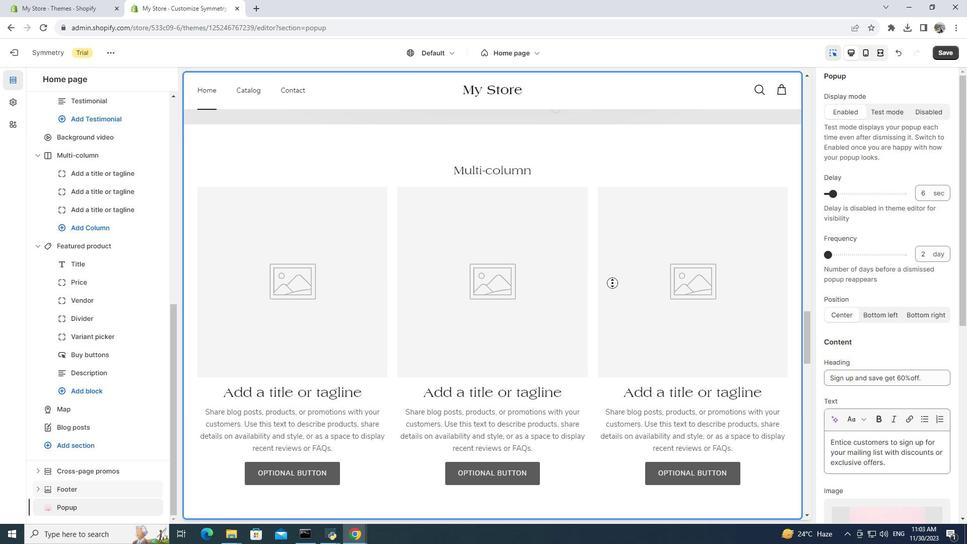 
Action: Mouse scrolled (612, 283) with delta (0, 0)
Screenshot: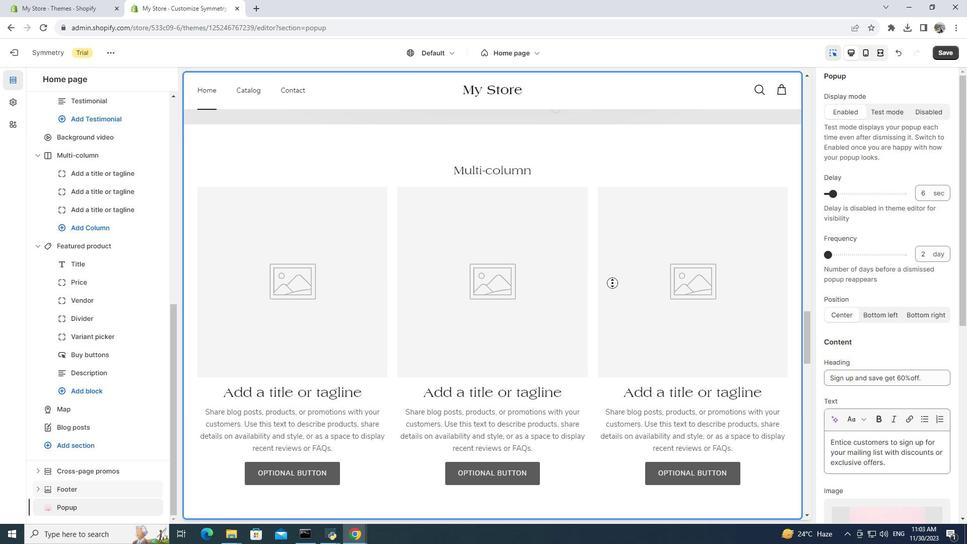 
Action: Mouse scrolled (612, 283) with delta (0, 0)
Screenshot: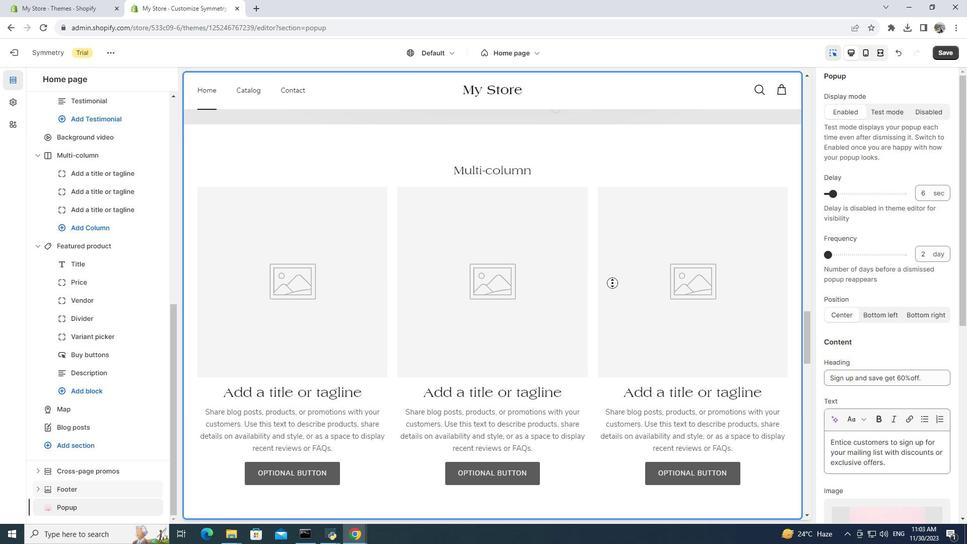 
Action: Mouse scrolled (612, 283) with delta (0, 0)
Screenshot: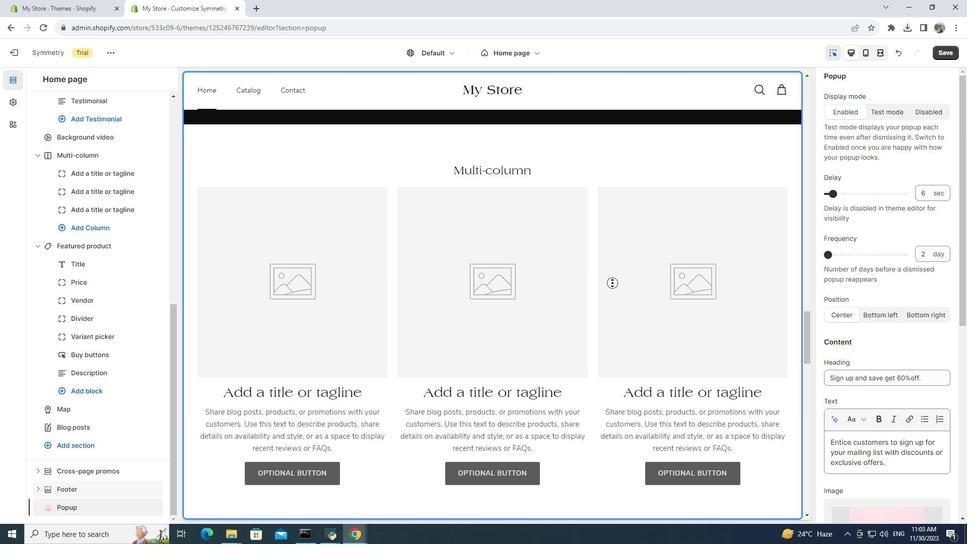 
Action: Mouse scrolled (612, 283) with delta (0, 0)
Screenshot: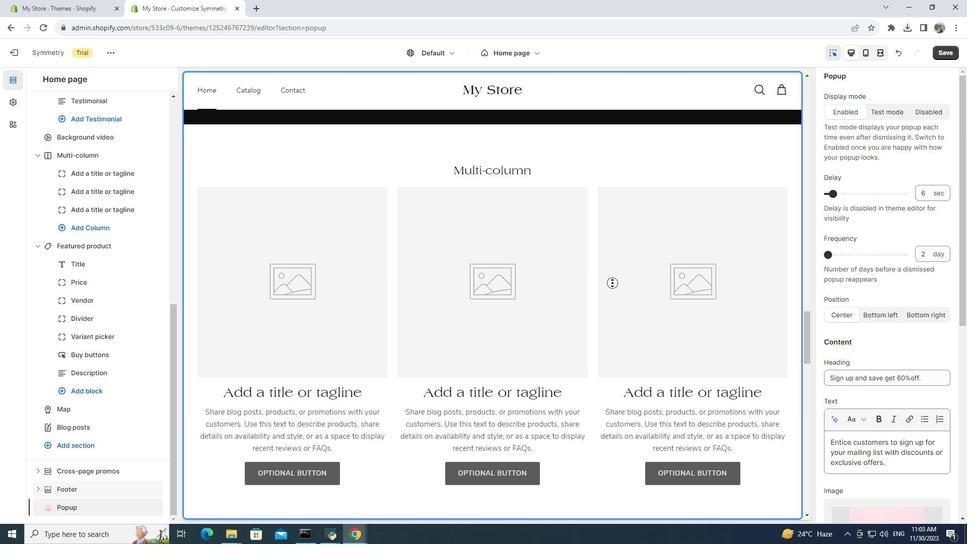 
Action: Mouse pressed middle at (612, 283)
Screenshot: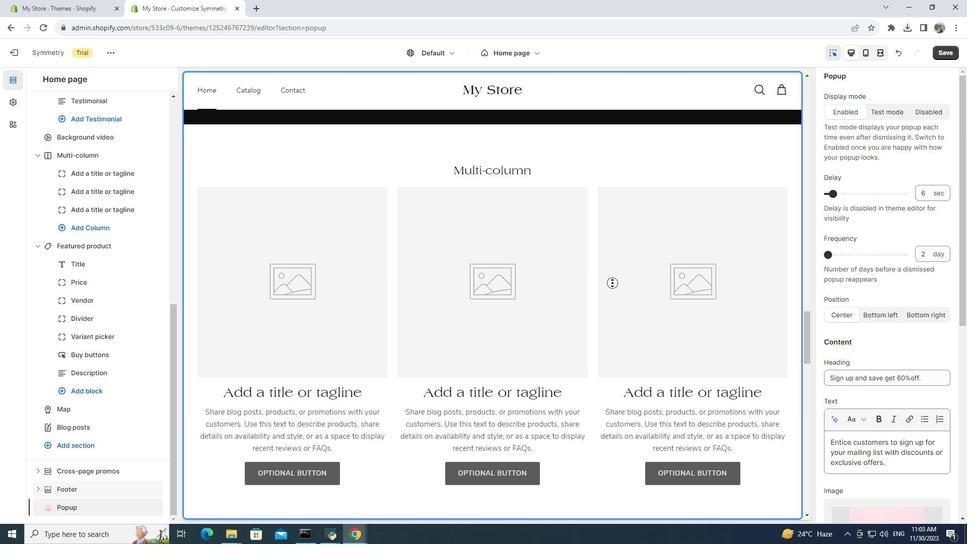
Action: Mouse scrolled (612, 283) with delta (0, 0)
Screenshot: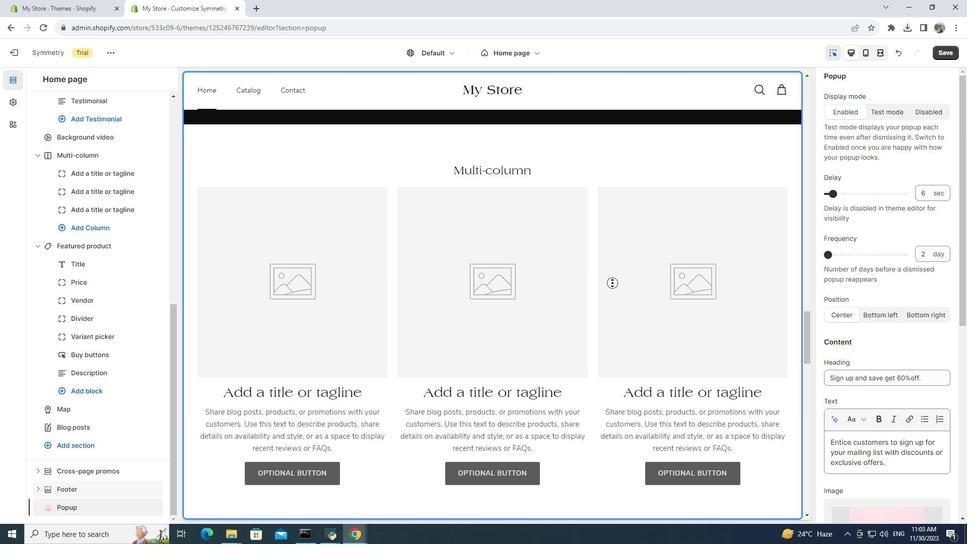 
Action: Mouse scrolled (612, 283) with delta (0, 0)
Screenshot: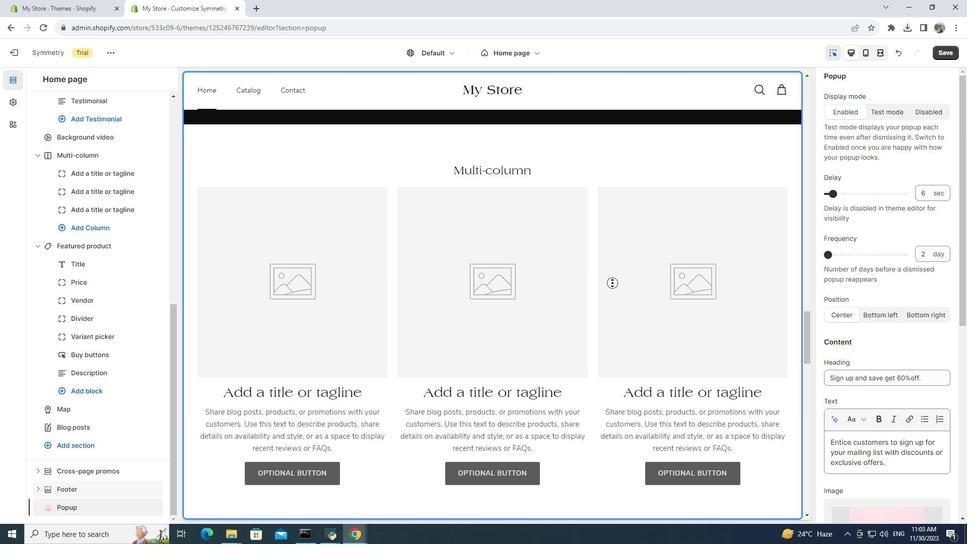 
Action: Mouse scrolled (612, 283) with delta (0, 0)
Screenshot: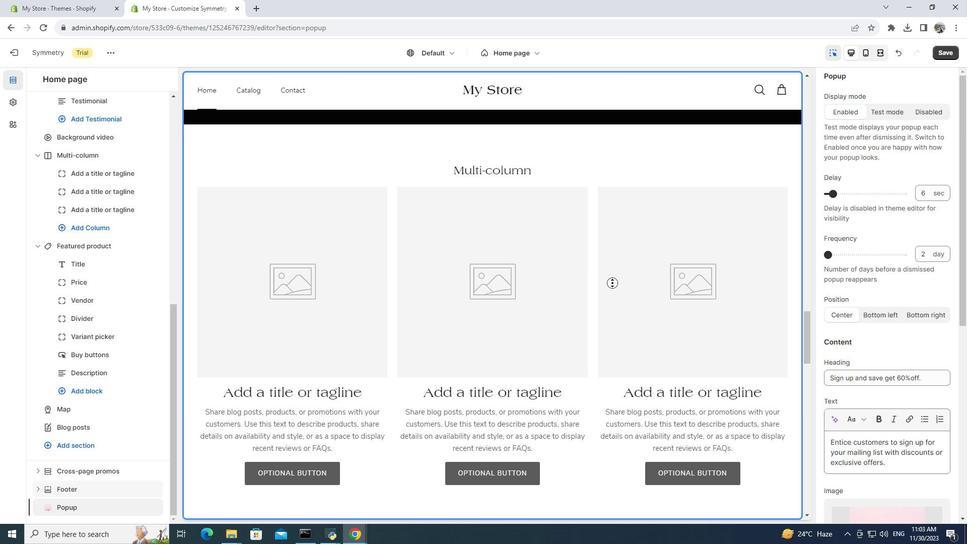 
Action: Mouse scrolled (612, 283) with delta (0, 0)
Screenshot: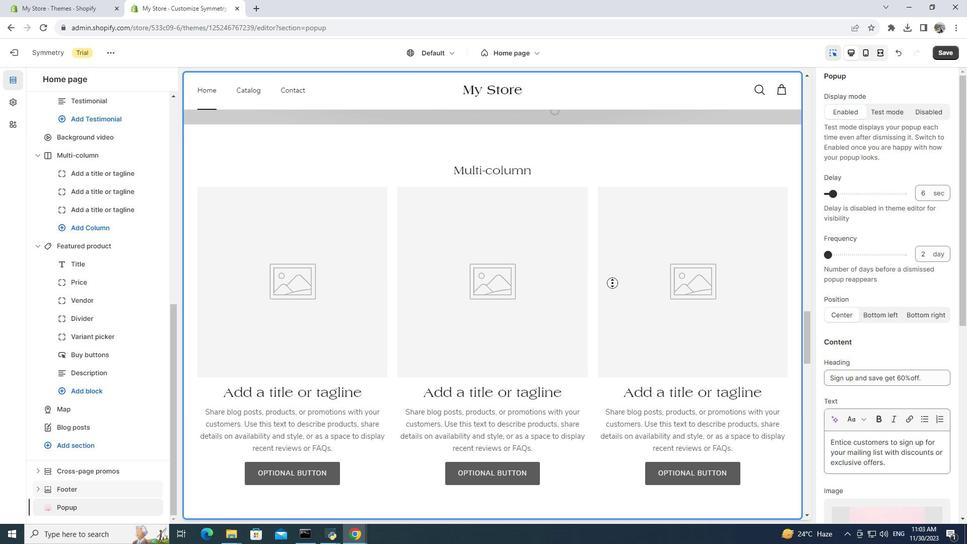 
Action: Mouse scrolled (612, 283) with delta (0, 0)
Screenshot: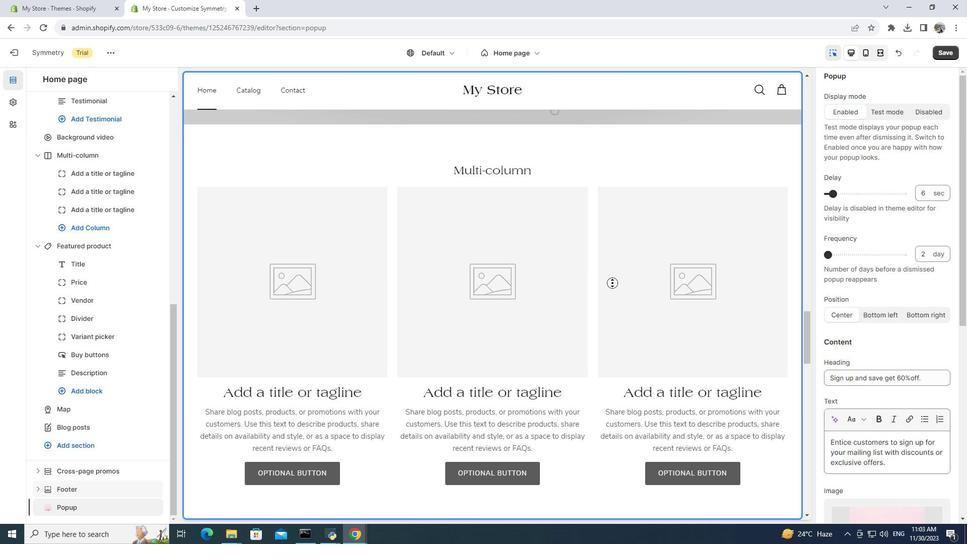
Action: Mouse scrolled (612, 283) with delta (0, 0)
Screenshot: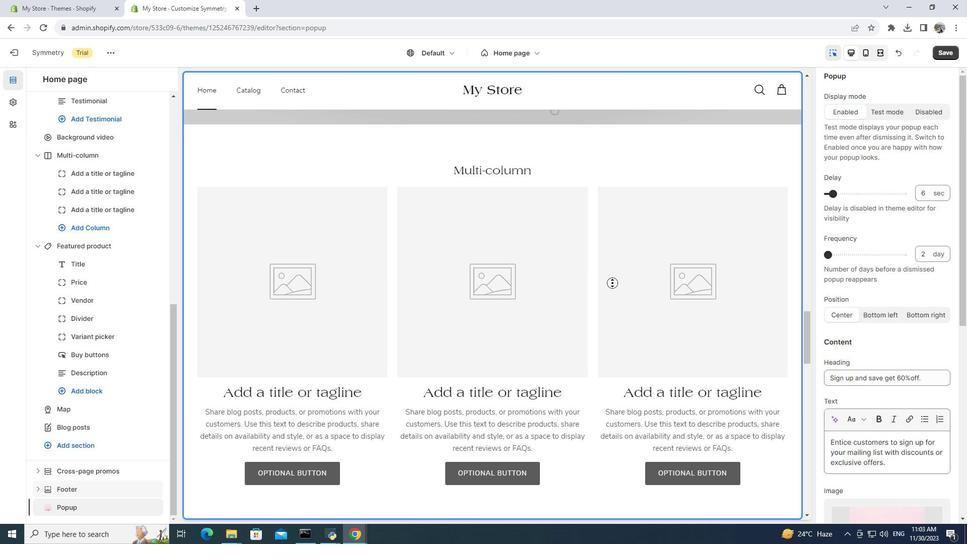 
Action: Mouse scrolled (612, 283) with delta (0, 0)
Screenshot: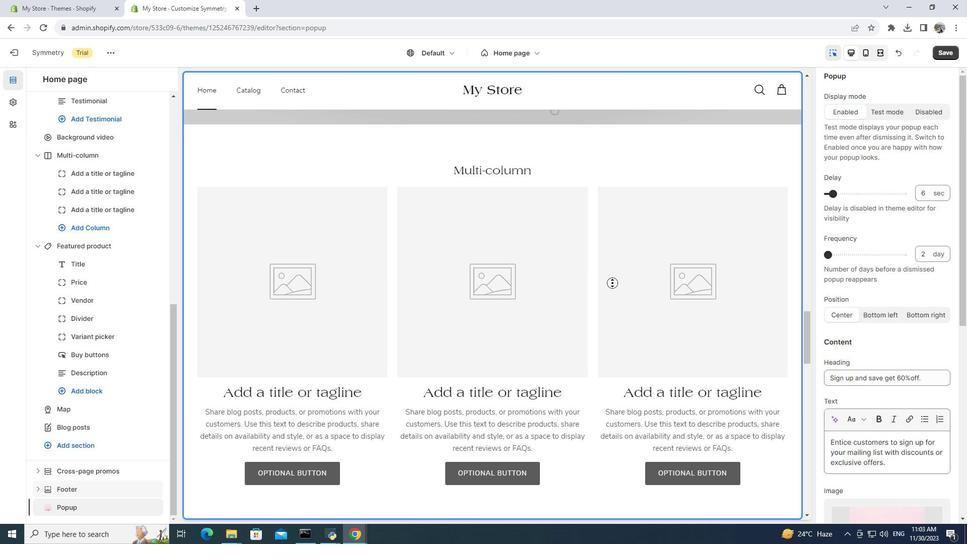 
Action: Mouse scrolled (612, 283) with delta (0, 0)
Screenshot: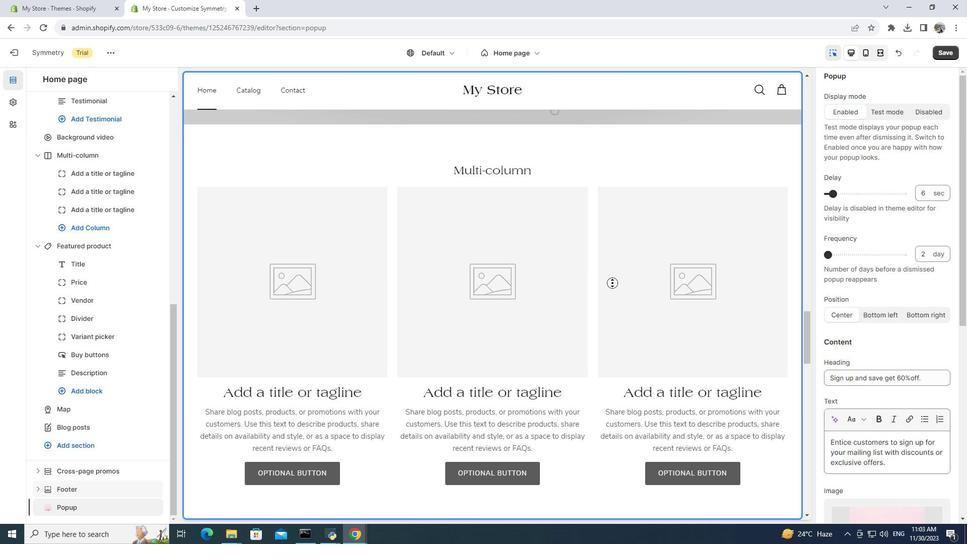 
Action: Mouse scrolled (612, 283) with delta (0, 0)
Screenshot: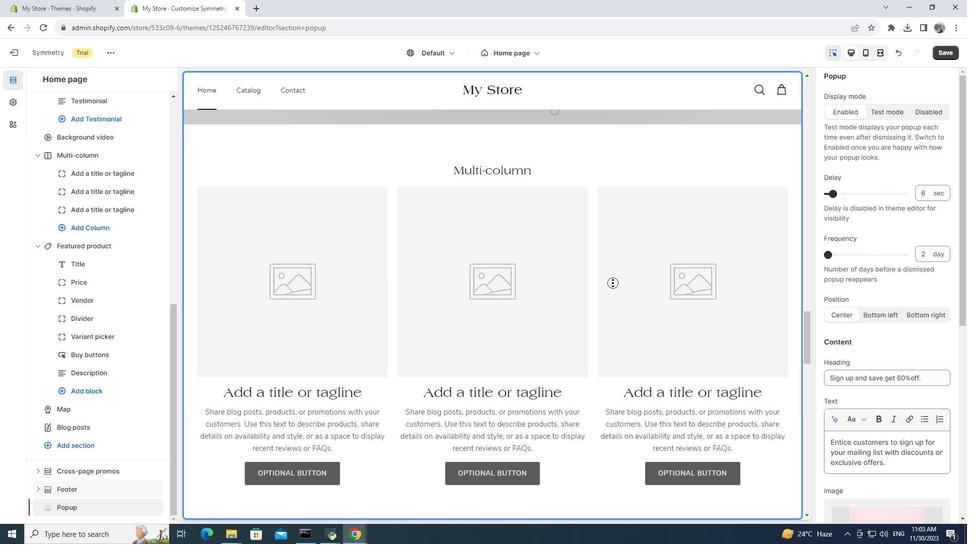 
Action: Mouse scrolled (612, 283) with delta (0, 0)
Screenshot: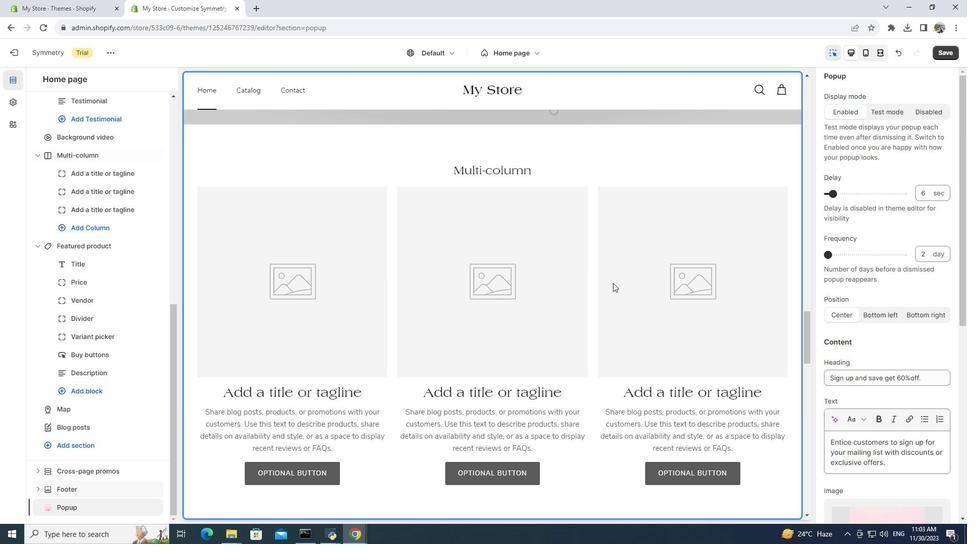 
Action: Mouse scrolled (612, 283) with delta (0, 0)
Screenshot: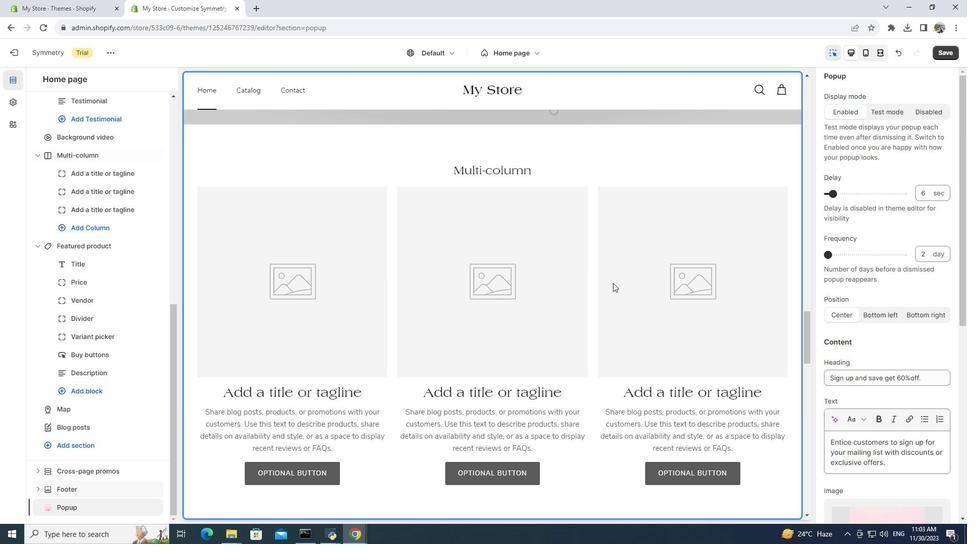 
Action: Mouse scrolled (612, 283) with delta (0, 0)
Screenshot: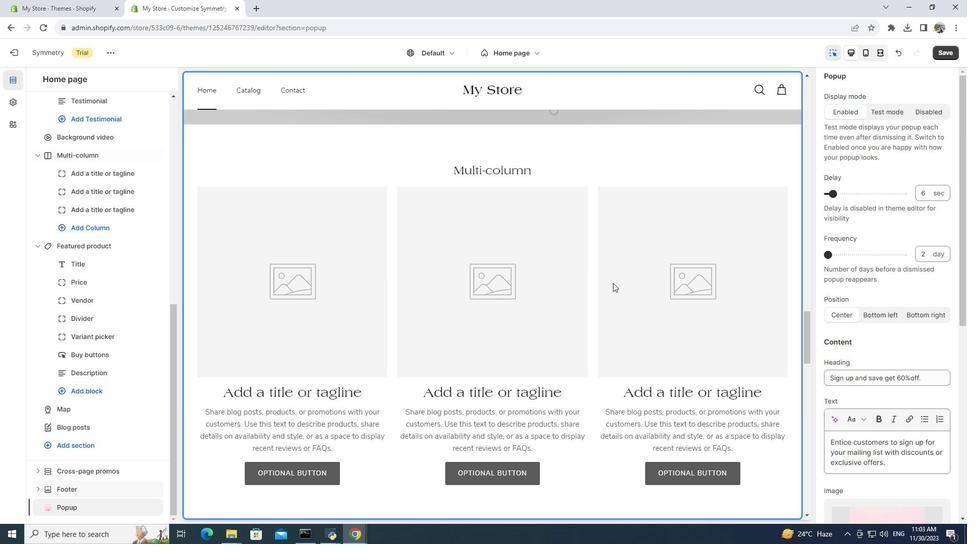 
Action: Mouse moved to (613, 283)
Screenshot: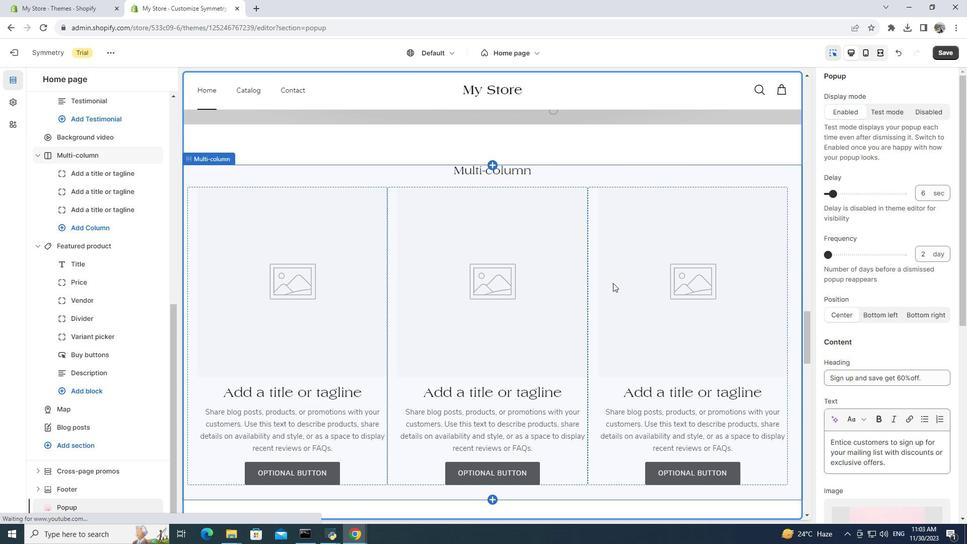 
Action: Mouse pressed left at (613, 283)
Screenshot: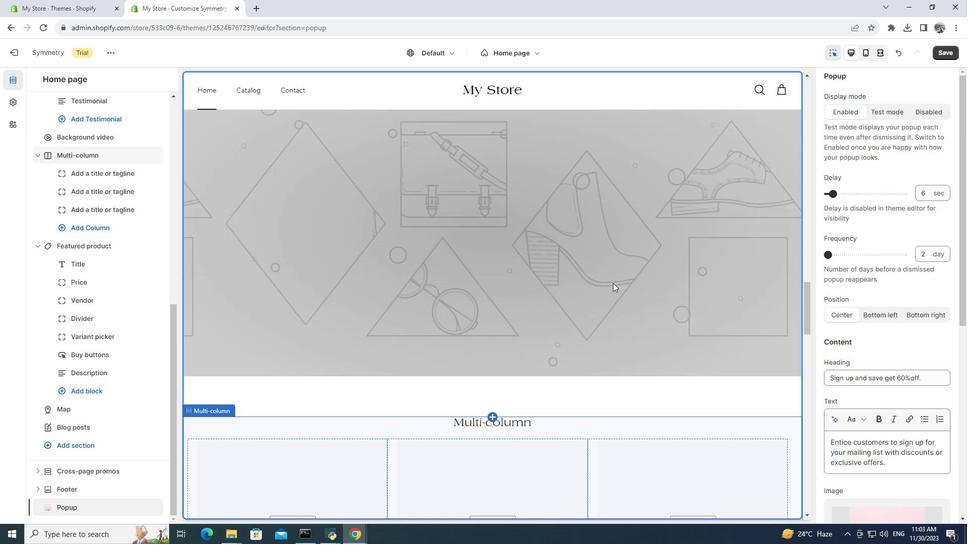 
Action: Mouse scrolled (613, 283) with delta (0, 0)
Screenshot: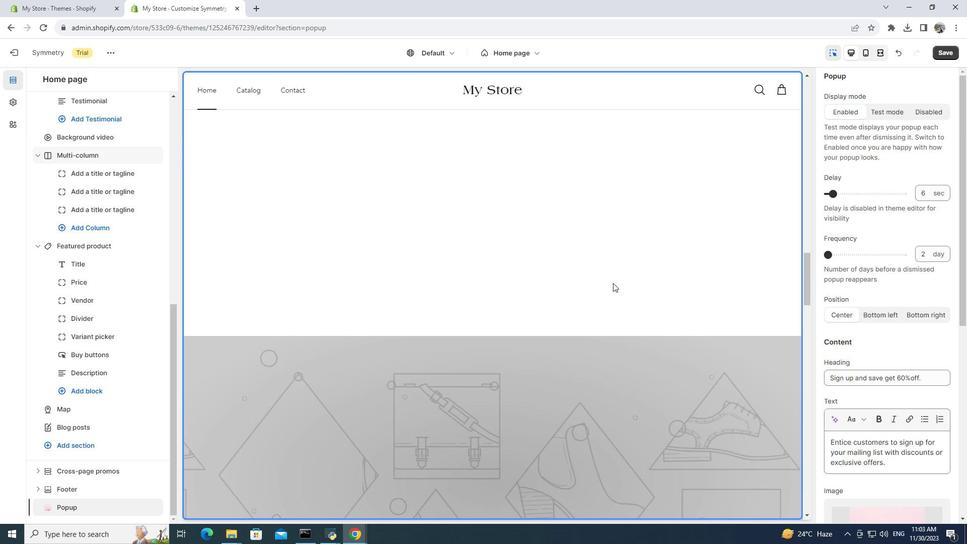 
Action: Mouse scrolled (613, 283) with delta (0, 0)
Screenshot: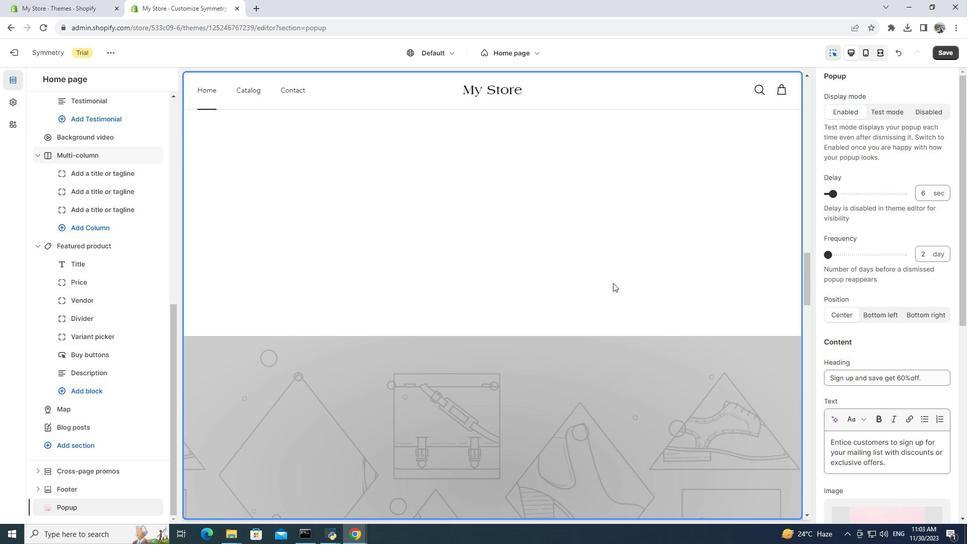 
Action: Mouse scrolled (613, 283) with delta (0, 0)
Screenshot: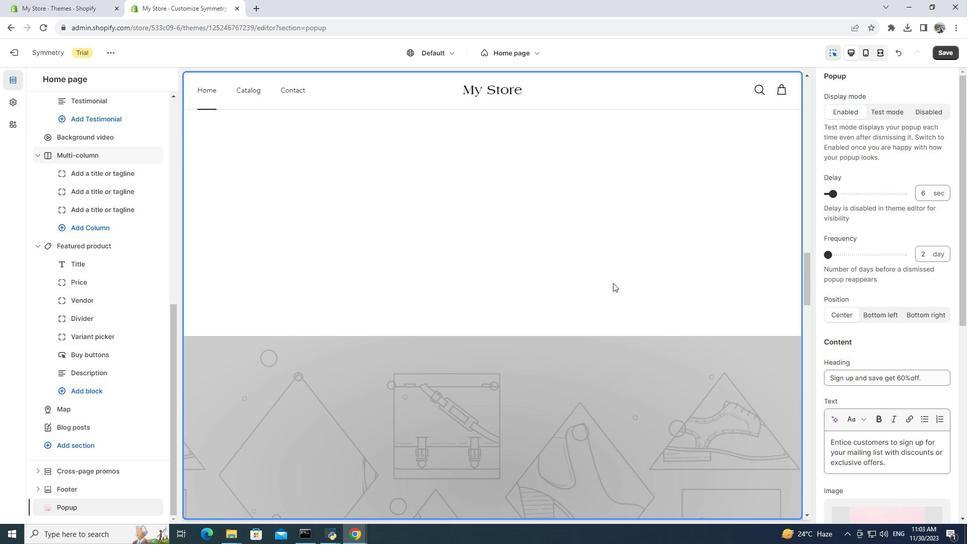 
Action: Mouse scrolled (613, 283) with delta (0, 0)
Screenshot: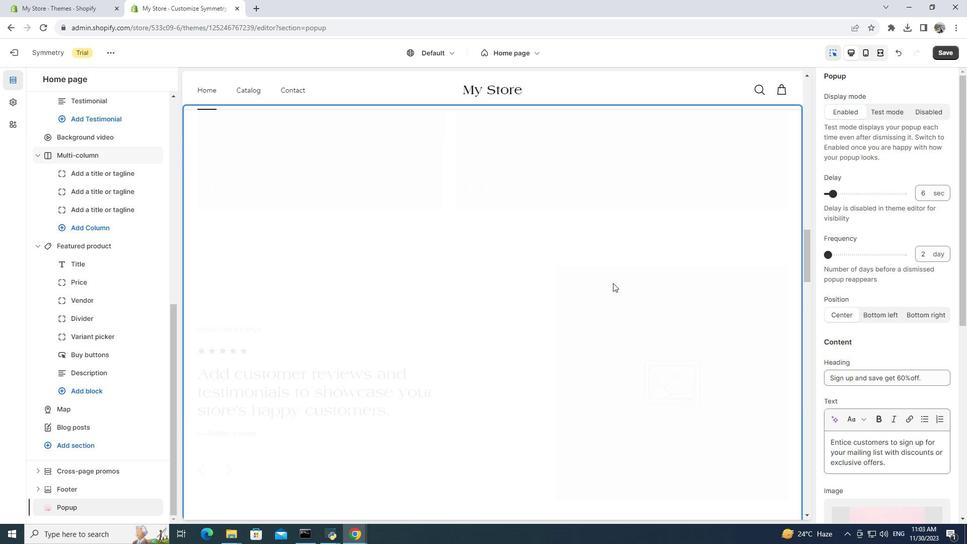 
Action: Mouse scrolled (613, 283) with delta (0, 0)
Screenshot: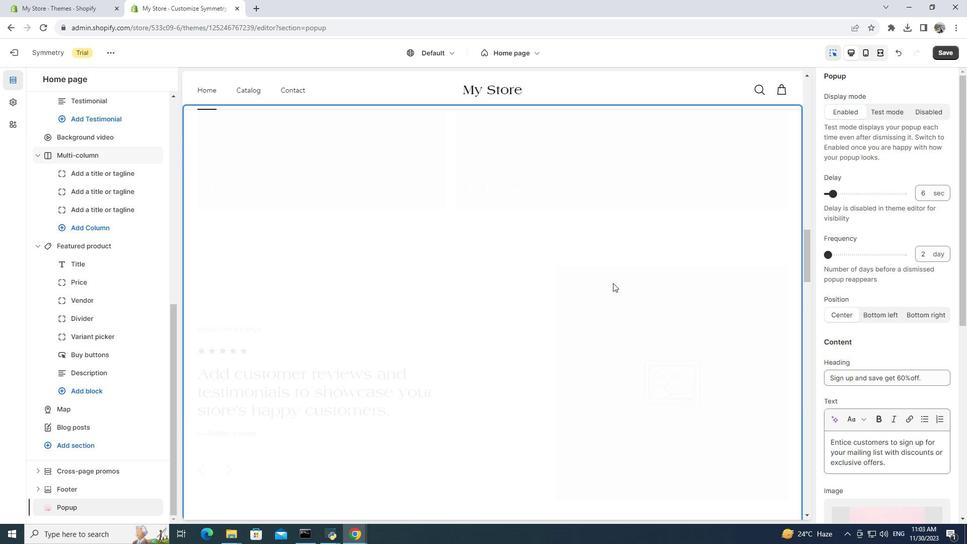 
Action: Mouse scrolled (613, 283) with delta (0, 0)
Screenshot: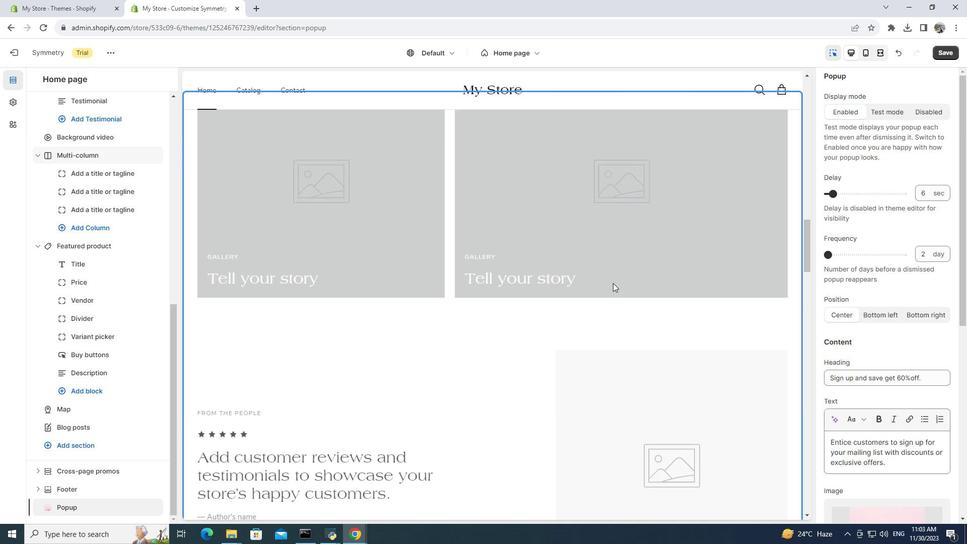 
Action: Mouse scrolled (613, 283) with delta (0, 0)
Screenshot: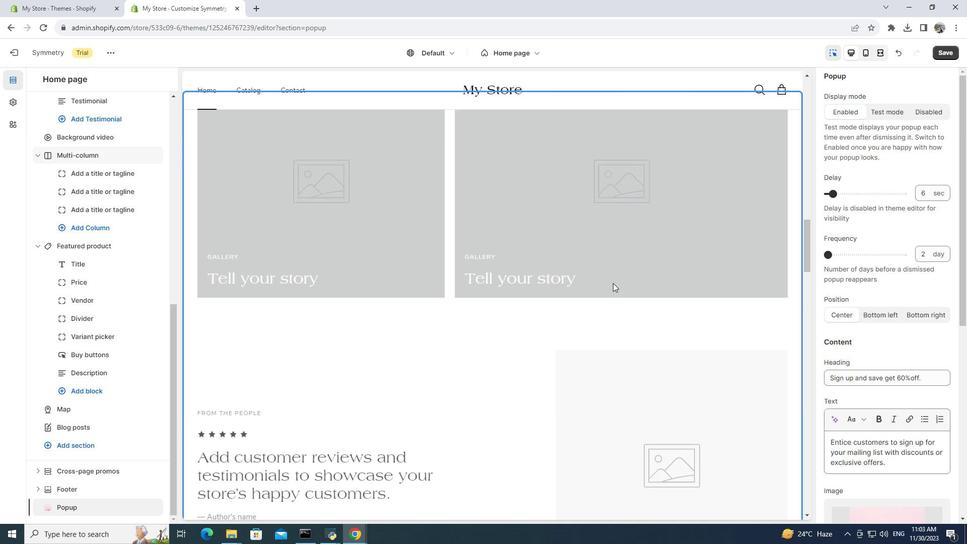 
Action: Mouse scrolled (613, 283) with delta (0, 0)
Screenshot: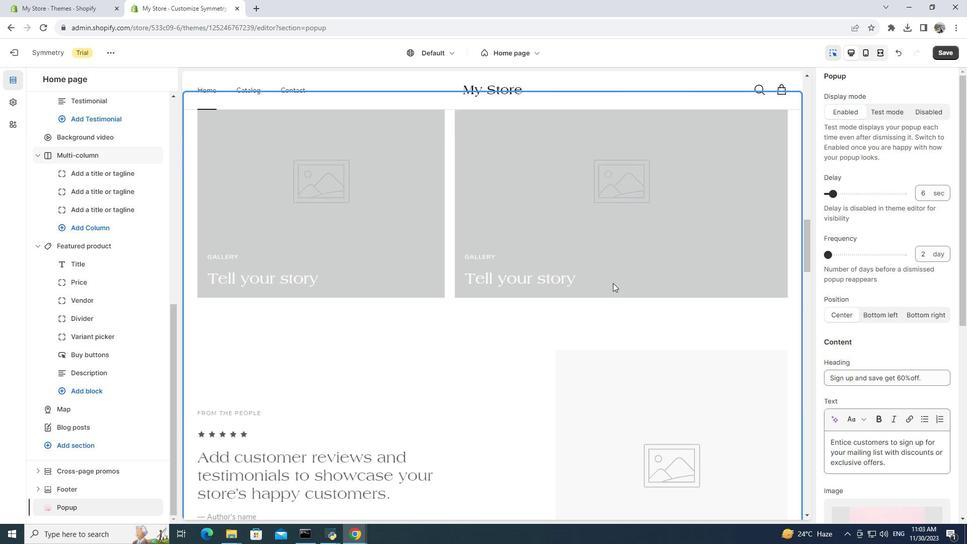 
Action: Mouse scrolled (613, 283) with delta (0, 0)
Screenshot: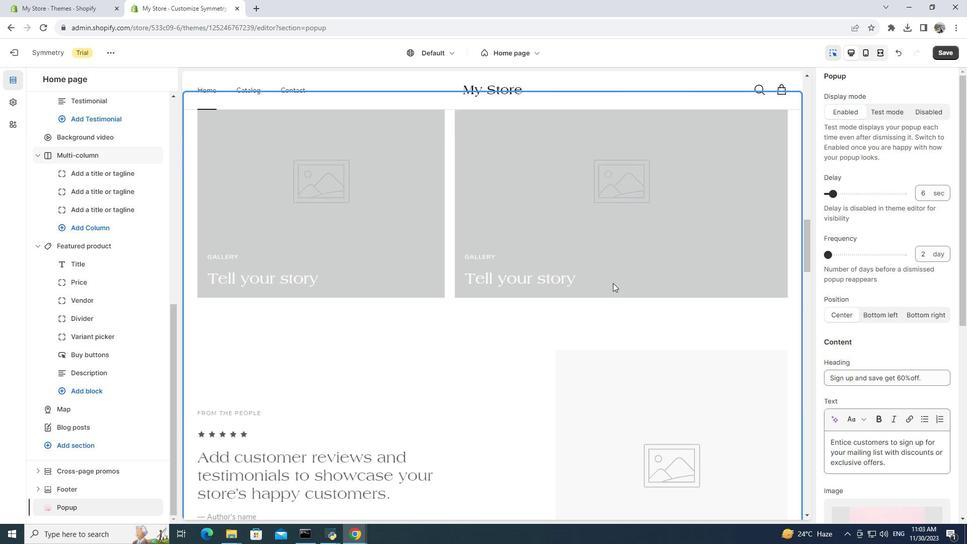
Action: Mouse scrolled (613, 283) with delta (0, 0)
Screenshot: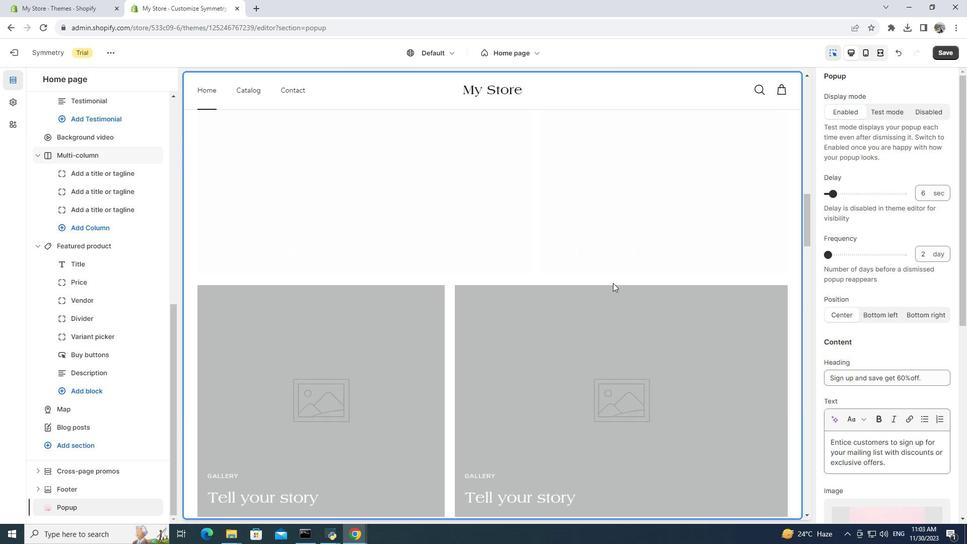 
Action: Mouse scrolled (613, 283) with delta (0, 0)
Screenshot: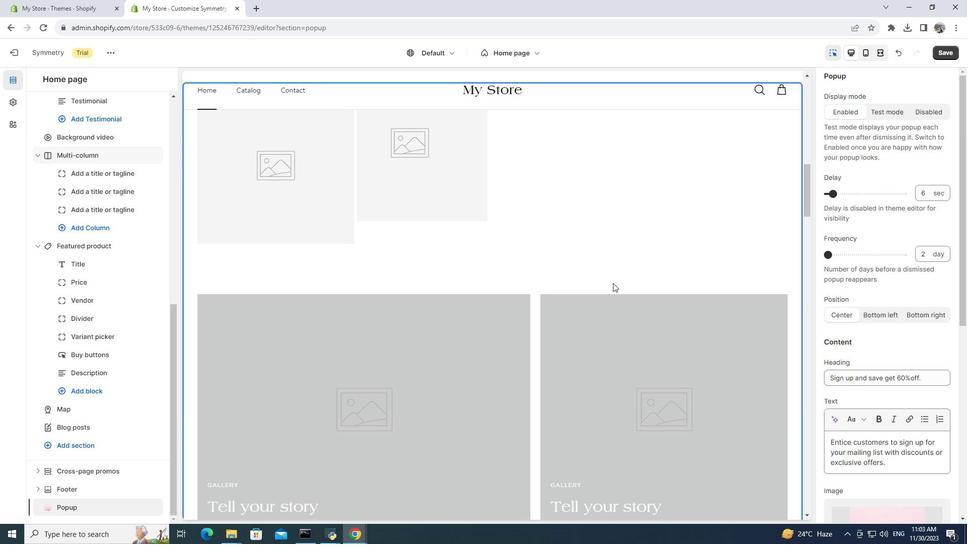 
Action: Mouse scrolled (613, 283) with delta (0, 0)
Screenshot: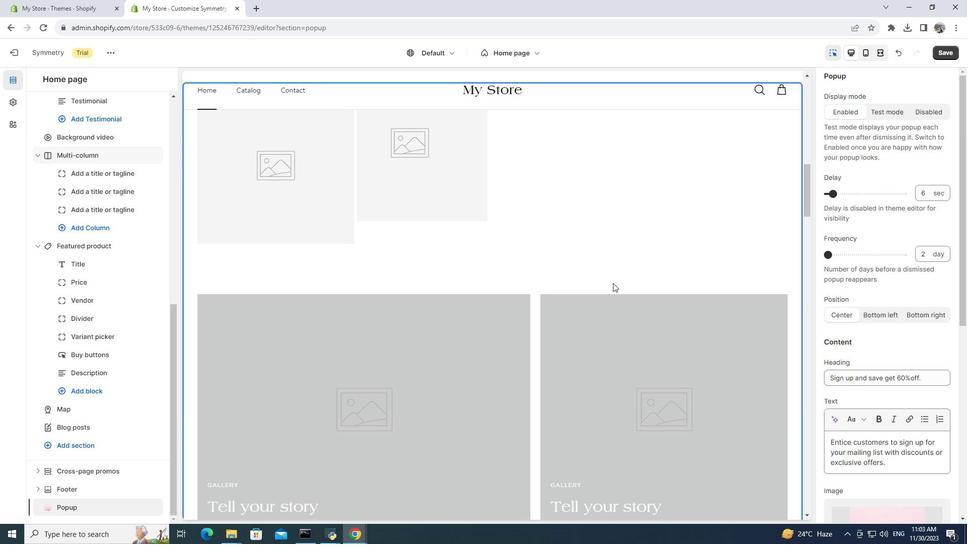 
Action: Mouse scrolled (613, 283) with delta (0, 0)
Screenshot: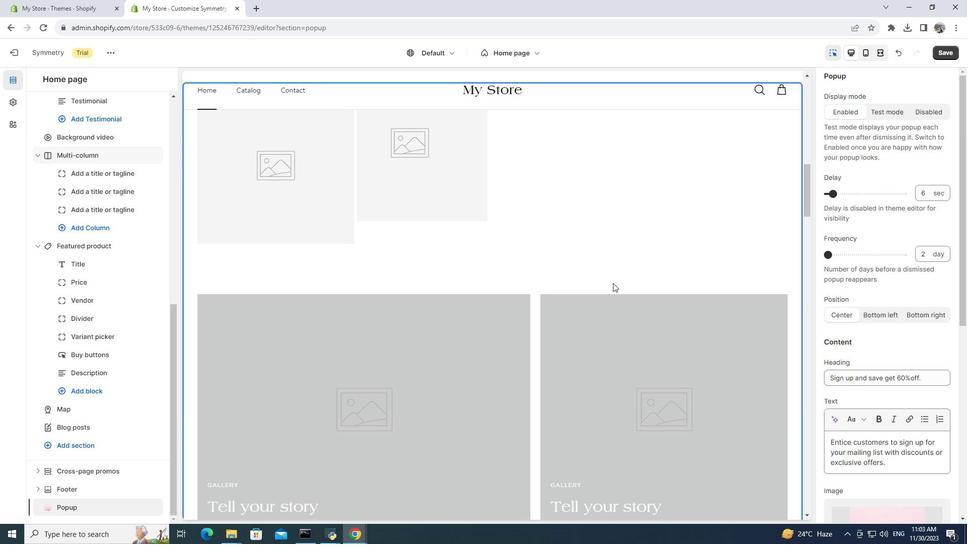 
Action: Mouse scrolled (613, 283) with delta (0, 0)
Screenshot: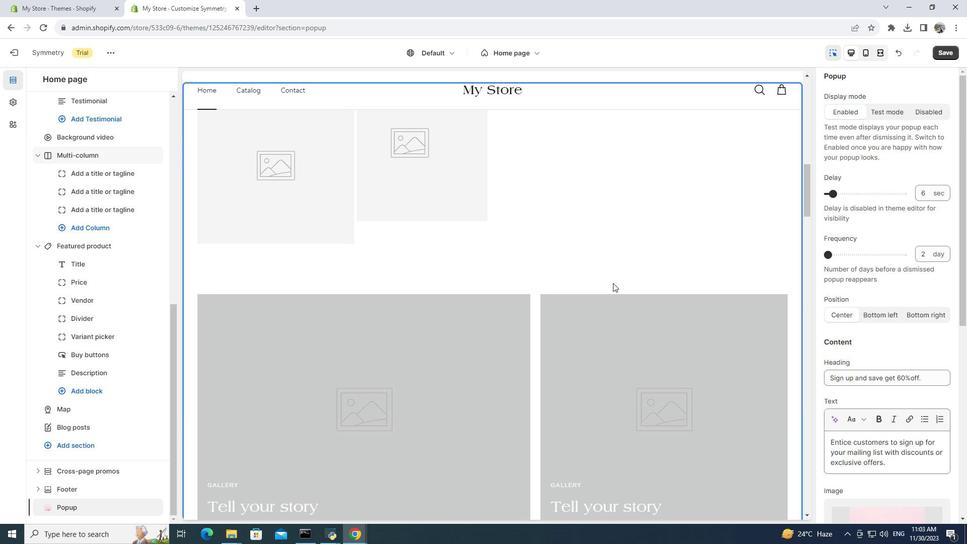 
Action: Mouse scrolled (613, 283) with delta (0, 0)
Screenshot: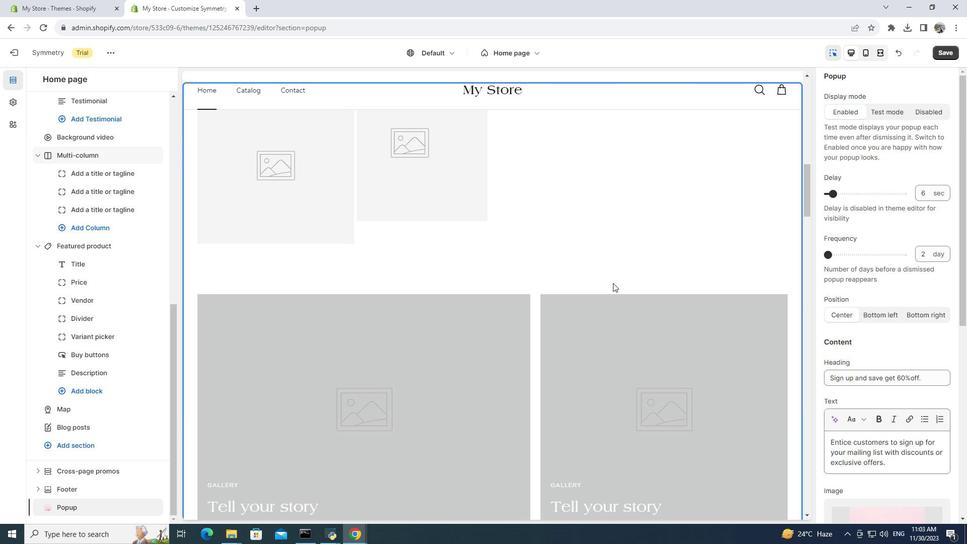 
Action: Mouse scrolled (613, 283) with delta (0, 0)
Screenshot: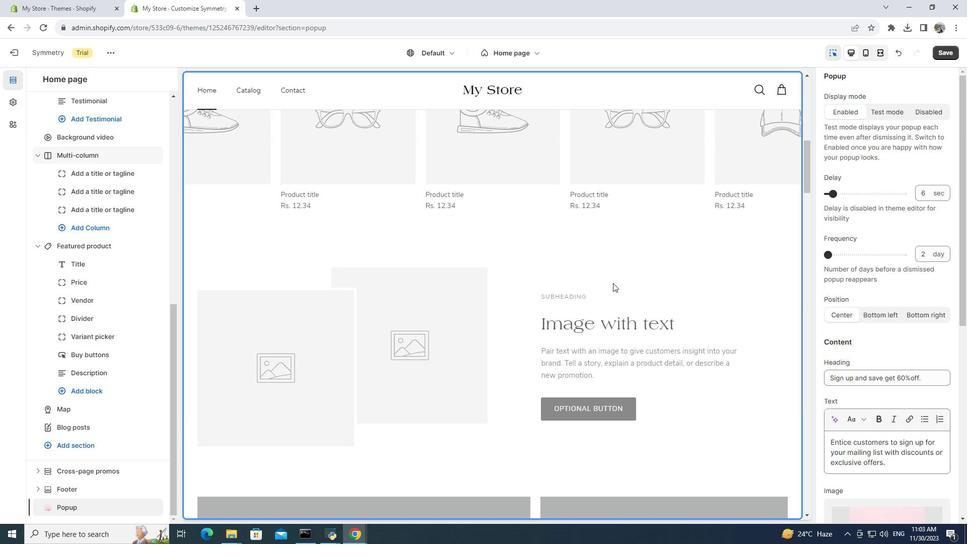 
Action: Mouse scrolled (613, 283) with delta (0, 0)
Screenshot: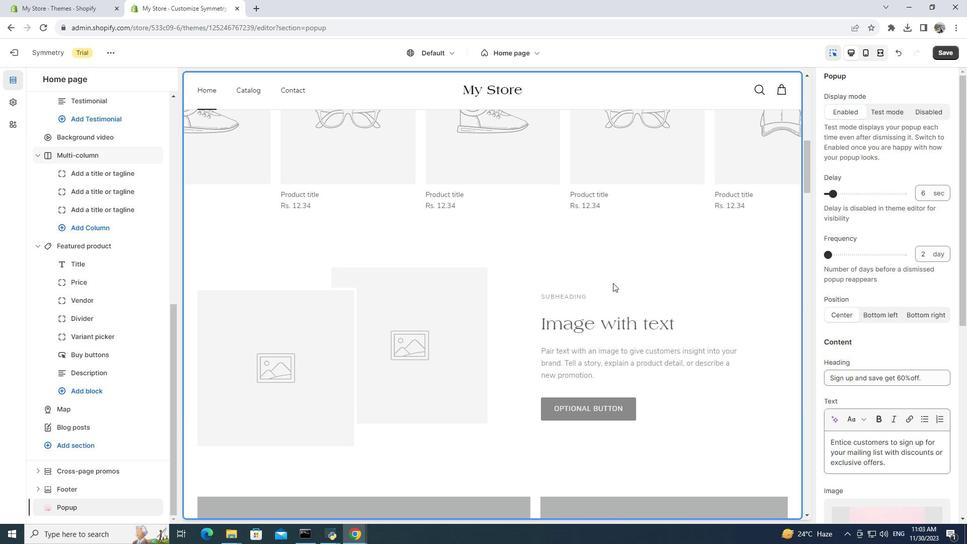 
Action: Mouse scrolled (613, 283) with delta (0, 0)
Screenshot: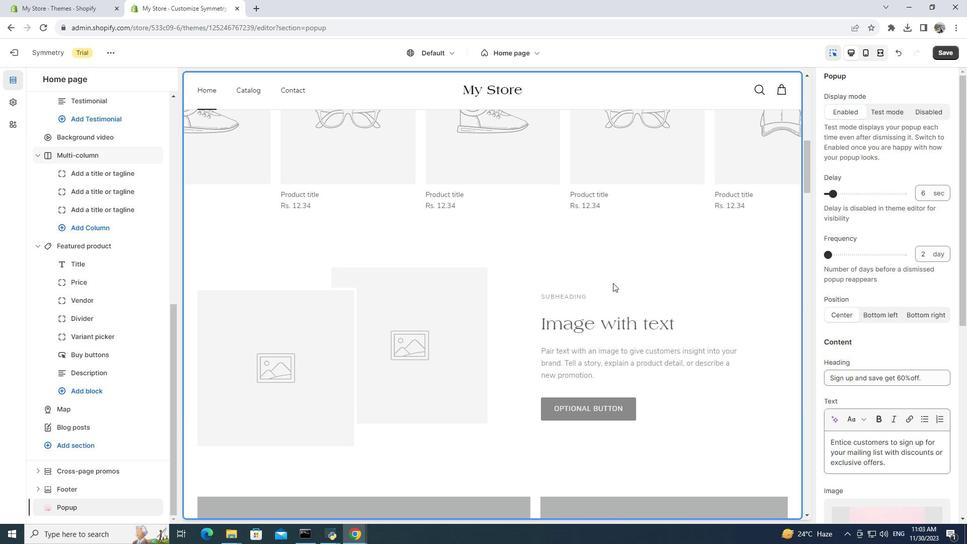 
Action: Mouse scrolled (613, 283) with delta (0, 0)
Screenshot: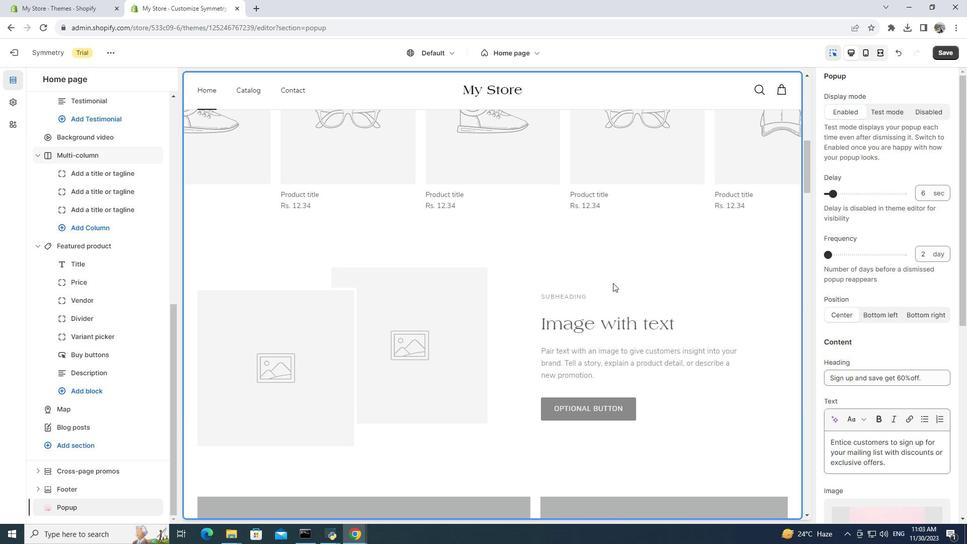 
Action: Mouse scrolled (613, 283) with delta (0, 0)
Screenshot: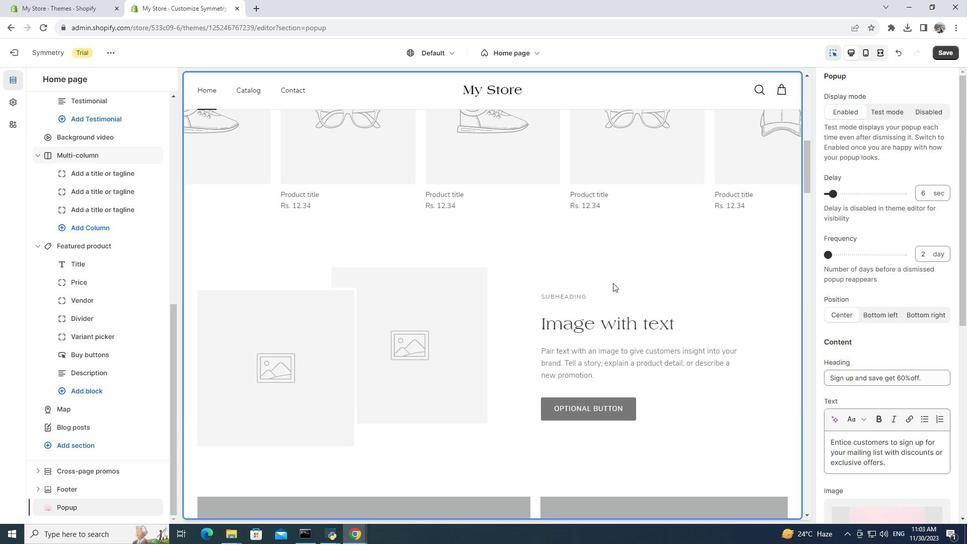 
Action: Mouse scrolled (613, 283) with delta (0, 0)
Screenshot: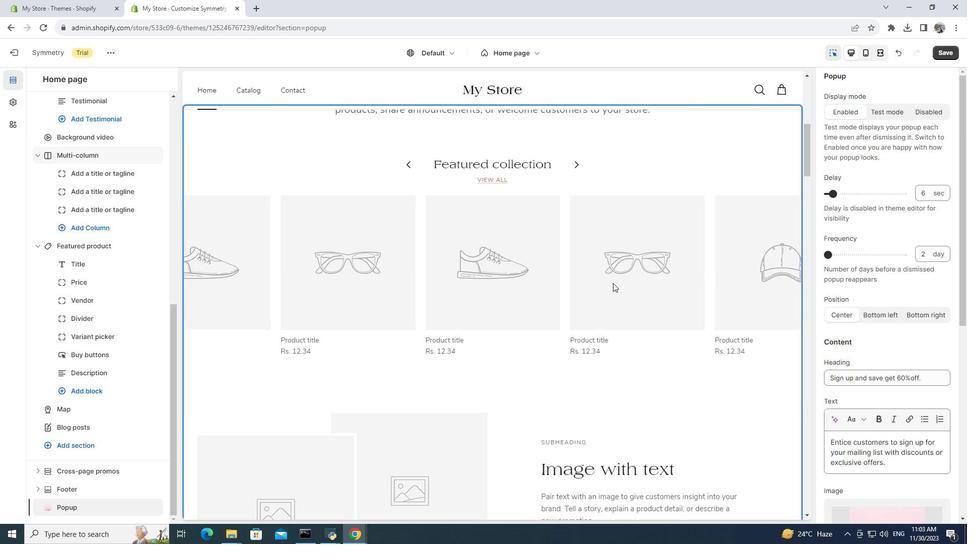 
Action: Mouse scrolled (613, 283) with delta (0, 0)
Screenshot: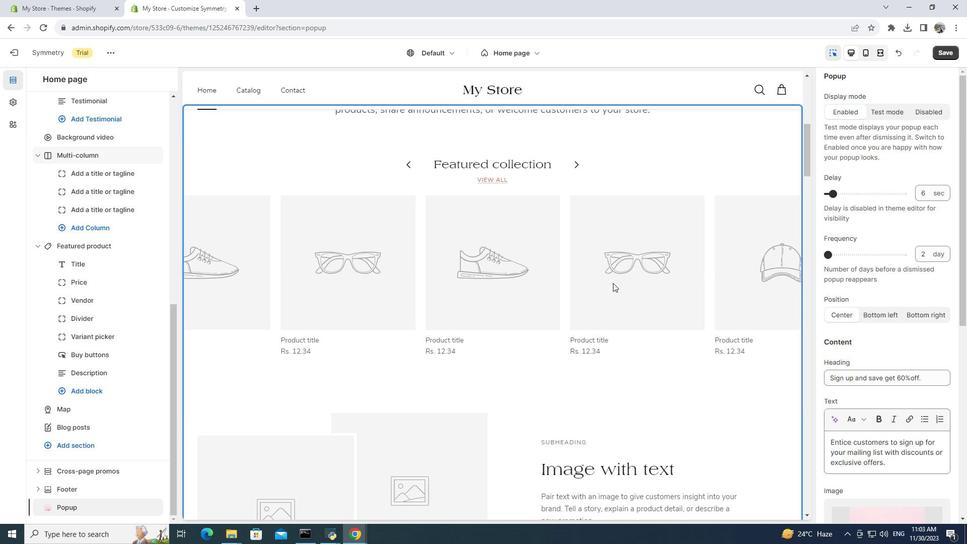 
Action: Mouse scrolled (613, 283) with delta (0, 0)
Screenshot: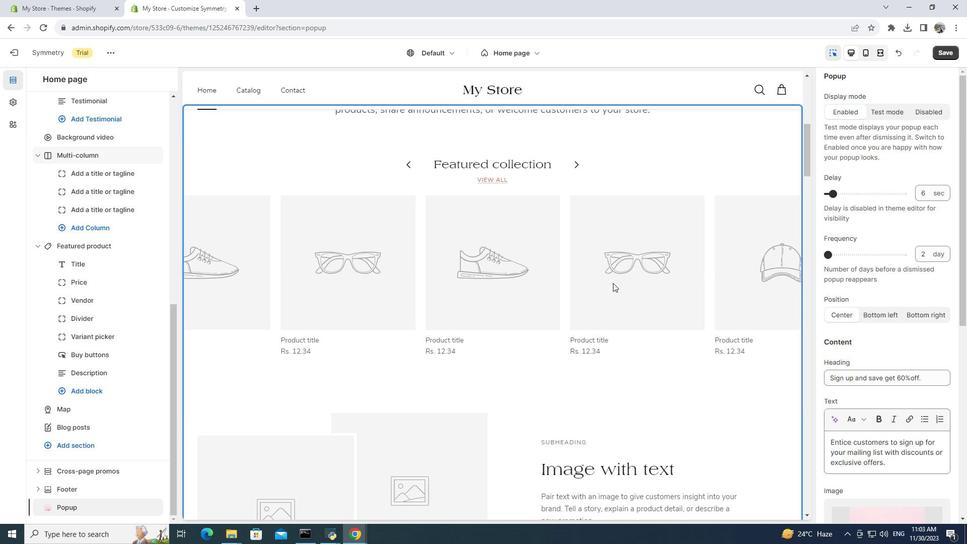 
Action: Mouse scrolled (613, 283) with delta (0, 0)
Screenshot: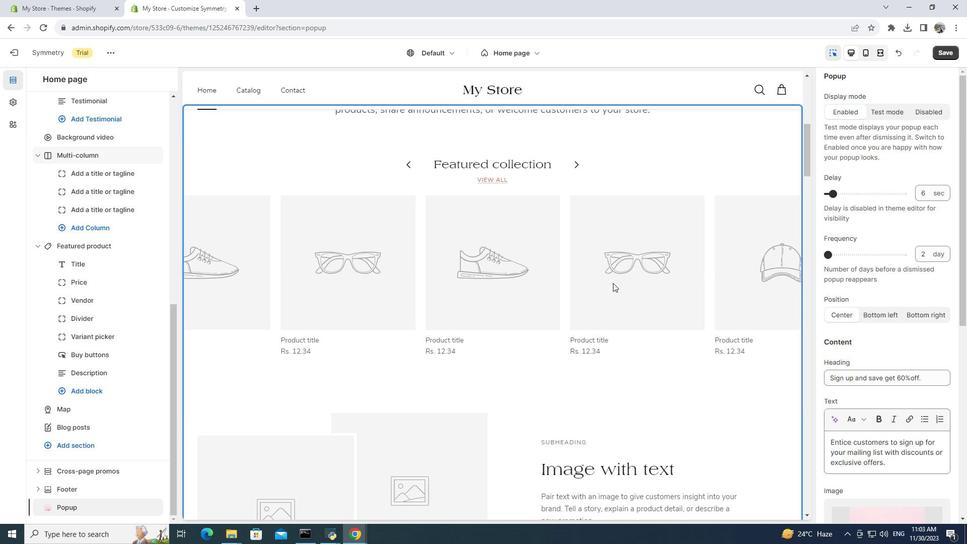 
Action: Mouse scrolled (613, 283) with delta (0, 0)
Screenshot: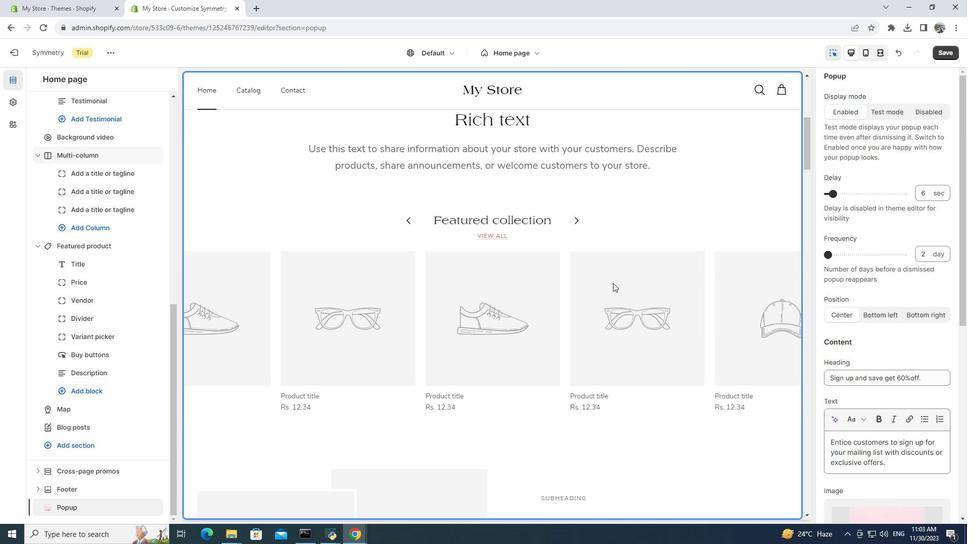 
Action: Mouse scrolled (613, 283) with delta (0, 0)
Screenshot: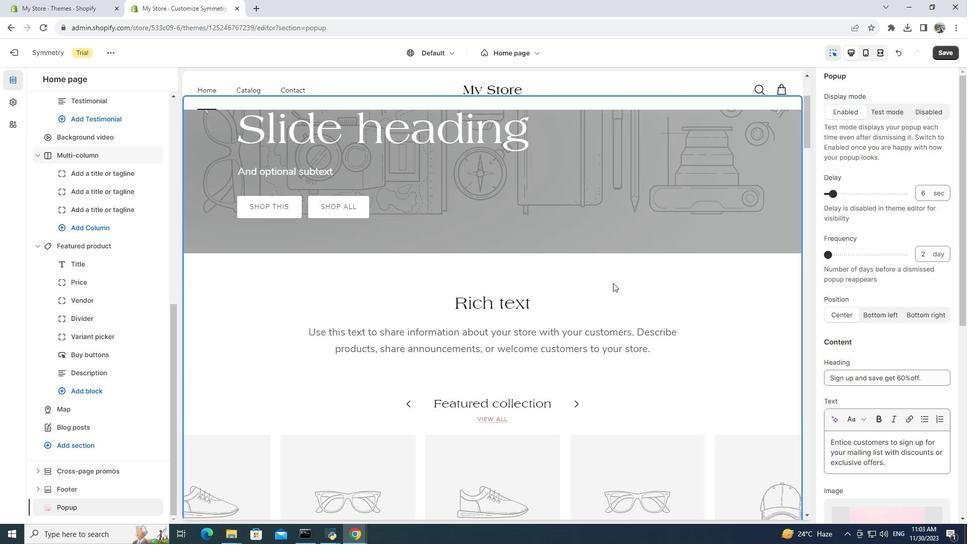 
Action: Mouse scrolled (613, 283) with delta (0, 0)
Screenshot: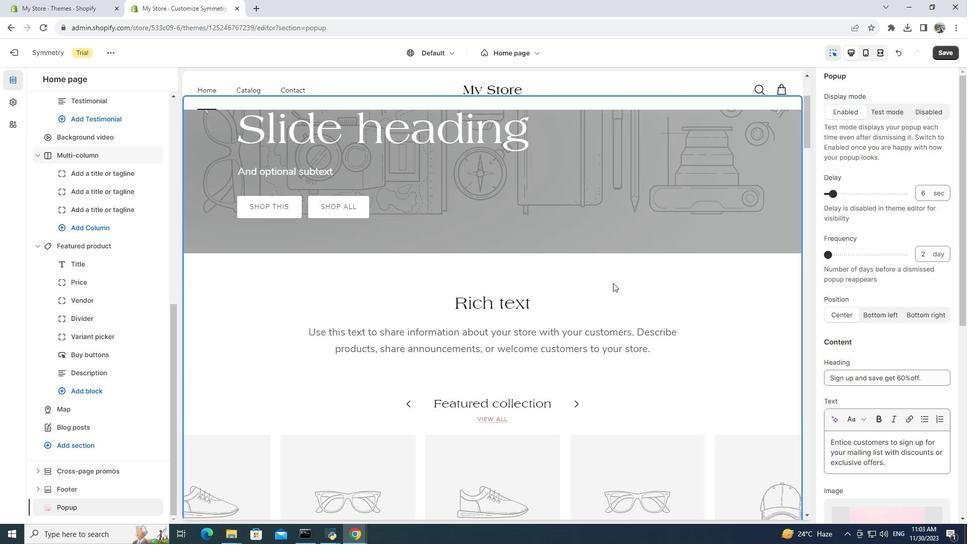 
Action: Mouse scrolled (613, 283) with delta (0, 0)
Screenshot: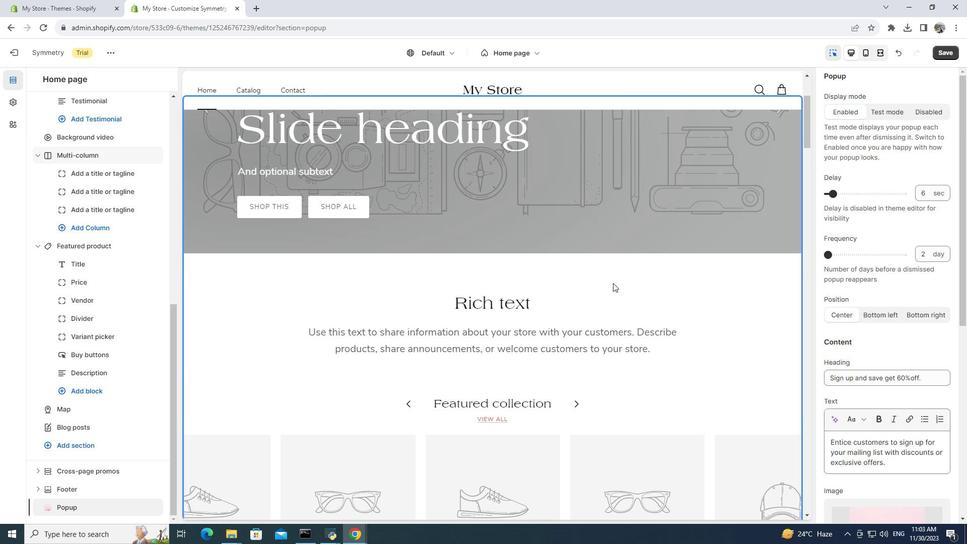 
Action: Mouse scrolled (613, 283) with delta (0, 0)
Screenshot: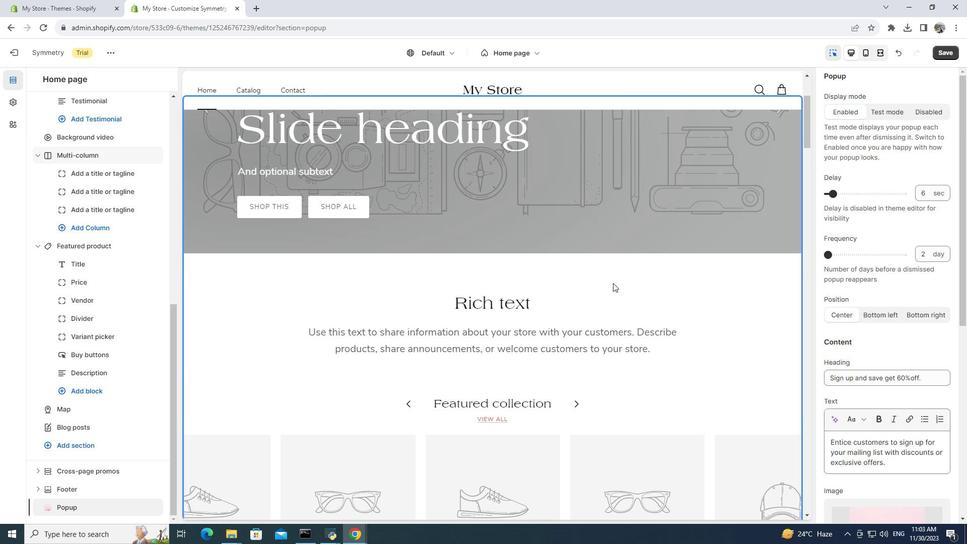 
Action: Mouse scrolled (613, 283) with delta (0, 0)
Screenshot: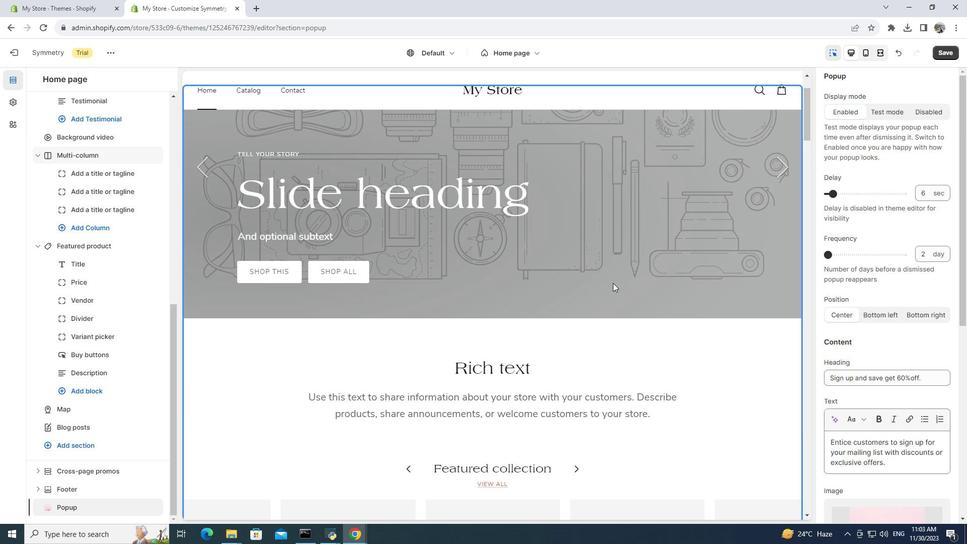
Action: Mouse scrolled (613, 283) with delta (0, 0)
Screenshot: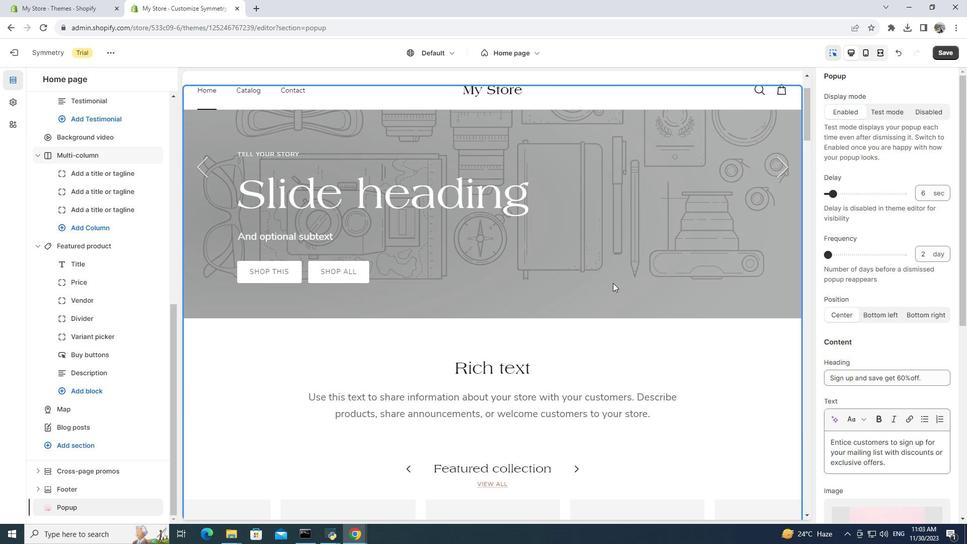 
Action: Mouse scrolled (613, 283) with delta (0, 0)
Screenshot: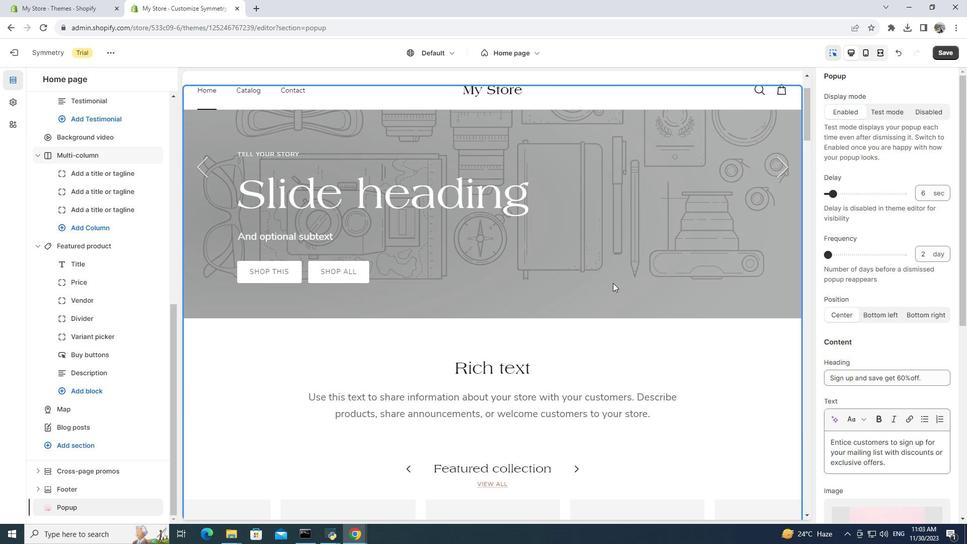 
Action: Mouse scrolled (613, 283) with delta (0, 0)
Screenshot: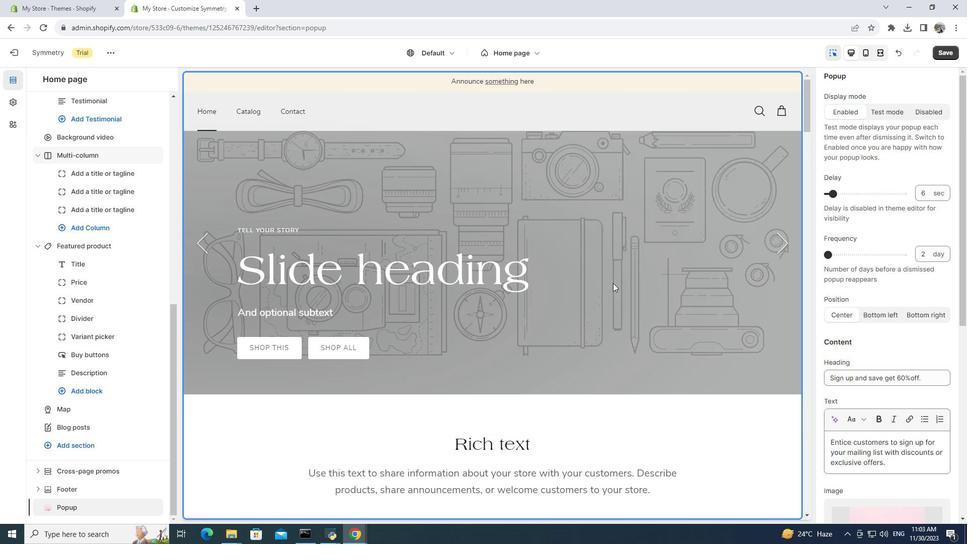 
Action: Mouse scrolled (613, 283) with delta (0, 0)
Screenshot: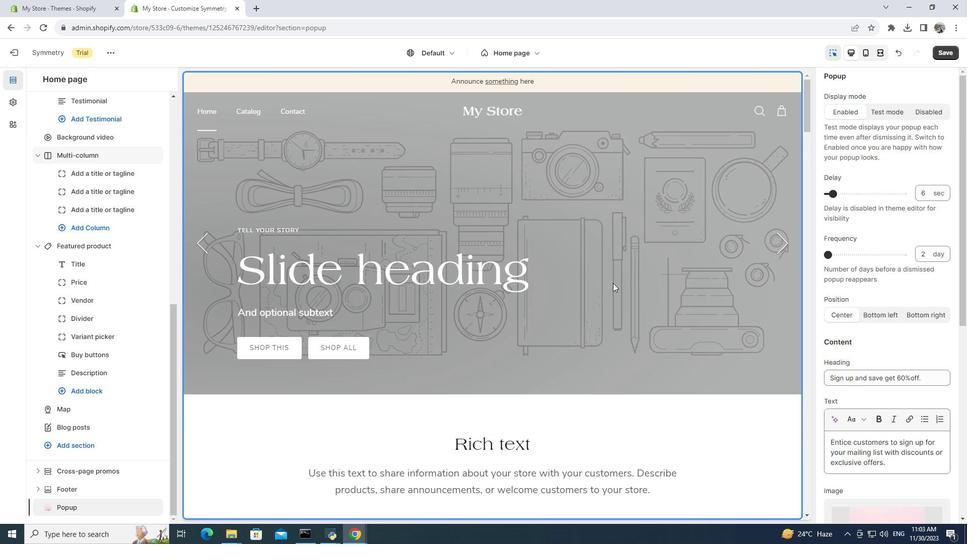 
Action: Mouse scrolled (613, 283) with delta (0, 0)
Screenshot: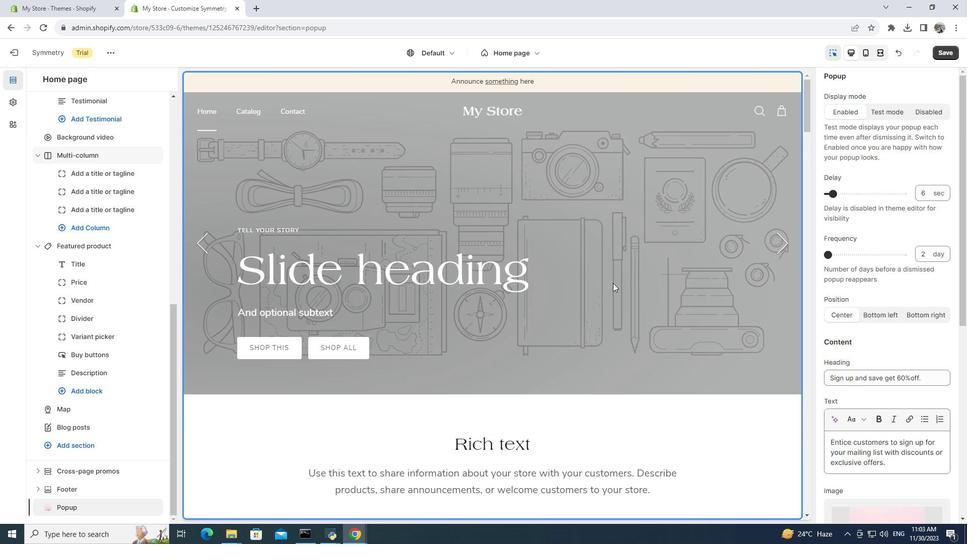 
Action: Mouse scrolled (613, 283) with delta (0, 0)
Screenshot: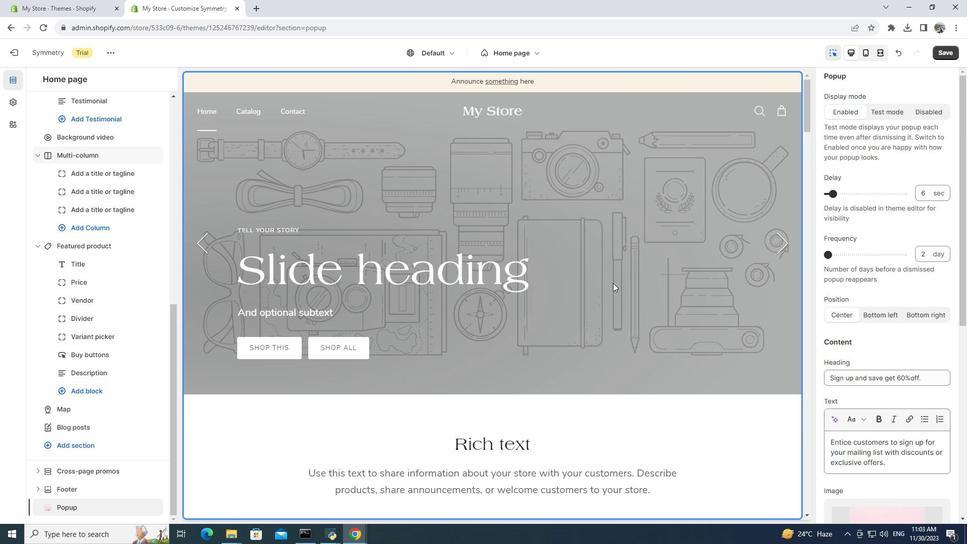 
Action: Mouse scrolled (613, 283) with delta (0, 0)
Screenshot: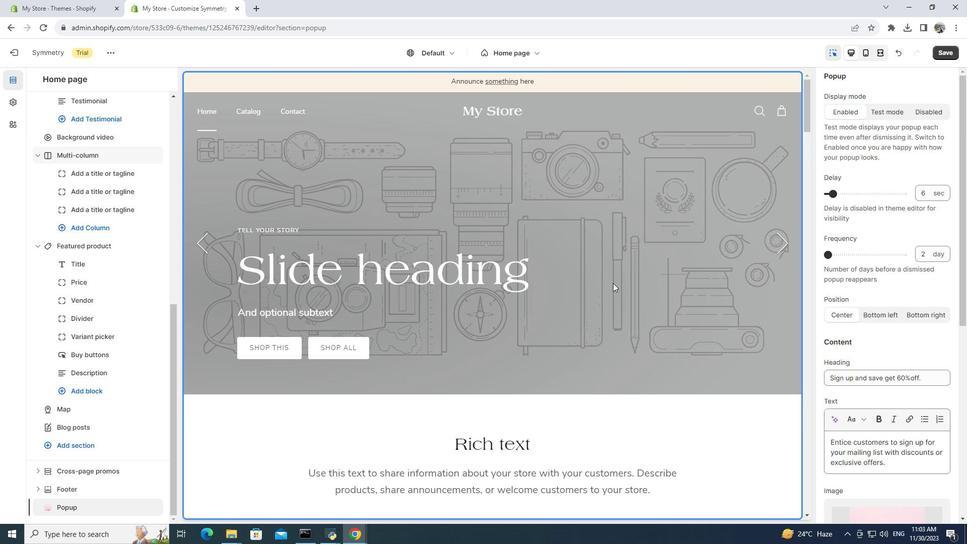 
Action: Mouse scrolled (613, 283) with delta (0, 0)
Screenshot: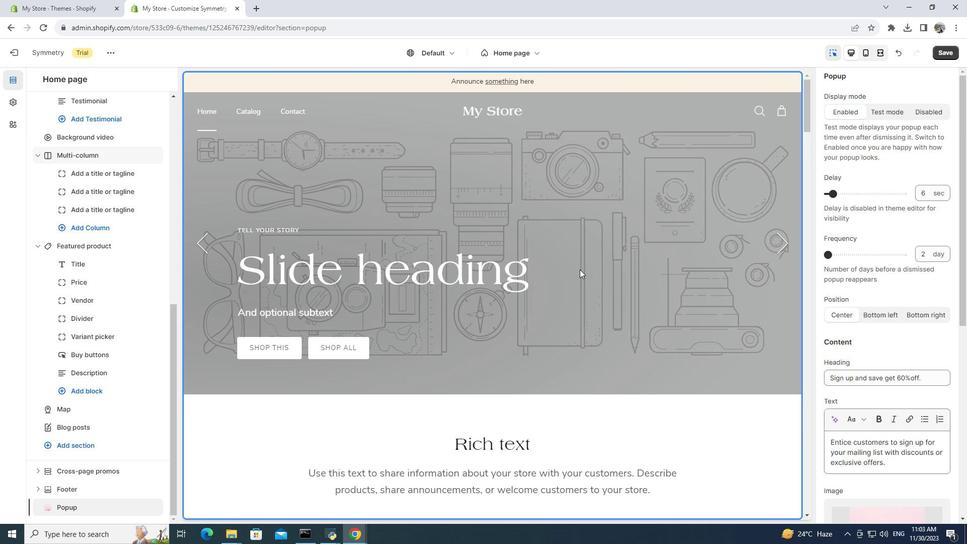 
Action: Mouse scrolled (613, 283) with delta (0, 0)
Screenshot: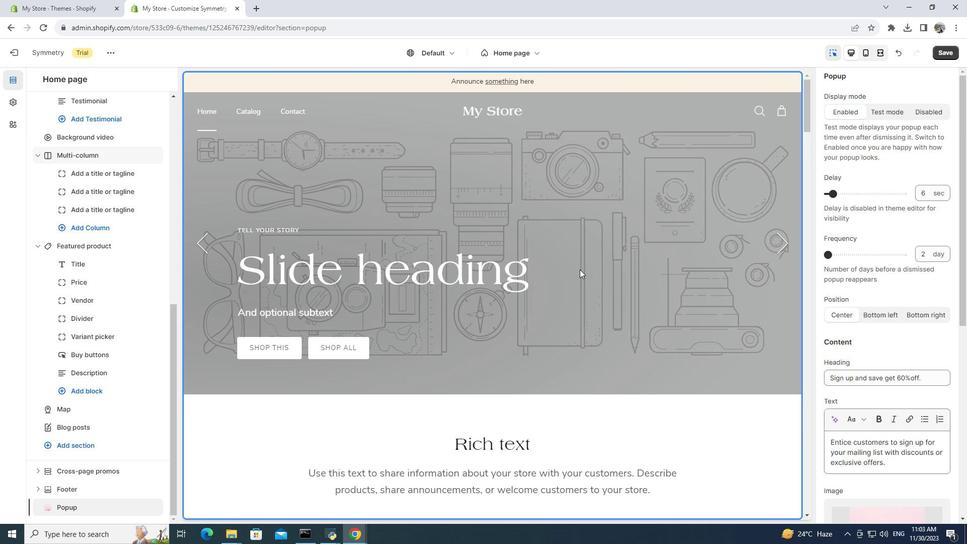 
Action: Mouse scrolled (613, 283) with delta (0, 0)
Screenshot: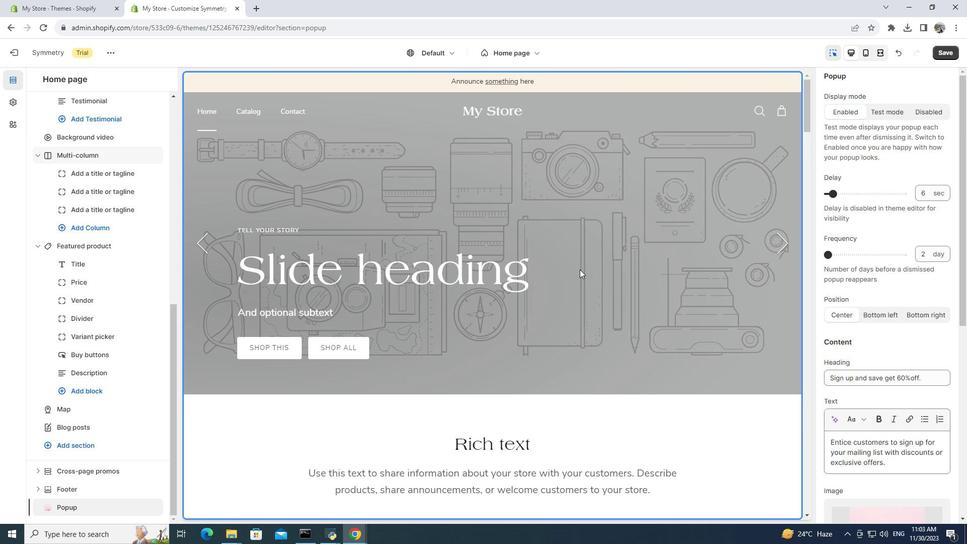 
Action: Mouse scrolled (613, 283) with delta (0, 0)
Screenshot: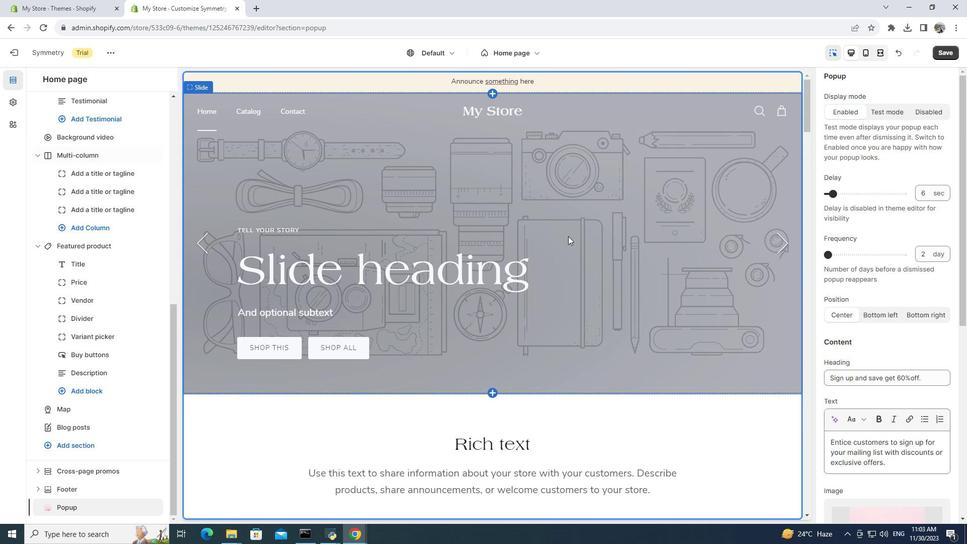 
Action: Mouse scrolled (613, 283) with delta (0, 0)
Screenshot: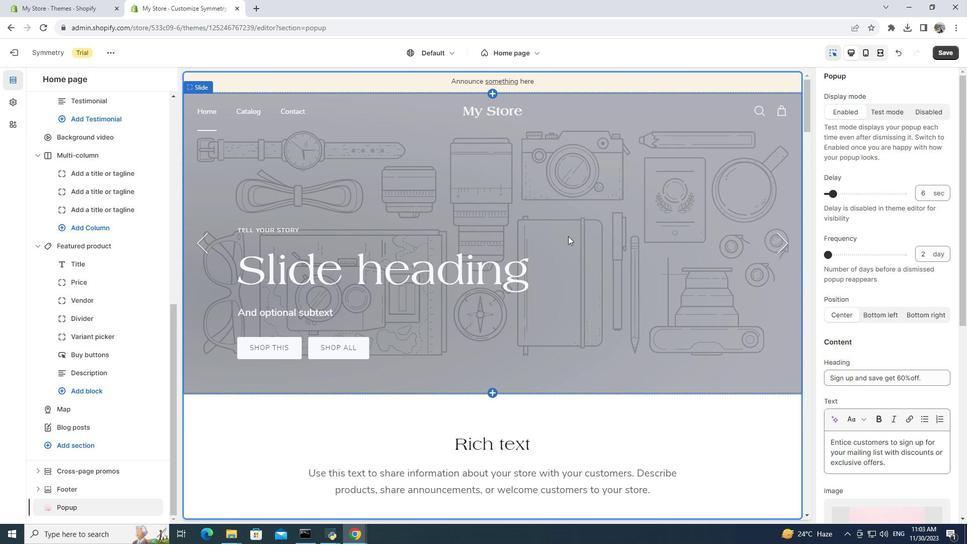 
Action: Mouse scrolled (613, 283) with delta (0, 0)
Screenshot: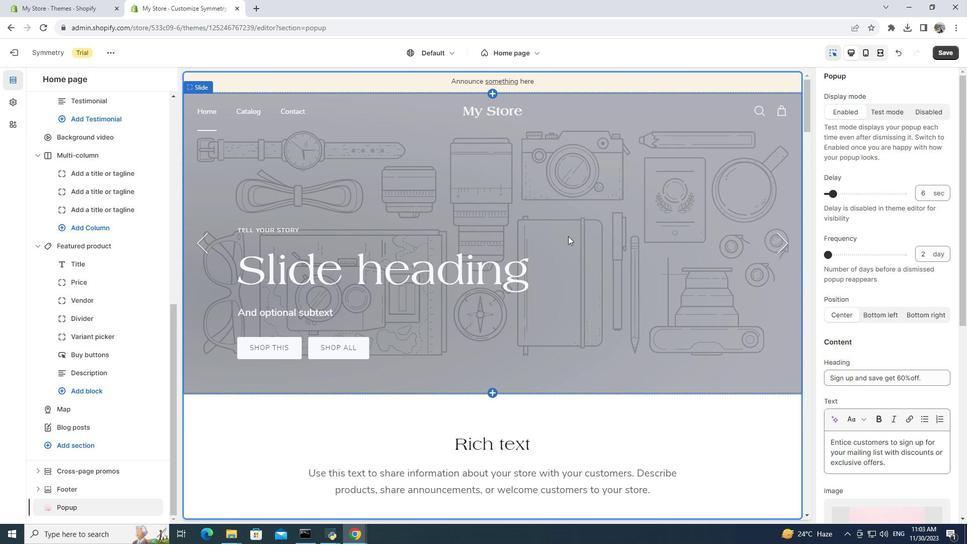 
Action: Mouse scrolled (613, 283) with delta (0, 0)
Screenshot: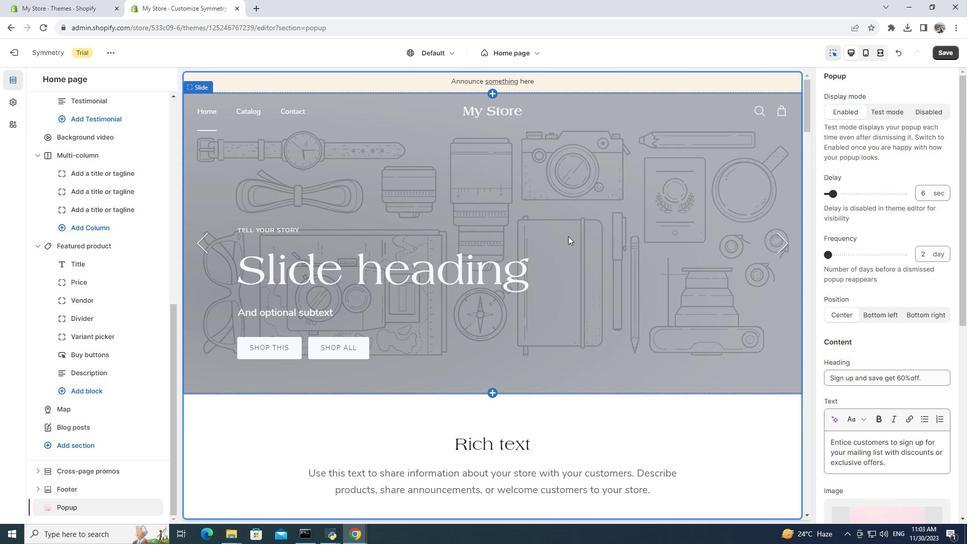 
Action: Mouse moved to (568, 236)
Screenshot: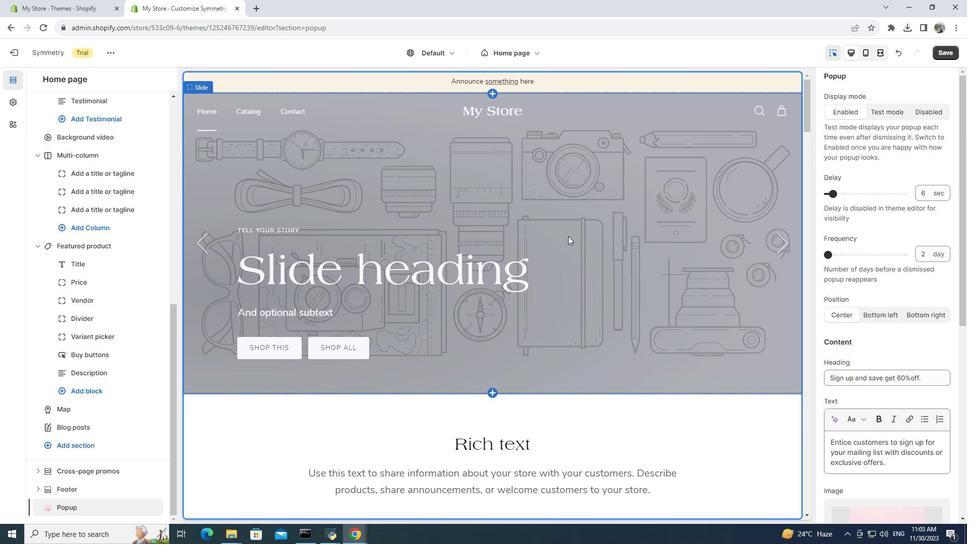 
Action: Mouse pressed left at (568, 236)
Screenshot: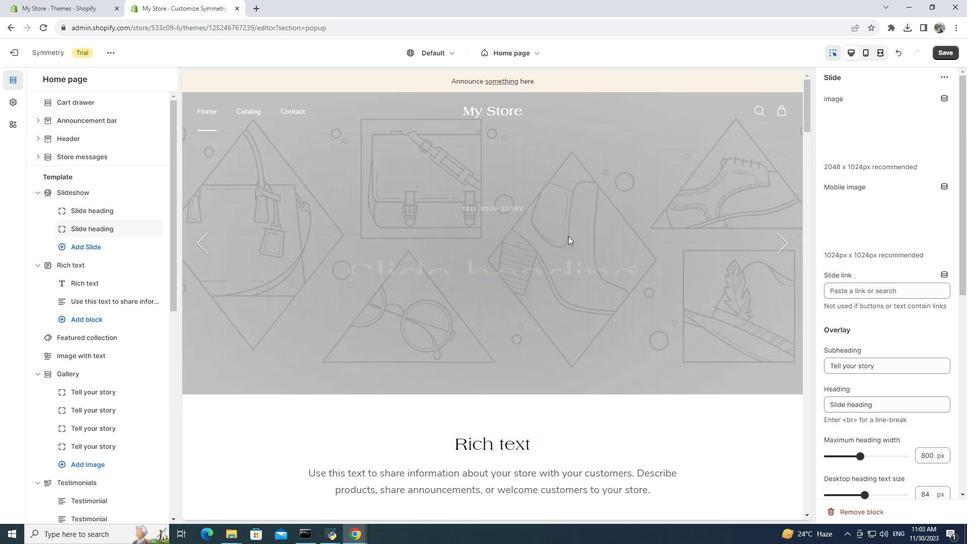 
Action: Mouse pressed left at (568, 236)
Screenshot: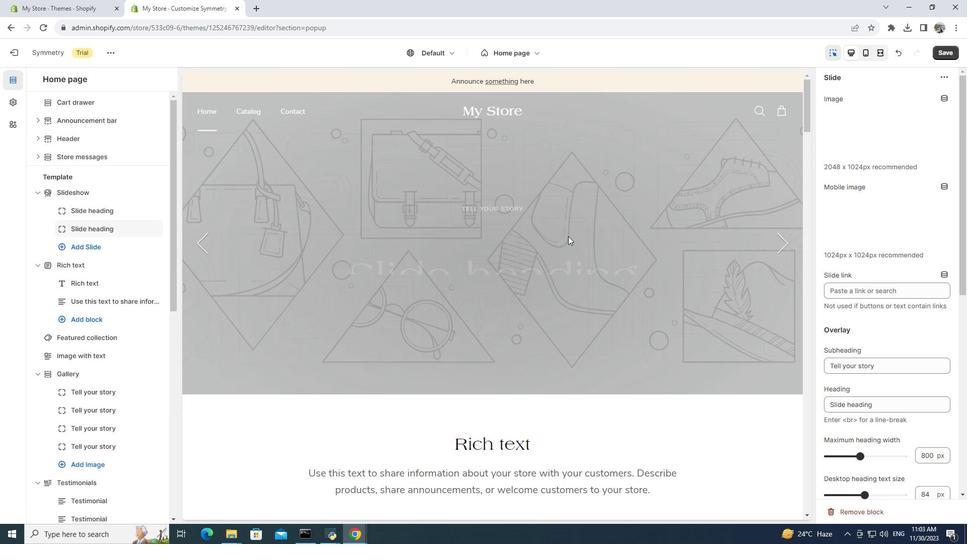 
Action: Mouse moved to (882, 126)
Screenshot: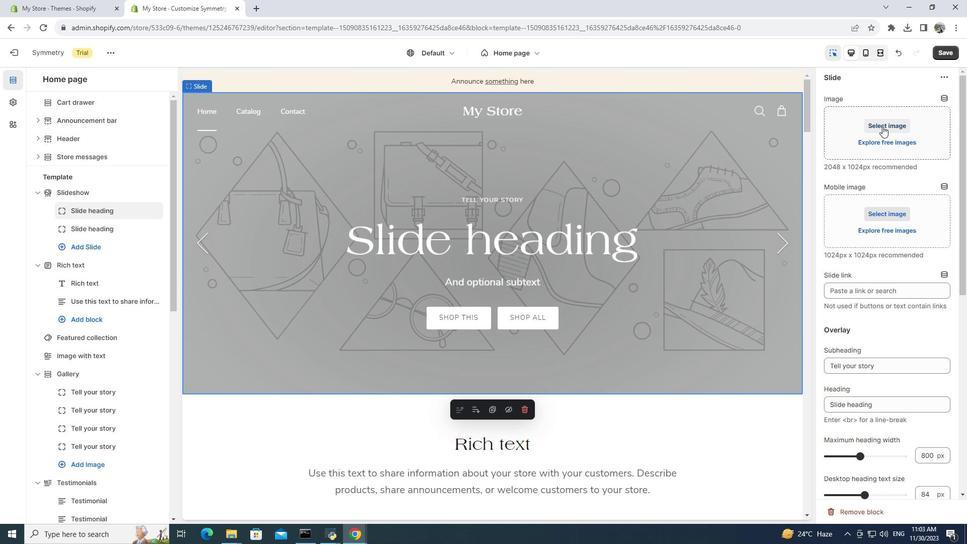 
Action: Mouse pressed left at (882, 126)
Screenshot: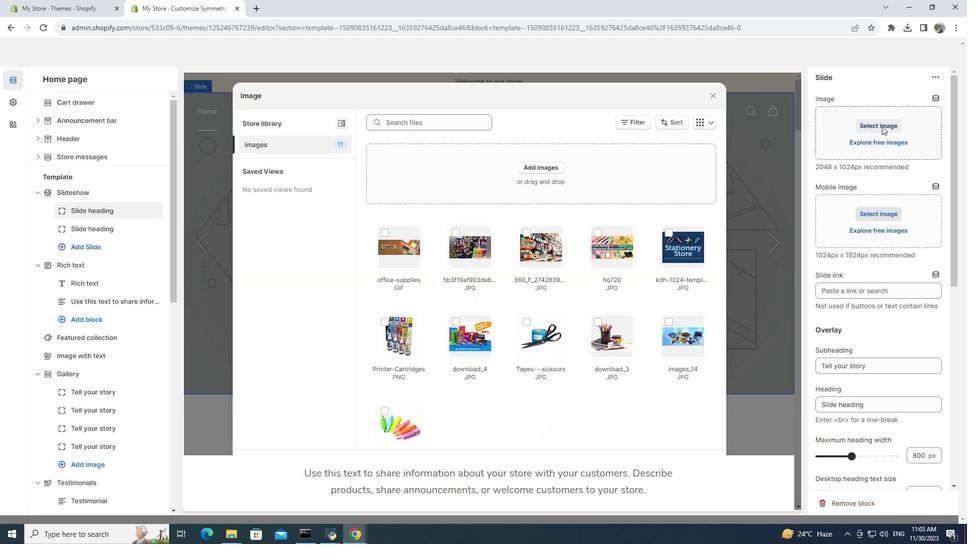 
Action: Mouse moved to (602, 242)
Screenshot: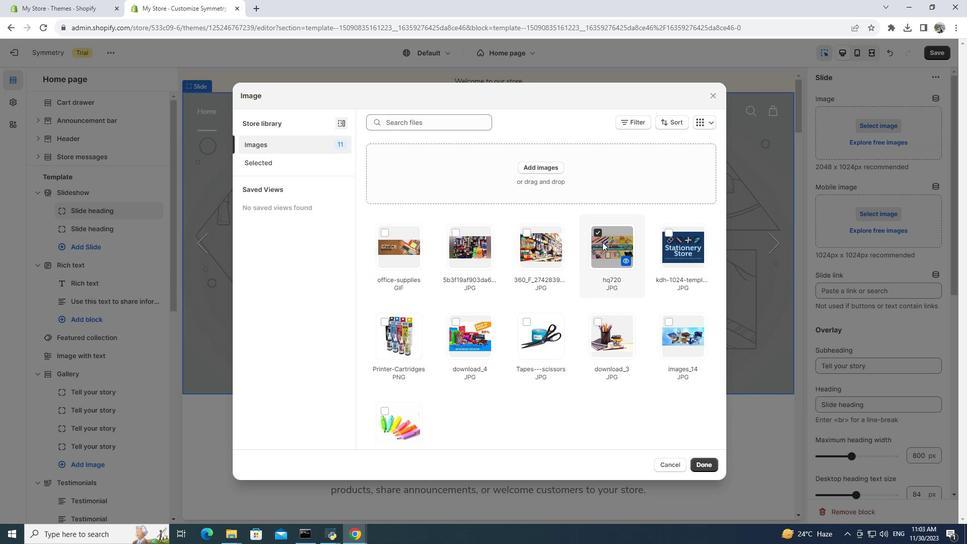 
Action: Mouse pressed left at (602, 242)
Screenshot: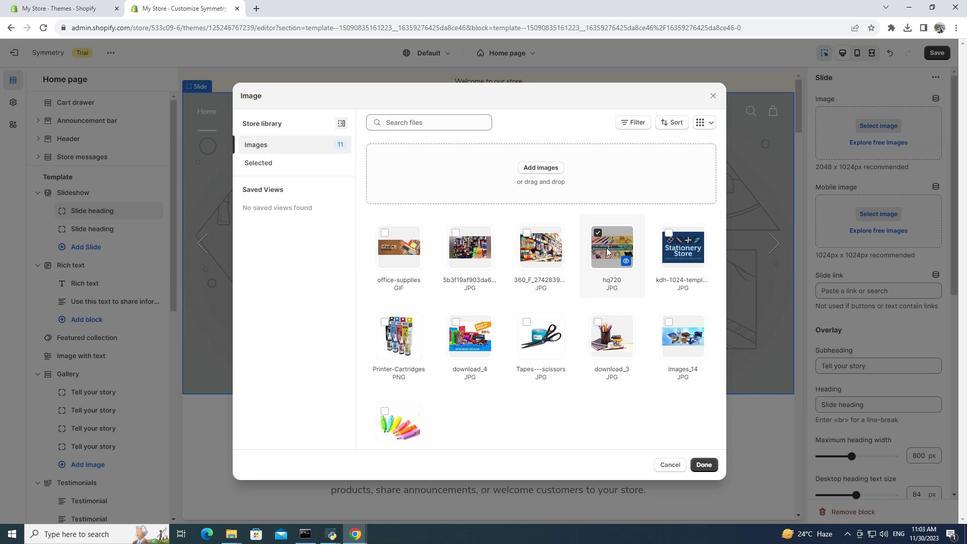 
Action: Mouse moved to (699, 464)
Screenshot: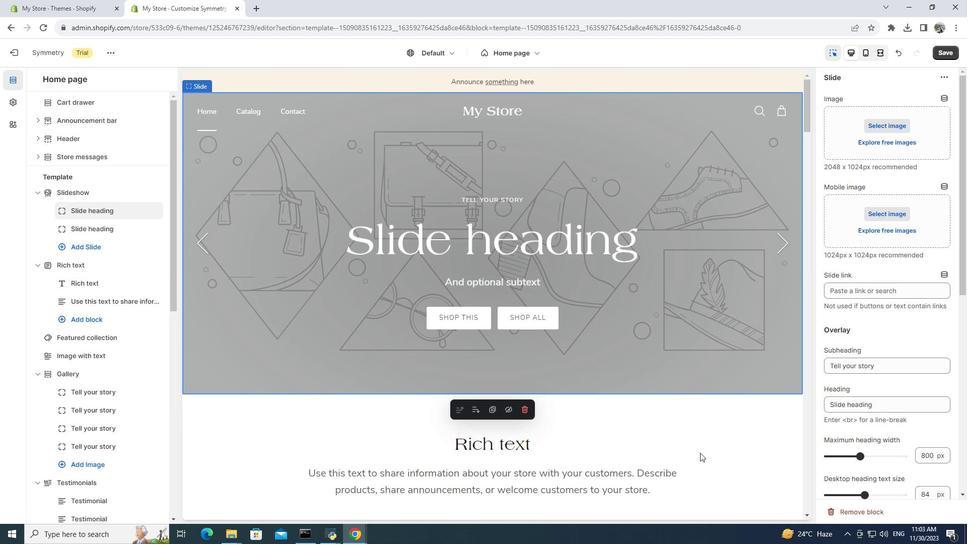 
Action: Mouse pressed left at (699, 464)
Screenshot: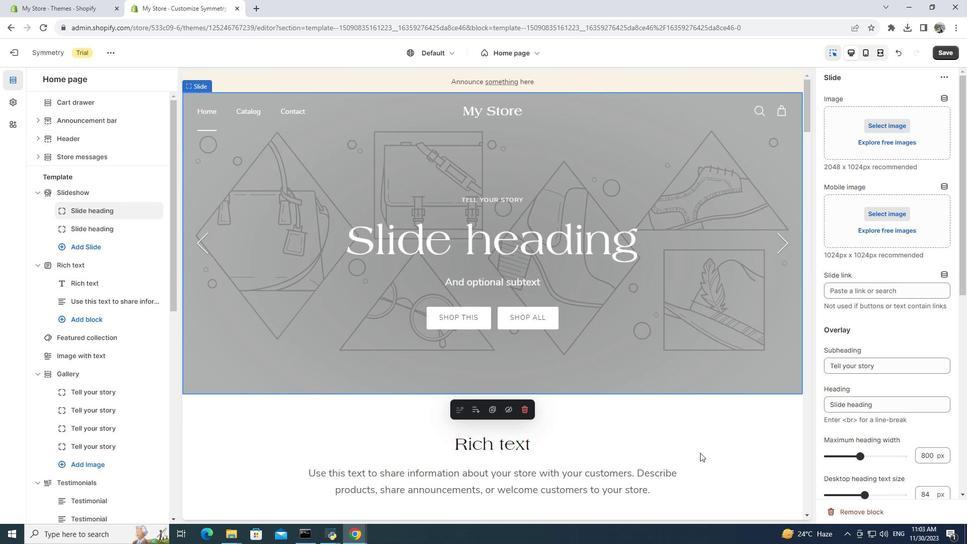 
Action: Mouse moved to (881, 299)
Screenshot: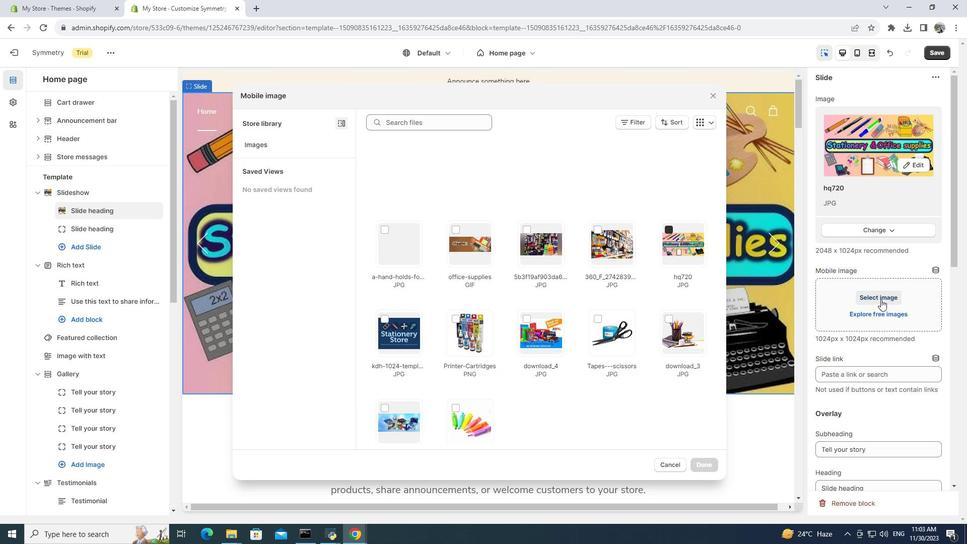 
Action: Mouse pressed left at (881, 299)
Screenshot: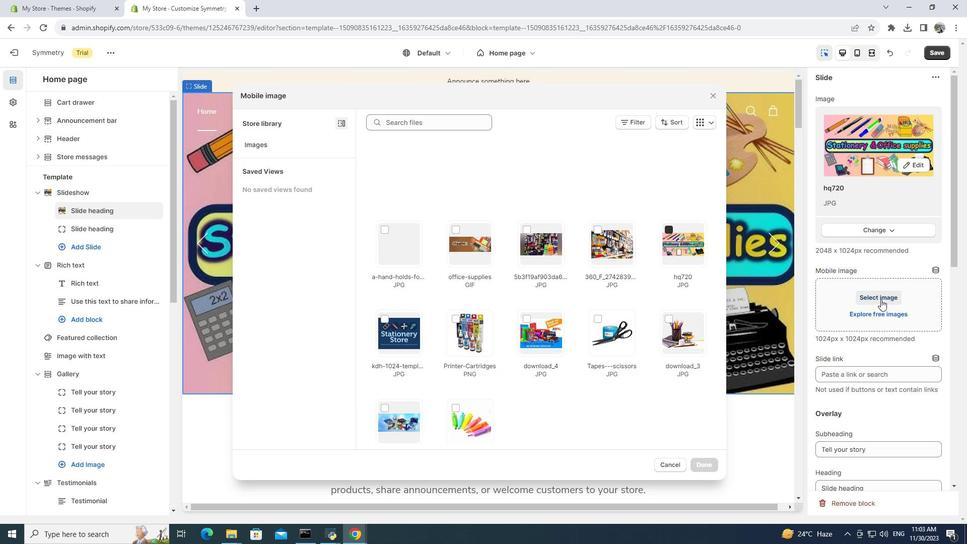 
Action: Mouse moved to (666, 323)
Screenshot: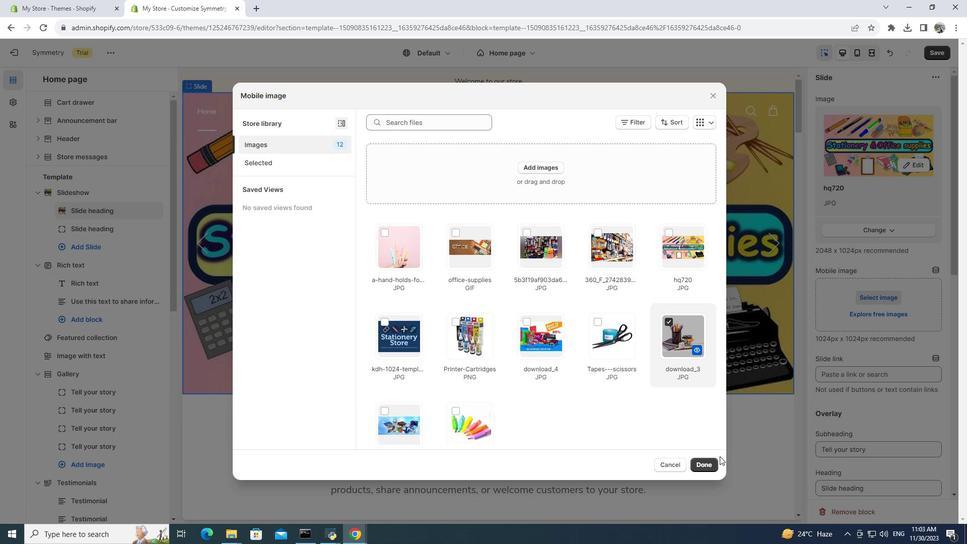 
Action: Mouse pressed left at (666, 323)
Screenshot: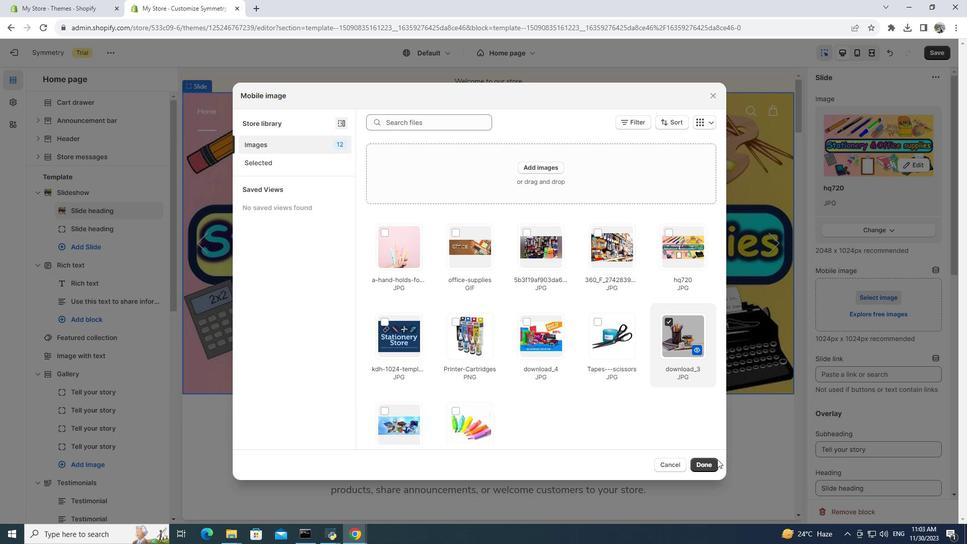 
Action: Mouse moved to (704, 466)
Screenshot: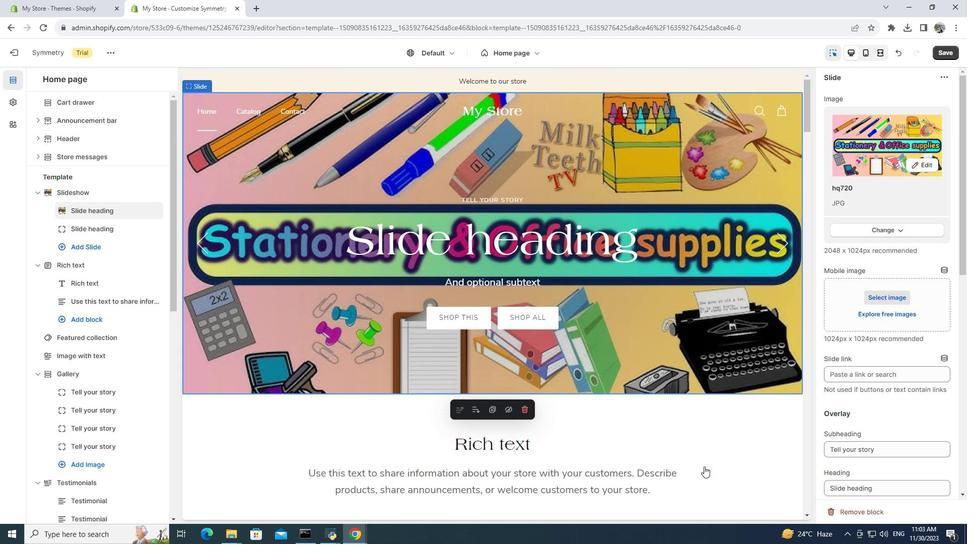 
Action: Mouse pressed left at (704, 466)
Screenshot: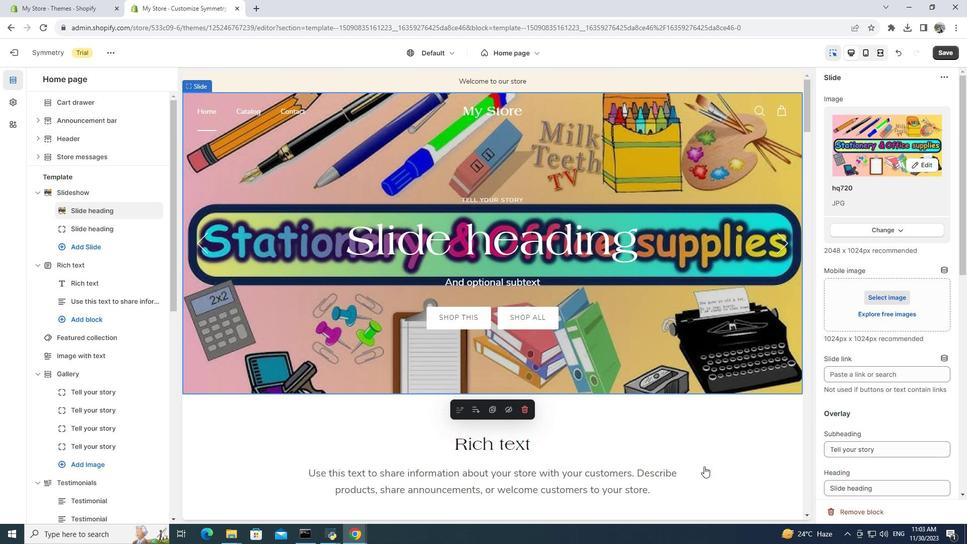 
Action: Mouse moved to (867, 360)
Screenshot: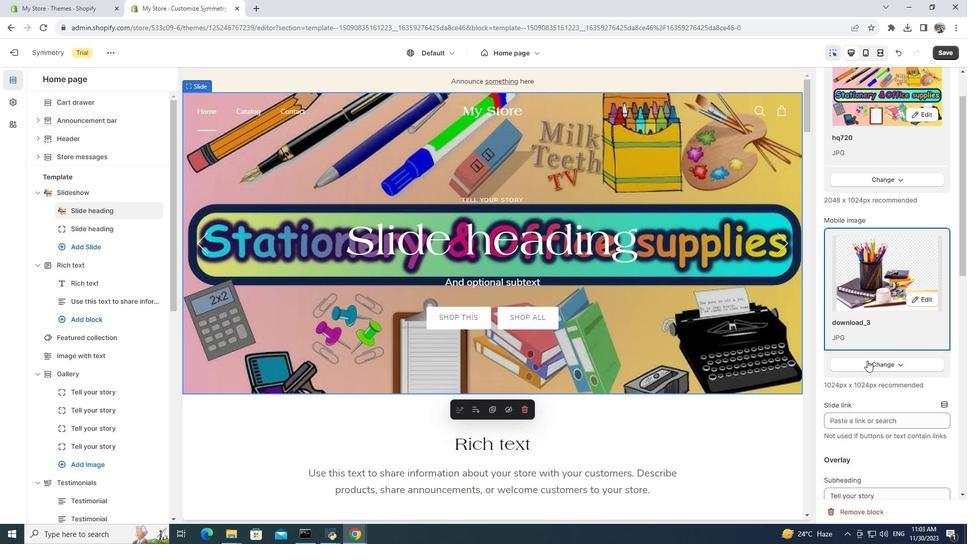 
Action: Mouse scrolled (867, 360) with delta (0, 0)
Screenshot: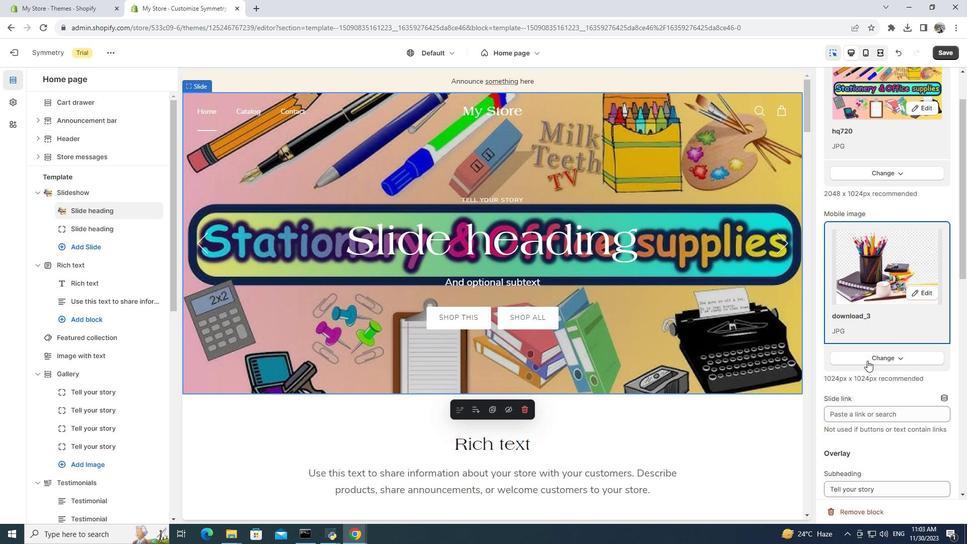 
Action: Mouse scrolled (867, 360) with delta (0, 0)
Screenshot: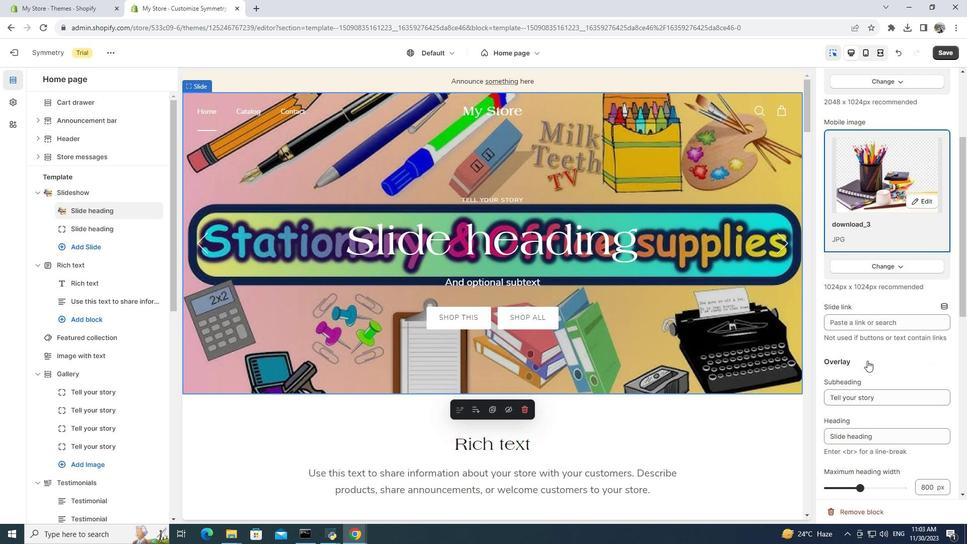 
Action: Mouse scrolled (867, 360) with delta (0, 0)
Screenshot: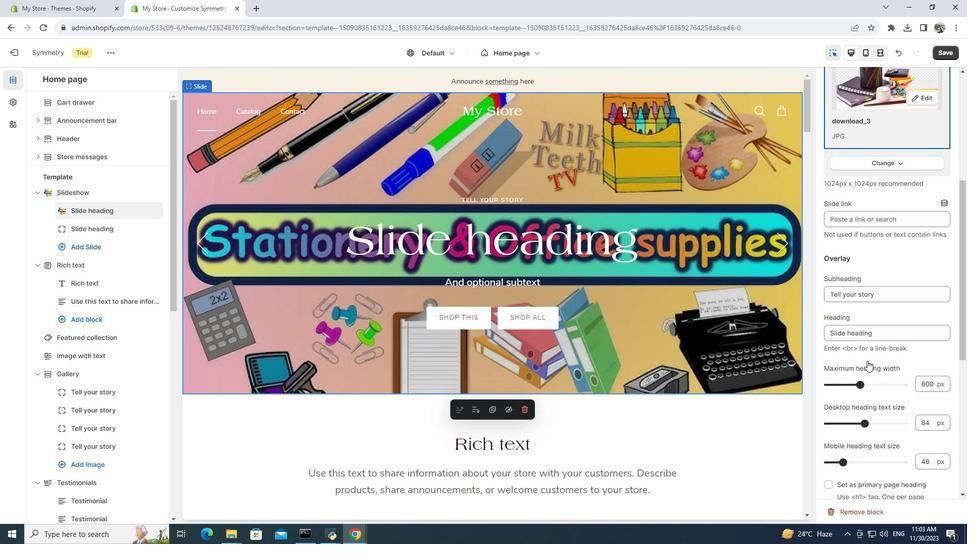 
Action: Mouse scrolled (867, 360) with delta (0, 0)
Screenshot: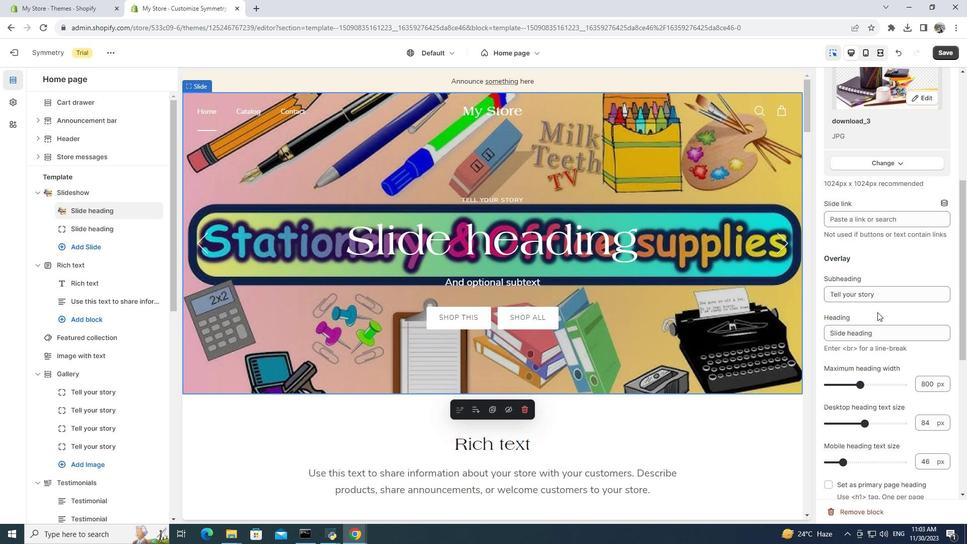 
Action: Mouse scrolled (867, 360) with delta (0, 0)
Screenshot: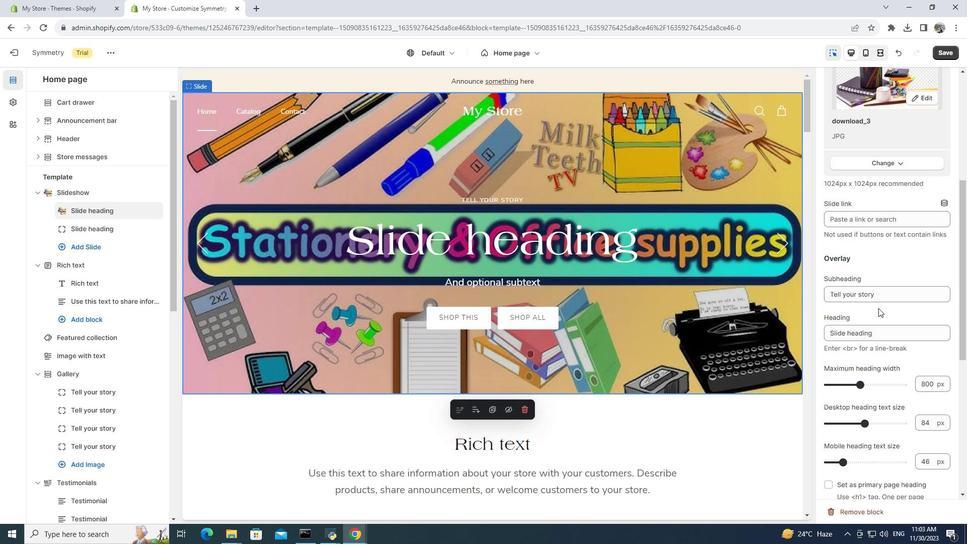 
Action: Mouse moved to (879, 295)
Screenshot: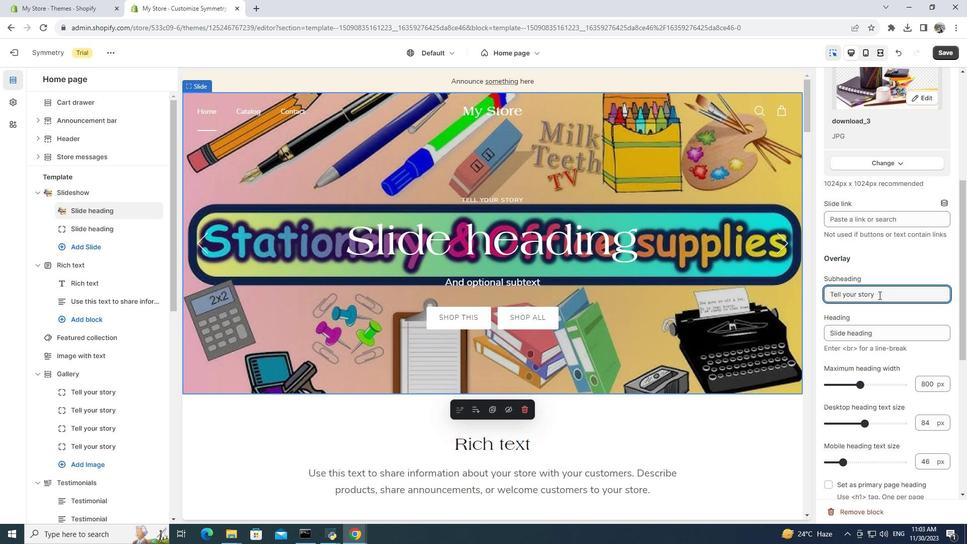 
Action: Mouse pressed left at (879, 295)
Screenshot: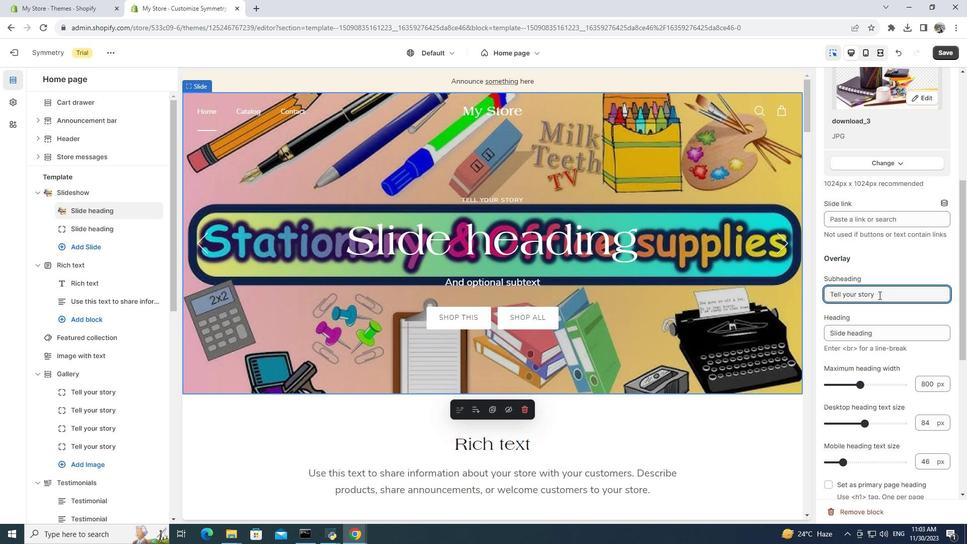 
Action: Key pressed <Key.backspace><Key.backspace><Key.backspace><Key.backspace><Key.backspace><Key.backspace><Key.backspace><Key.backspace><Key.backspace><Key.backspace><Key.backspace><Key.backspace><Key.backspace><Key.backspace><Key.backspace><Key.backspace><Key.backspace><Key.backspace><Key.backspace><Key.backspace><Key.backspace><Key.backspace>stationel<Key.backspace><Key.backspace><Key.backspace><Key.backspace><Key.backspace><Key.backspace><Key.backspace><Key.backspace><Key.backspace>stationery<Key.space>and<Key.space>office<Key.space>supplies<Key.space>store
Screenshot: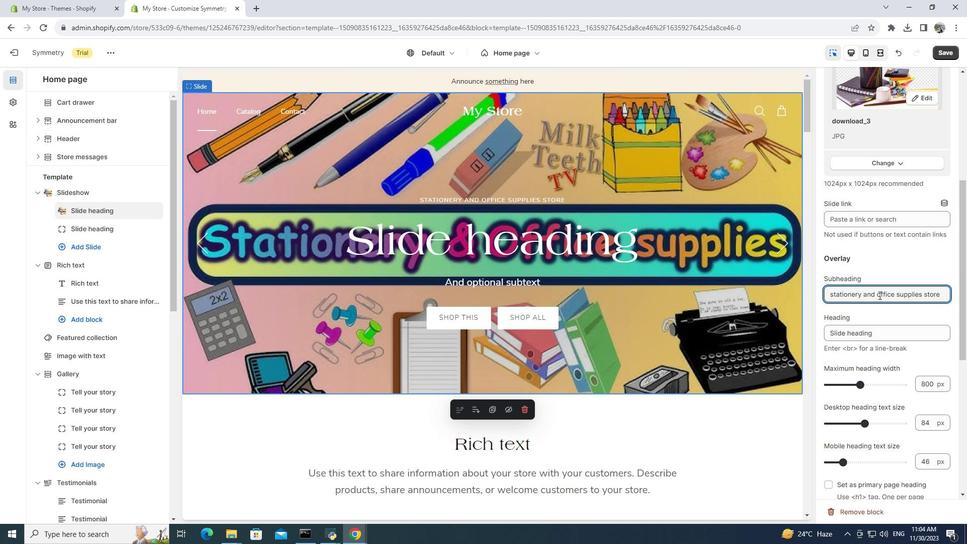 
Action: Mouse moved to (884, 334)
Screenshot: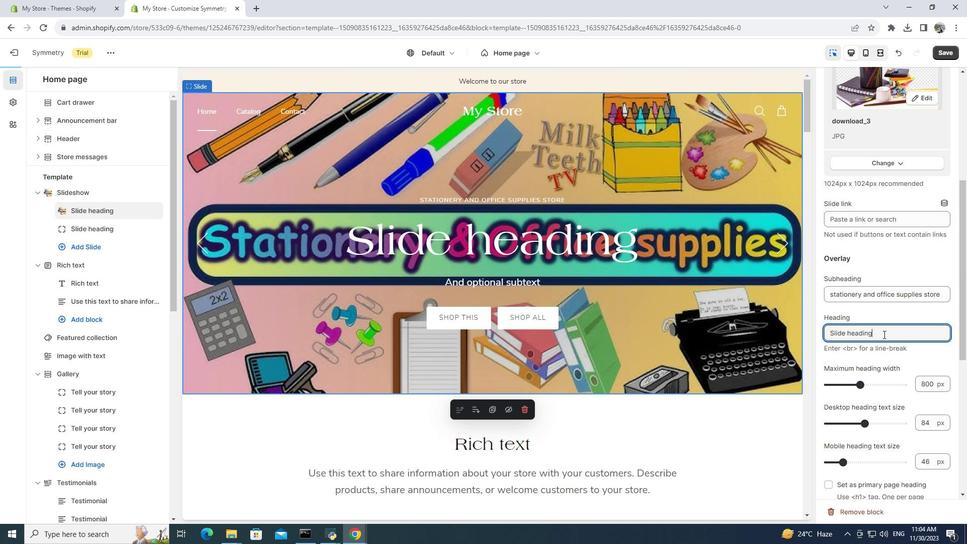 
Action: Mouse pressed left at (884, 334)
Screenshot: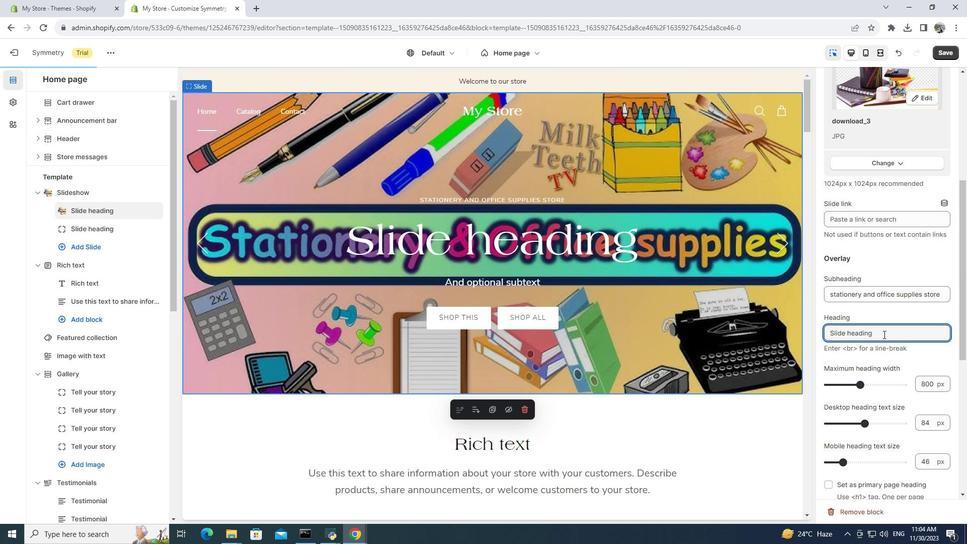 
Action: Mouse moved to (883, 334)
Screenshot: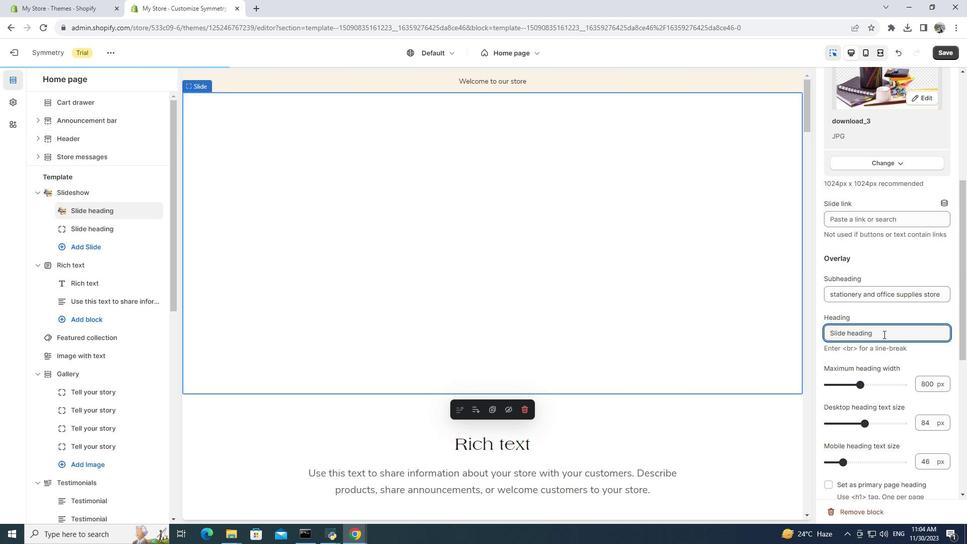
Action: Key pressed <Key.backspace><Key.backspace><Key.backspace><Key.backspace><Key.backspace><Key.backspace><Key.backspace><Key.backspace><Key.backspace><Key.backspace><Key.backspace><Key.backspace><Key.backspace><Key.backspace>stationery<Key.space><Key.backspace><Key.backspace><Key.backspace><Key.backspace><Key.backspace><Key.backspace><Key.backspace><Key.backspace><Key.backspace><Key.backspace><Key.backspace><Key.backspace><Key.backspace><Key.caps_lock><Key.backspace>STATIONERY<Key.space>AND<Key.space>OFFICE<Key.space>SUPPLIES<Key.space>STORE<Key.space>
Screenshot: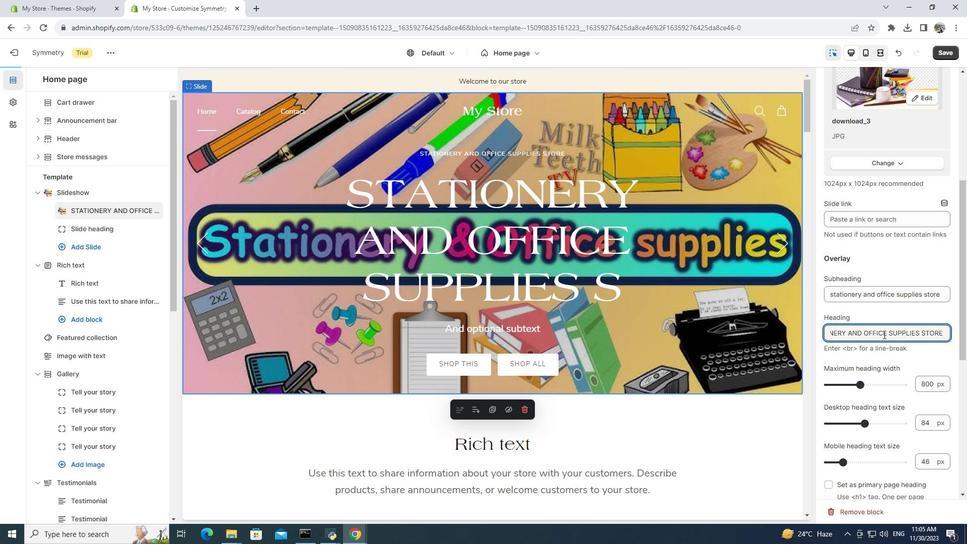 
Action: Mouse moved to (883, 335)
Screenshot: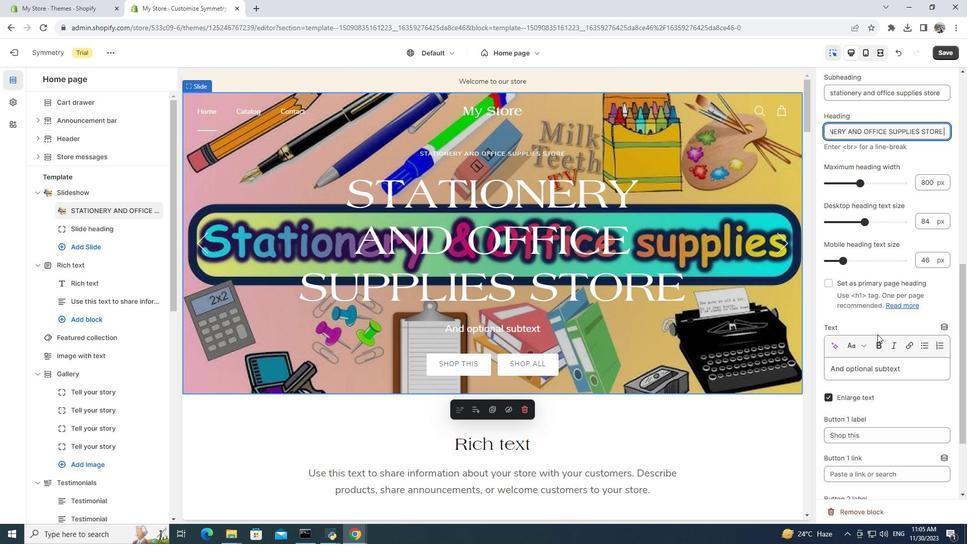 
Action: Mouse scrolled (883, 334) with delta (0, 0)
Screenshot: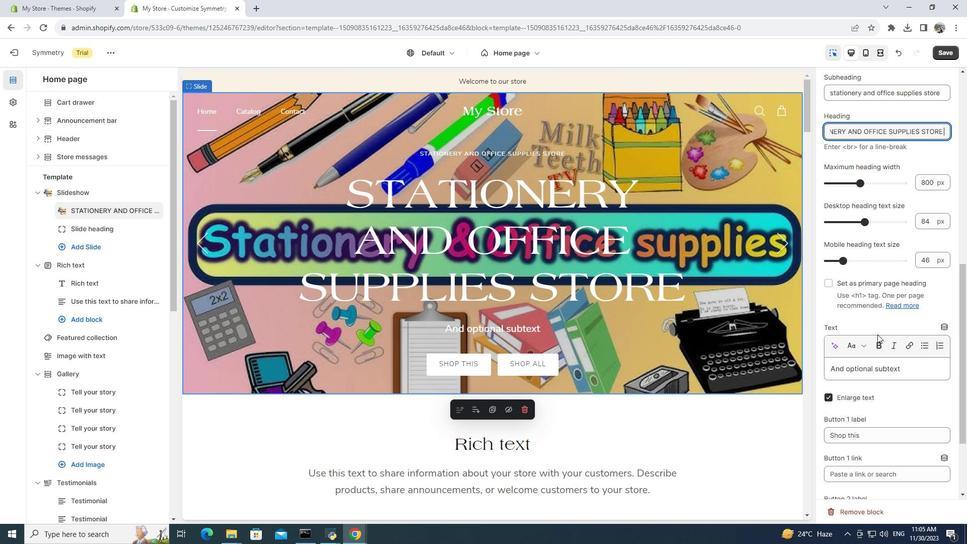 
Action: Mouse scrolled (883, 334) with delta (0, 0)
Screenshot: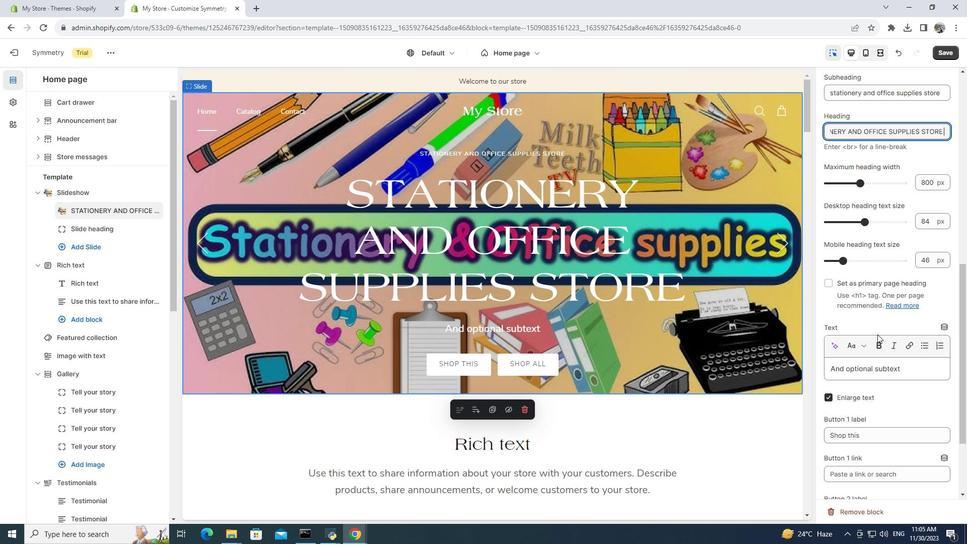 
Action: Mouse moved to (878, 335)
Screenshot: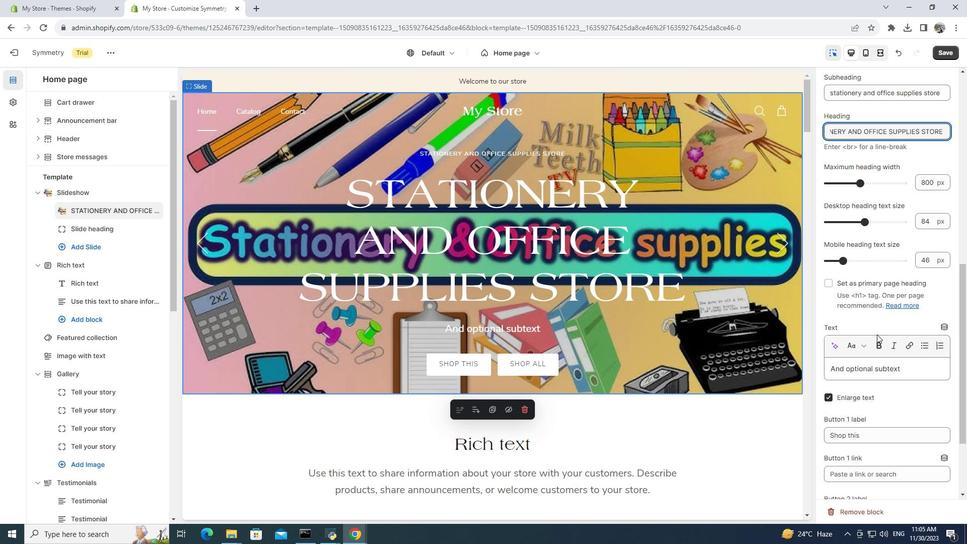 
Action: Mouse scrolled (878, 334) with delta (0, 0)
Screenshot: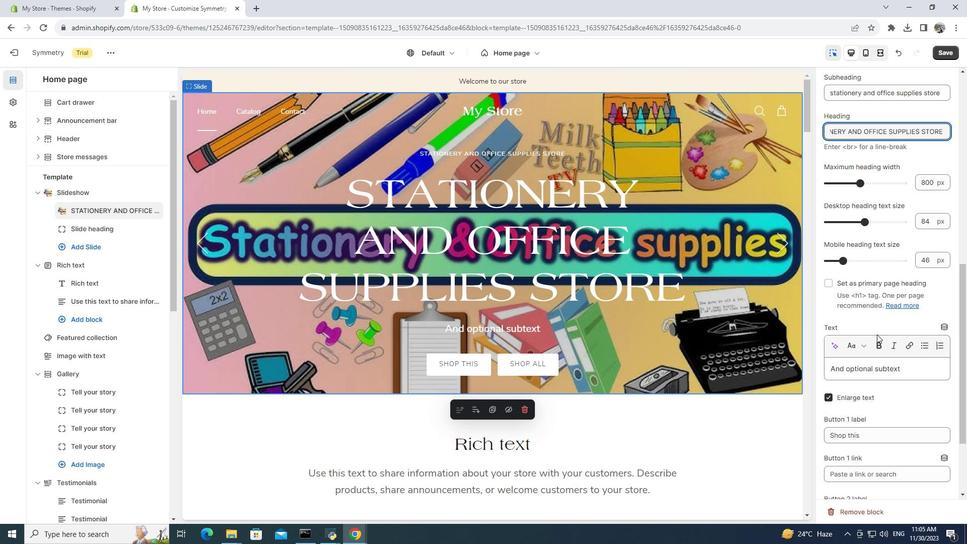 
Action: Mouse scrolled (878, 334) with delta (0, 0)
Screenshot: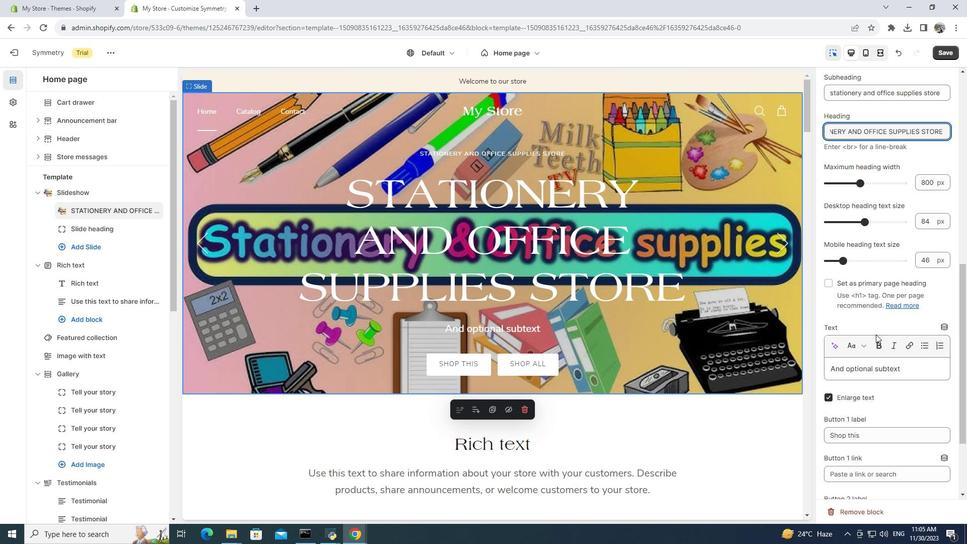 
Action: Mouse moved to (831, 345)
Screenshot: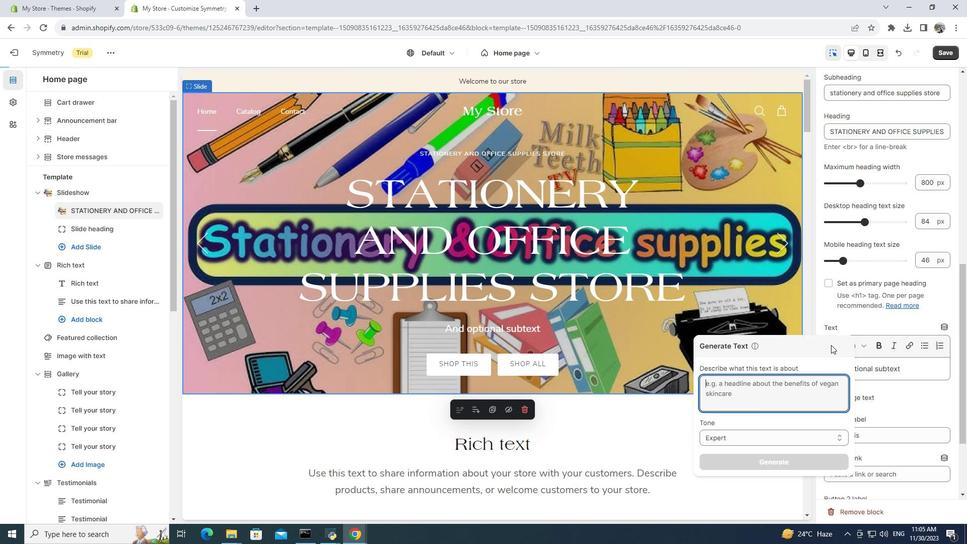 
Action: Mouse pressed left at (831, 345)
Screenshot: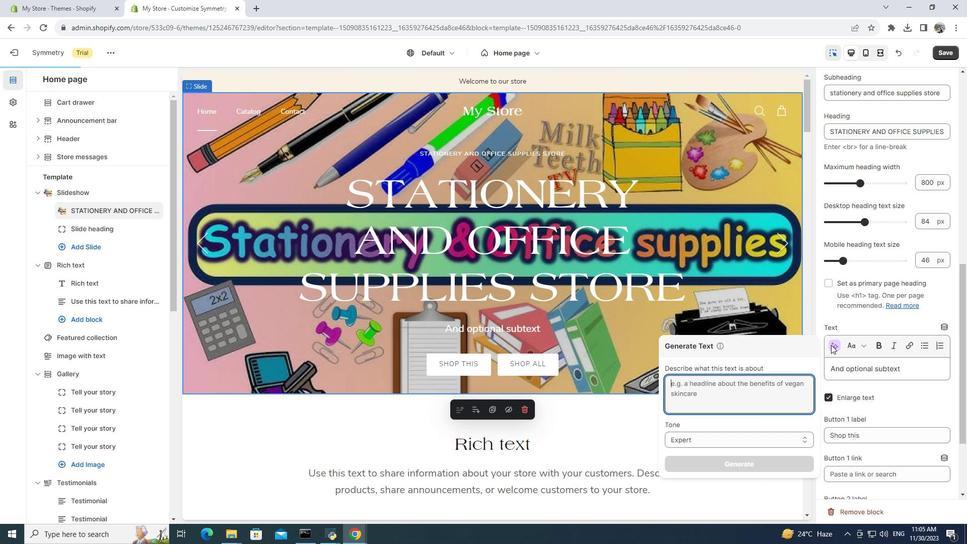 
Action: Mouse moved to (693, 389)
Screenshot: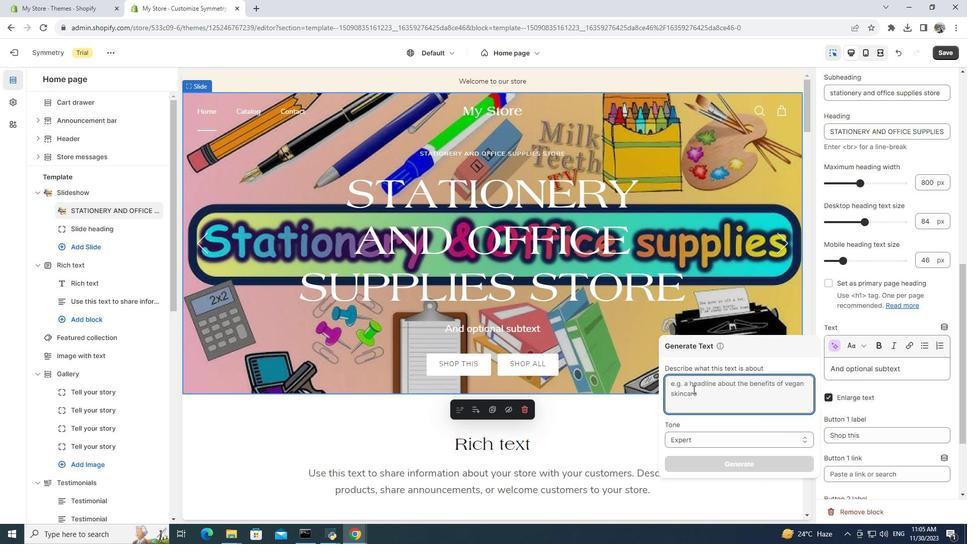 
Action: Mouse pressed left at (693, 389)
Screenshot: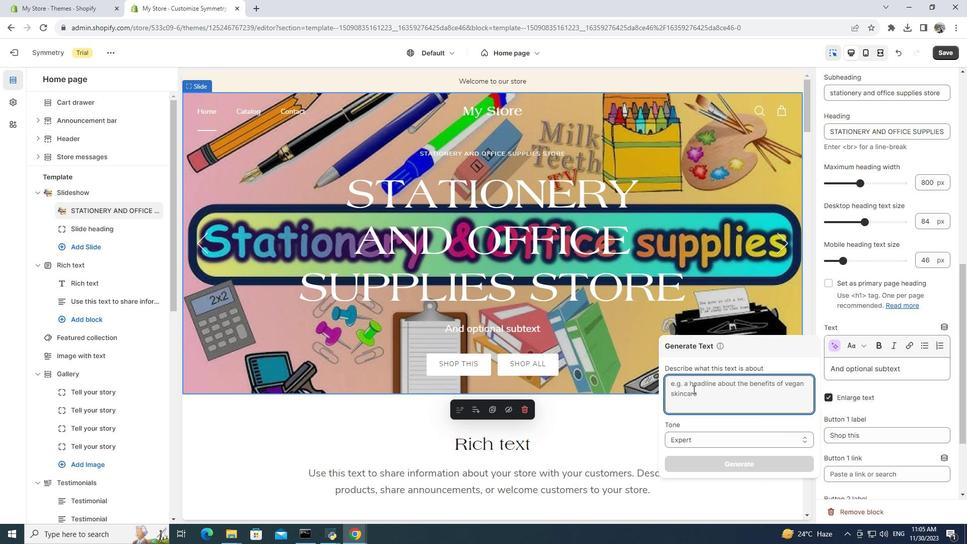 
Action: Mouse moved to (693, 389)
Screenshot: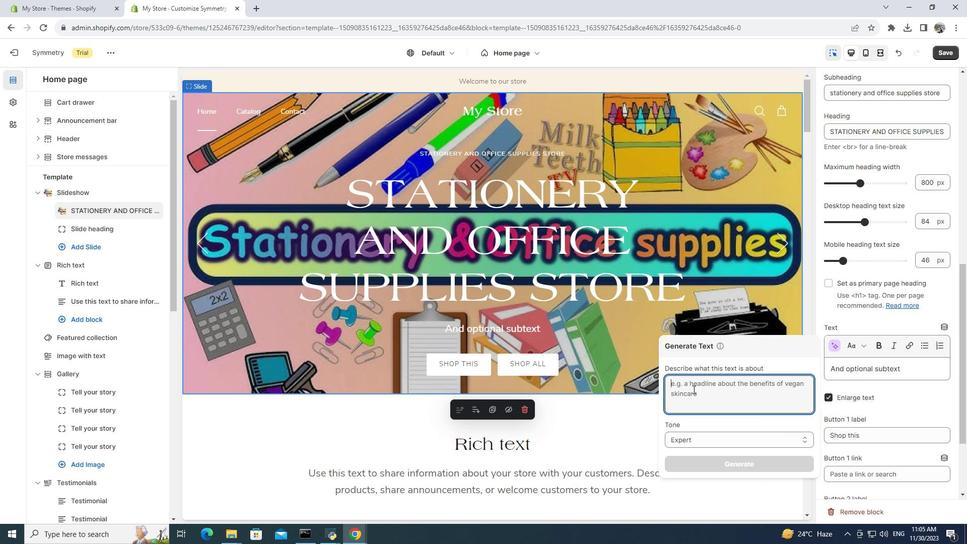 
Action: Key pressed STATIONERY<Key.space>AND<Key.space>OFFICE<Key.space>SUPPLIES<Key.space>STORE
Screenshot: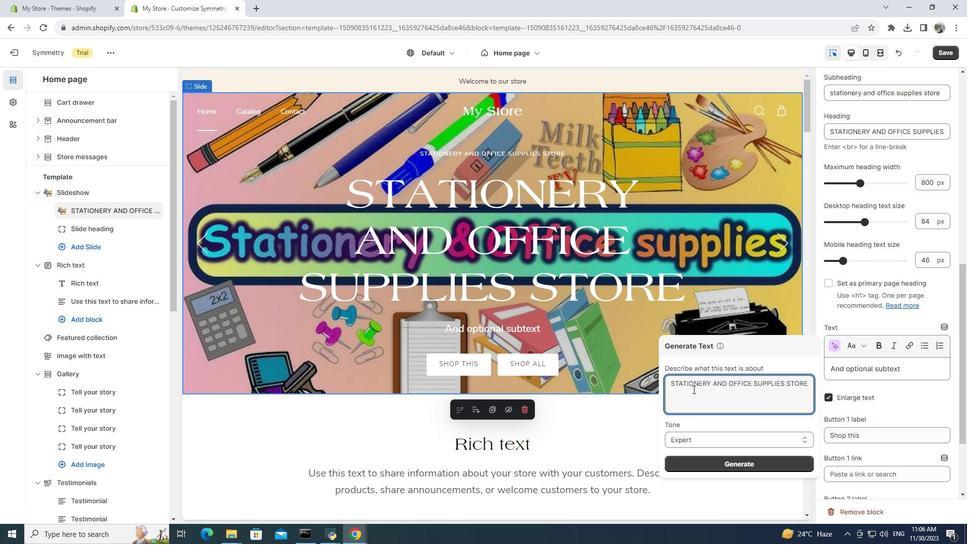 
Action: Mouse moved to (741, 463)
Screenshot: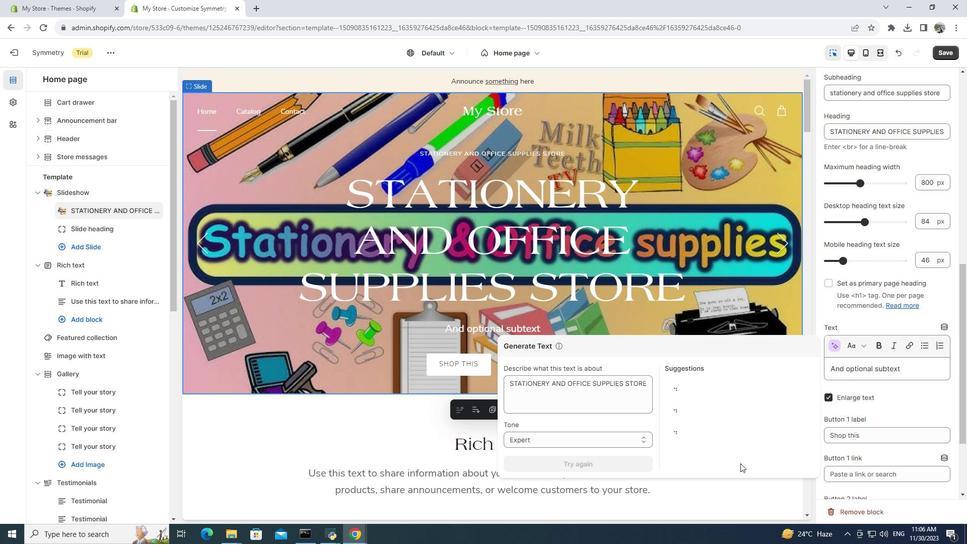 
Action: Mouse pressed left at (741, 463)
Screenshot: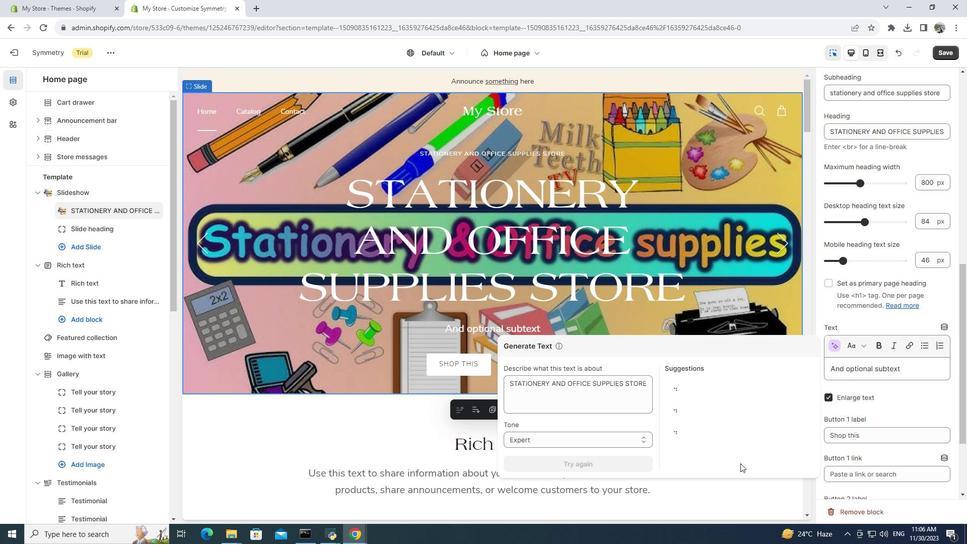 
Action: Mouse moved to (721, 421)
Screenshot: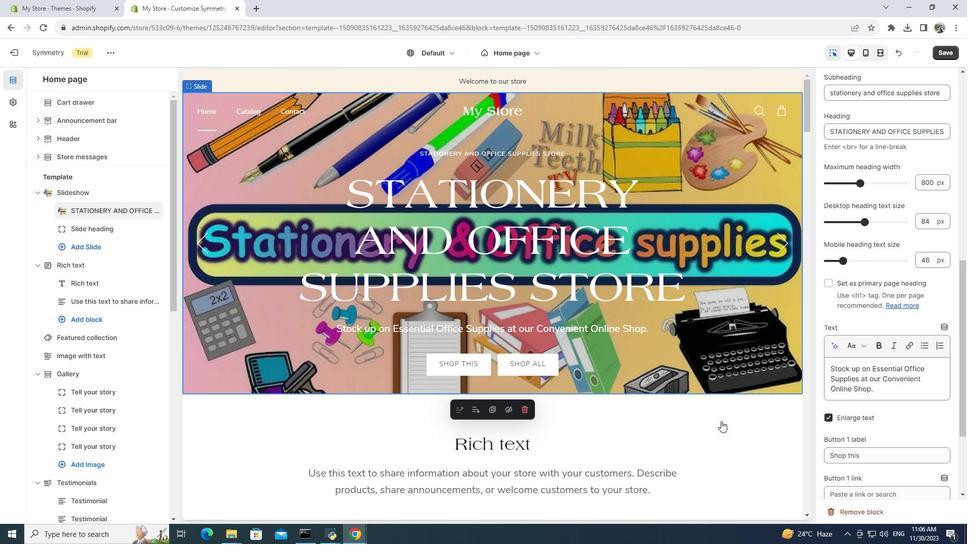
Action: Mouse pressed left at (721, 421)
Screenshot: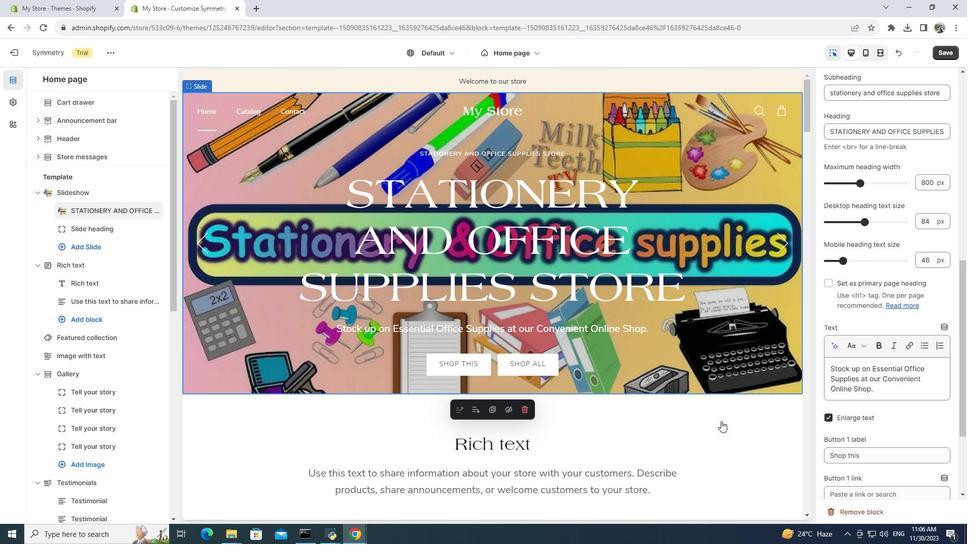 
Action: Mouse moved to (902, 353)
Screenshot: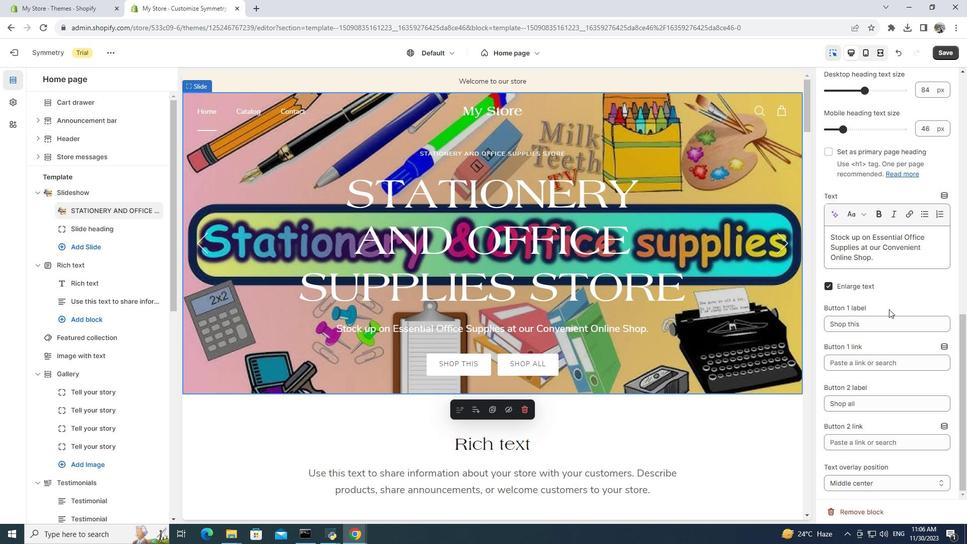 
Action: Mouse scrolled (902, 352) with delta (0, 0)
Screenshot: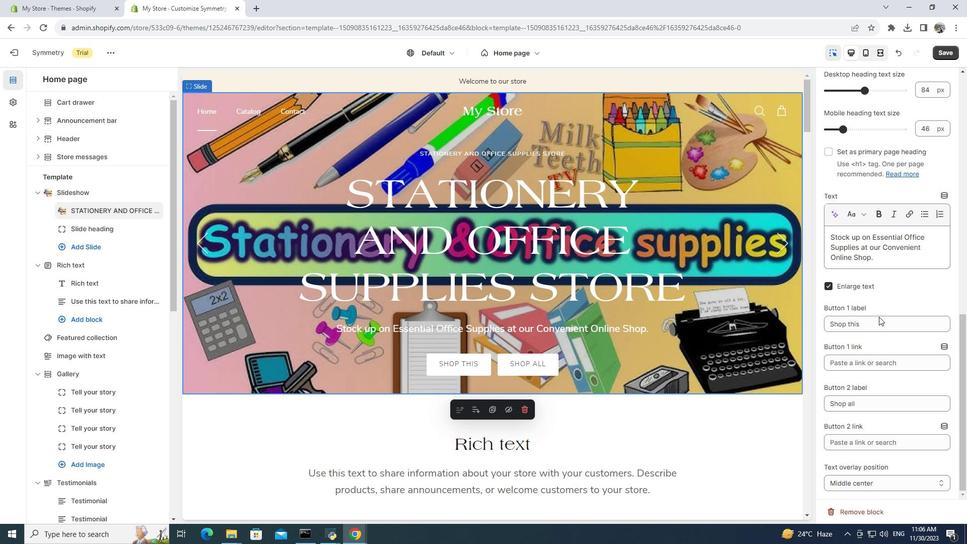 
Action: Mouse scrolled (902, 352) with delta (0, 0)
Screenshot: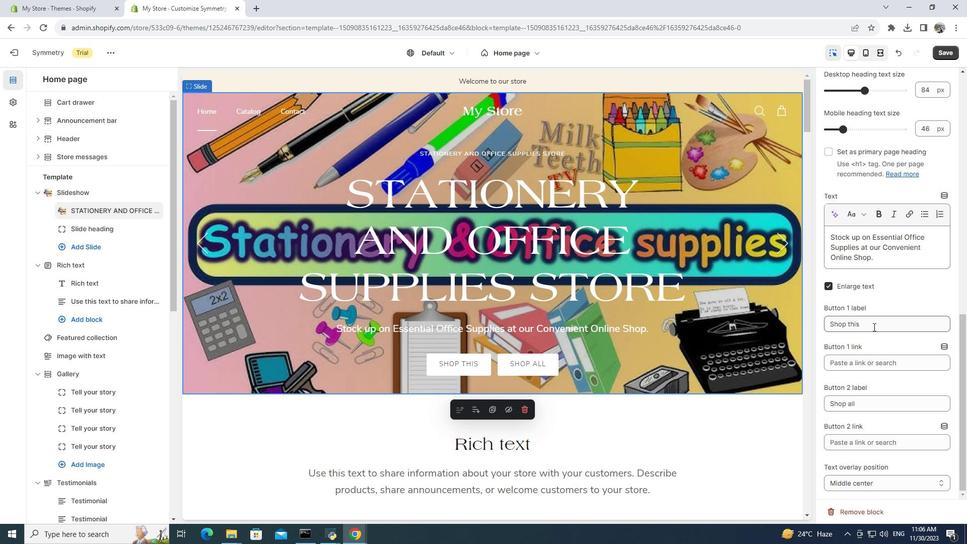 
Action: Mouse scrolled (902, 352) with delta (0, 0)
Screenshot: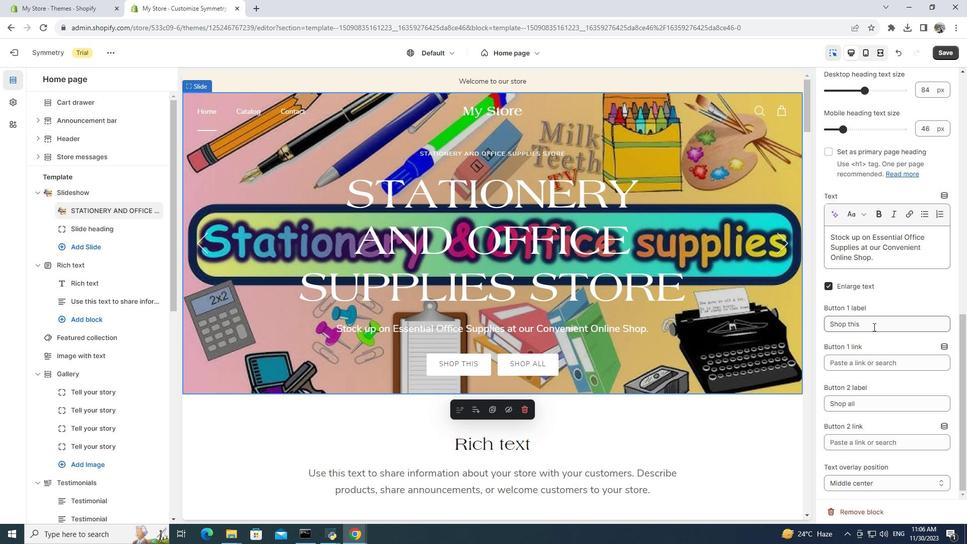 
Action: Mouse moved to (872, 327)
Screenshot: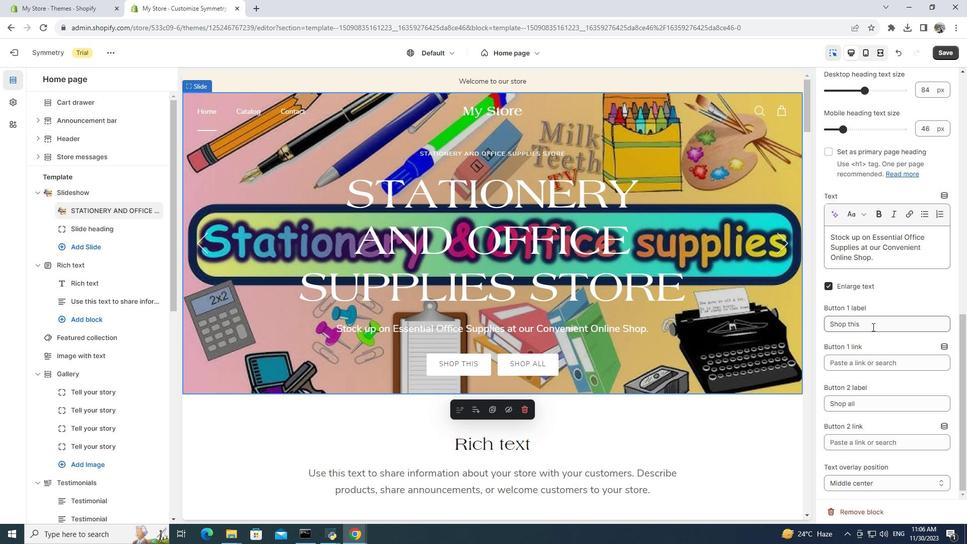 
Action: Mouse pressed left at (872, 327)
Screenshot: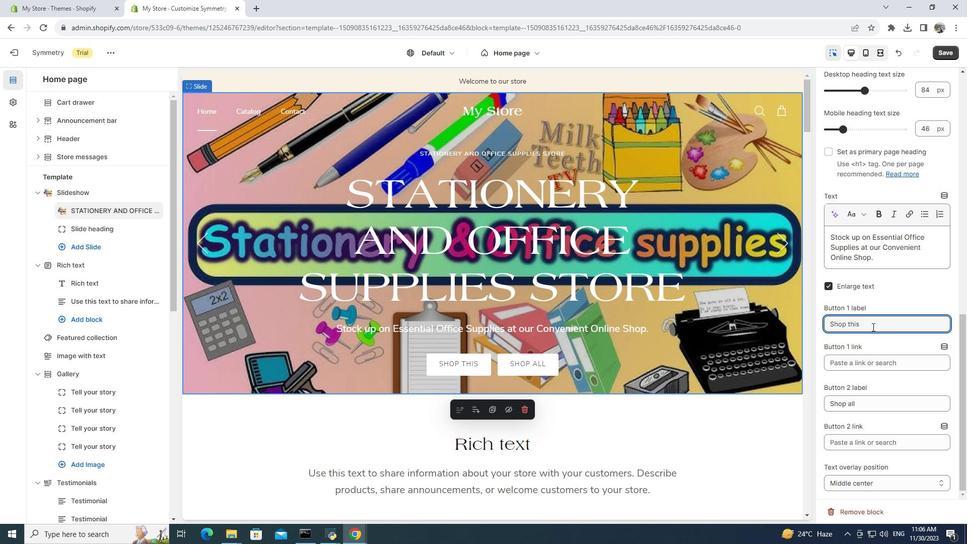 
Action: Mouse moved to (875, 336)
Screenshot: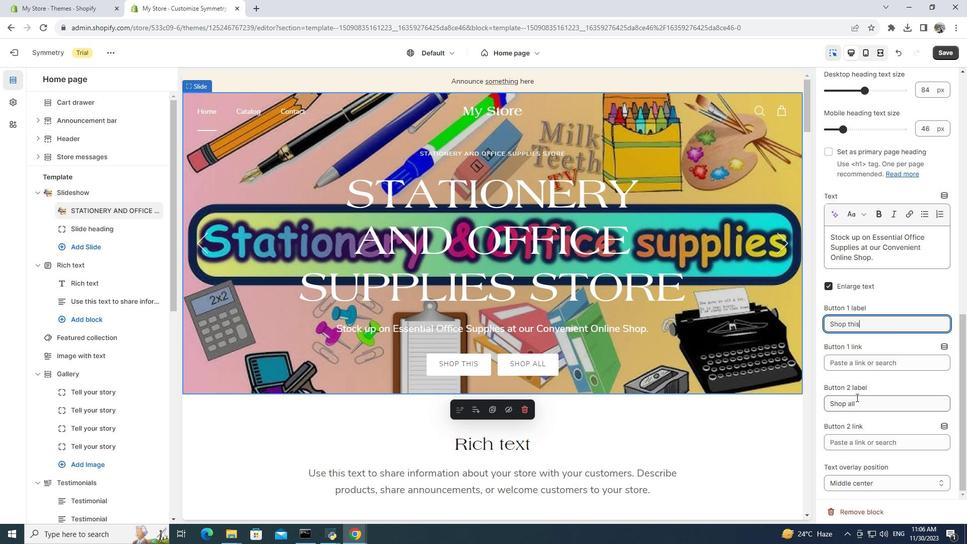 
Action: Mouse scrolled (875, 336) with delta (0, 0)
Screenshot: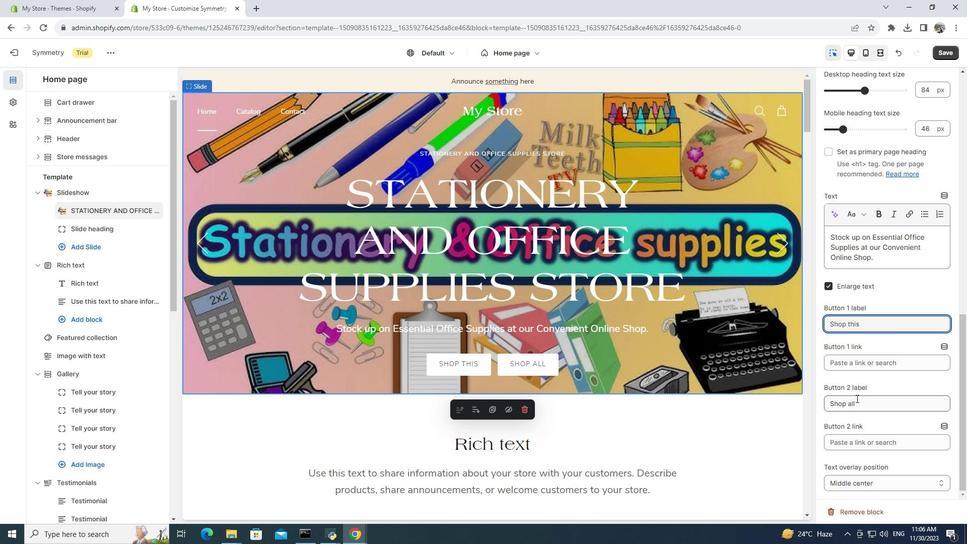 
Action: Mouse moved to (876, 338)
Screenshot: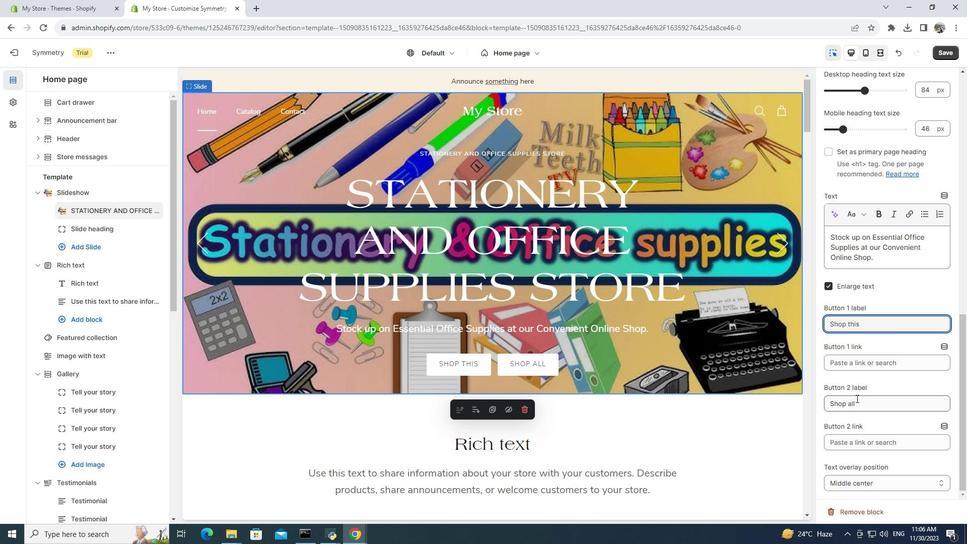 
Action: Mouse scrolled (876, 337) with delta (0, 0)
Screenshot: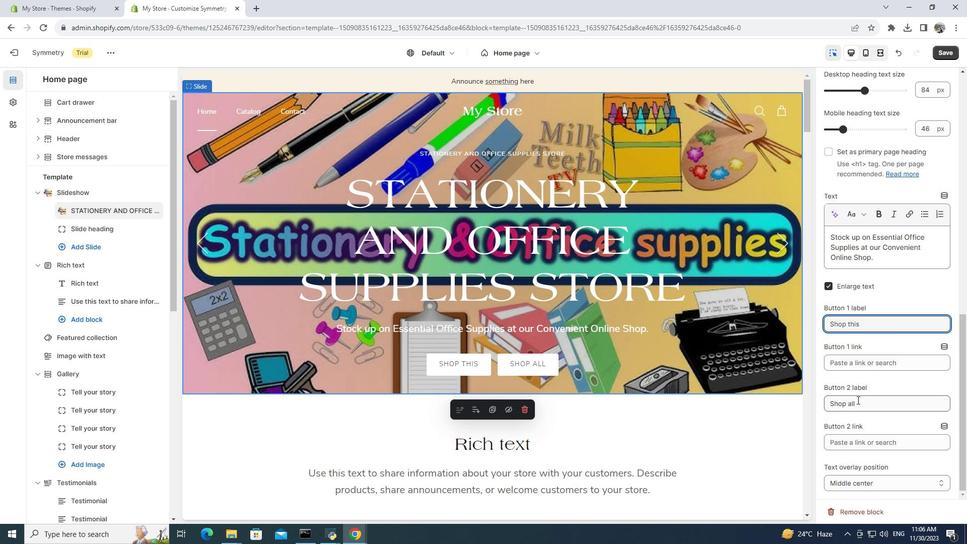 
Action: Mouse moved to (859, 403)
Screenshot: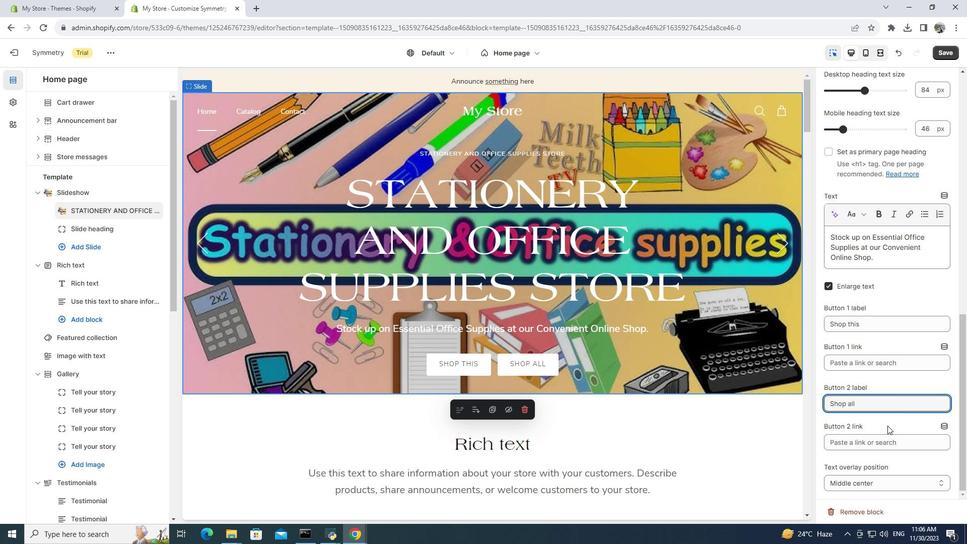 
Action: Mouse pressed left at (859, 403)
Screenshot: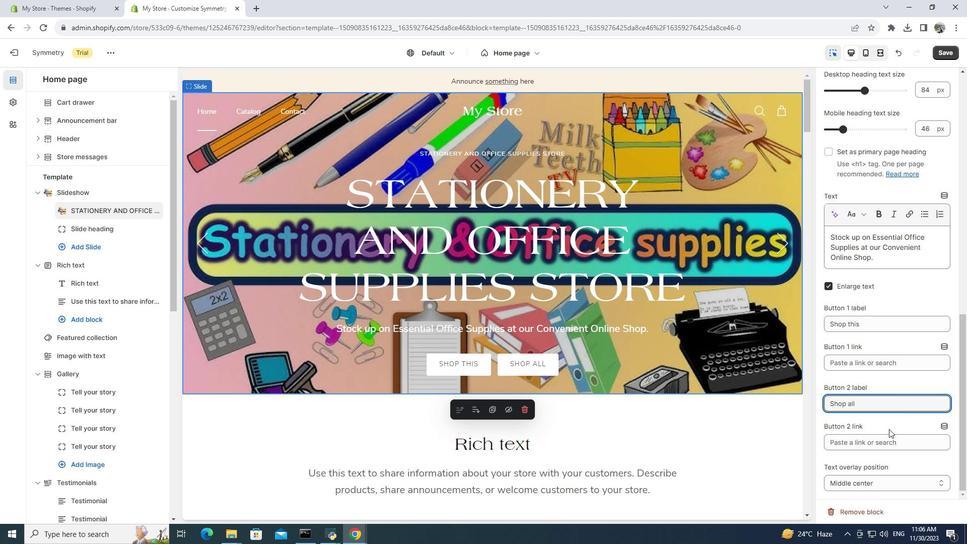 
Action: Mouse moved to (882, 481)
Screenshot: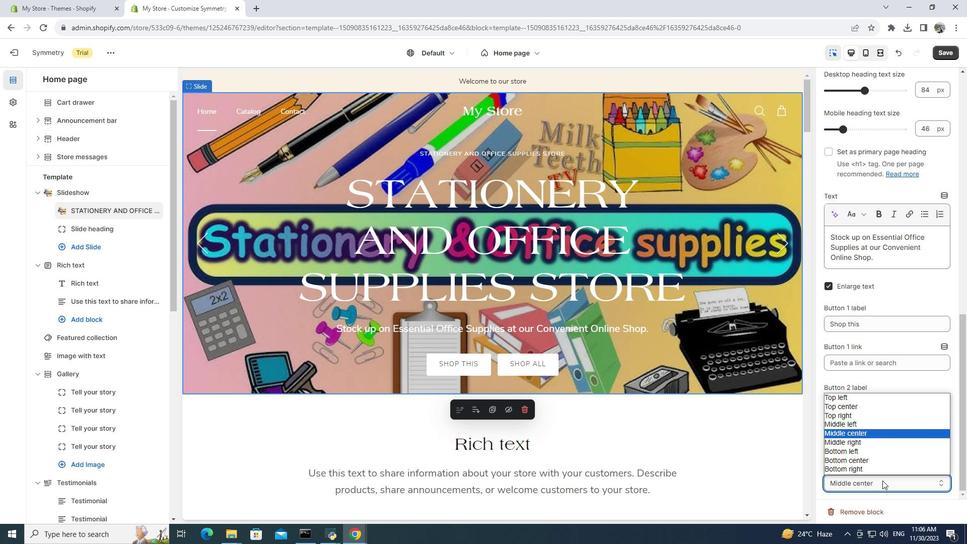 
Action: Mouse pressed left at (882, 481)
Screenshot: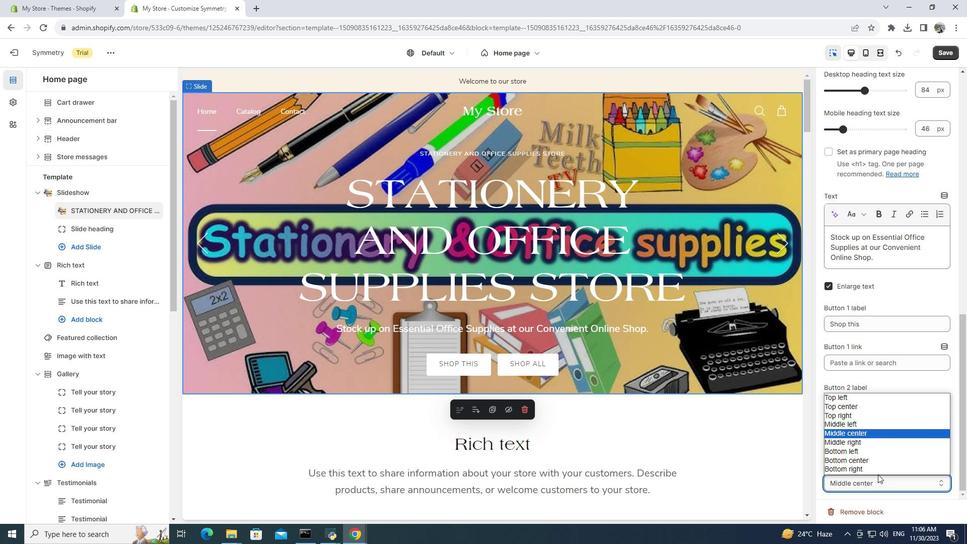 
Action: Mouse moved to (851, 442)
Screenshot: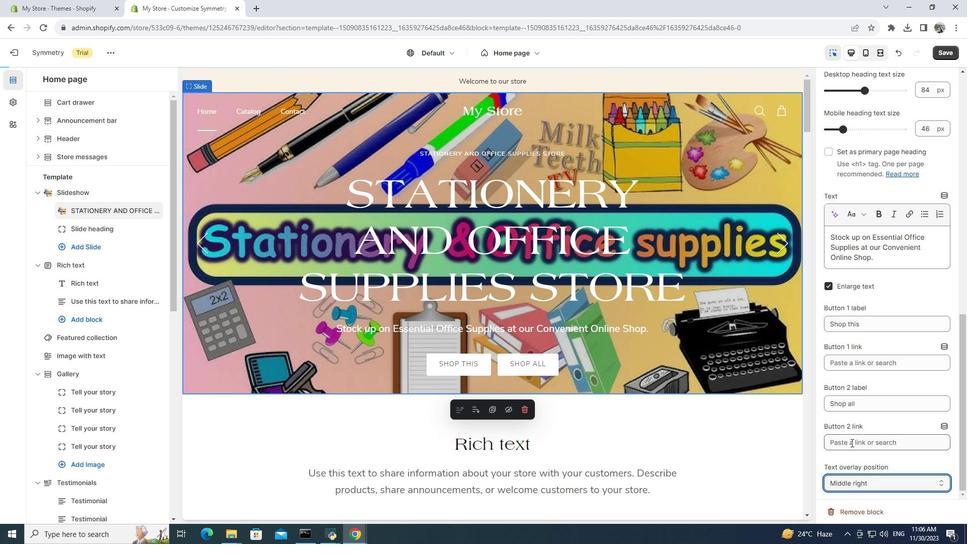 
Action: Mouse pressed left at (851, 442)
Screenshot: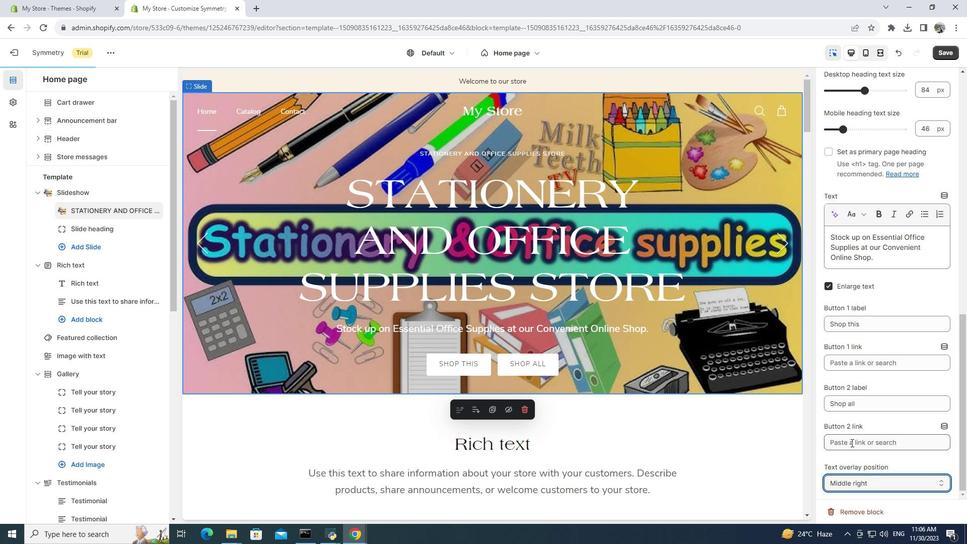 
Action: Mouse moved to (881, 479)
Screenshot: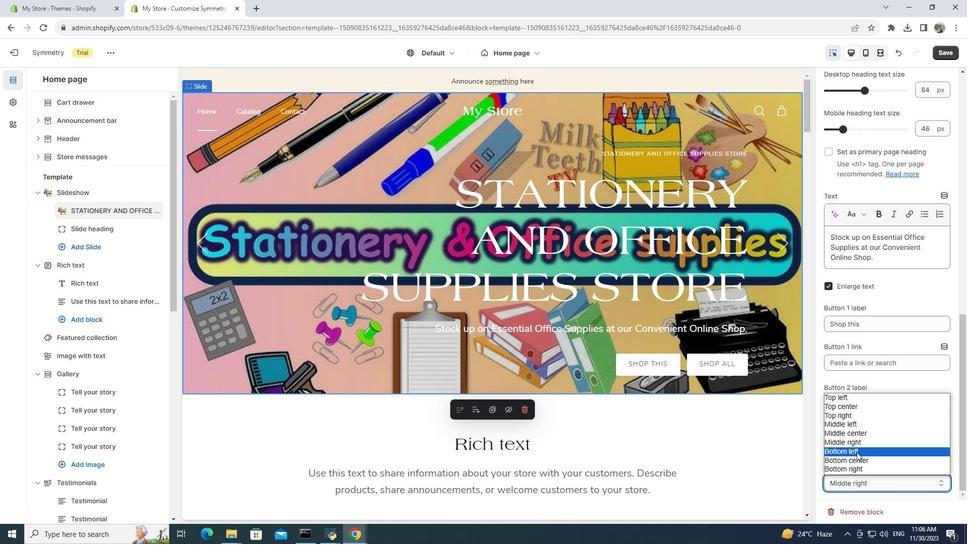 
Action: Mouse pressed left at (881, 479)
Screenshot: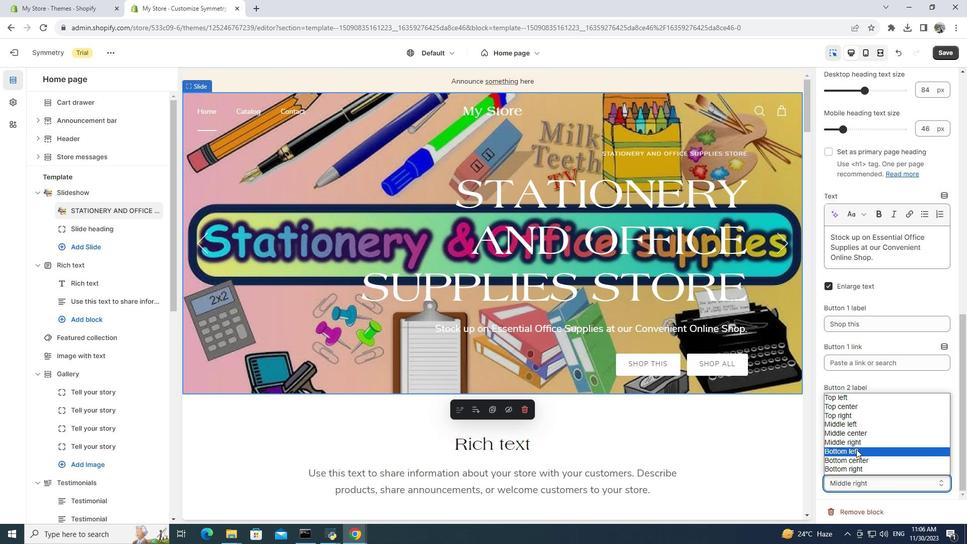
Action: Mouse moved to (855, 432)
Screenshot: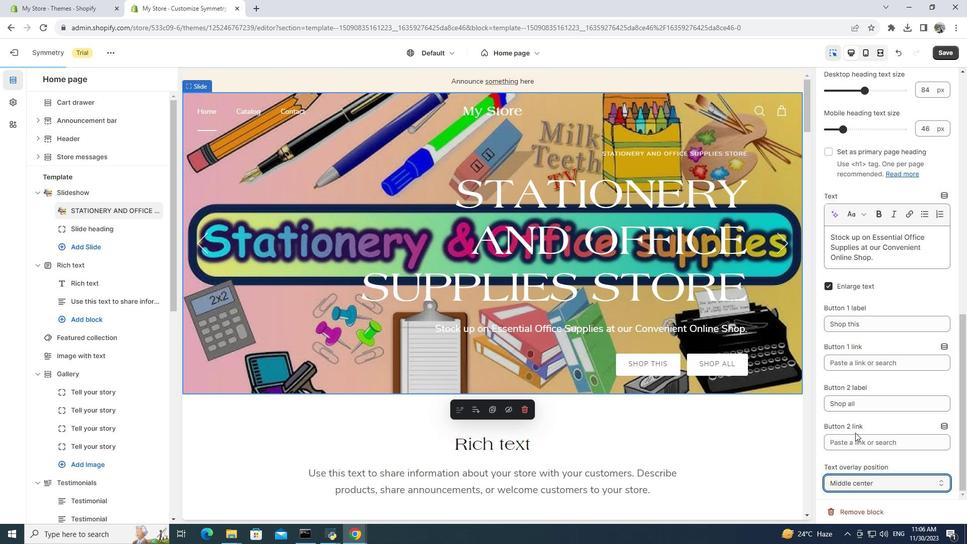 
Action: Mouse pressed left at (855, 432)
Screenshot: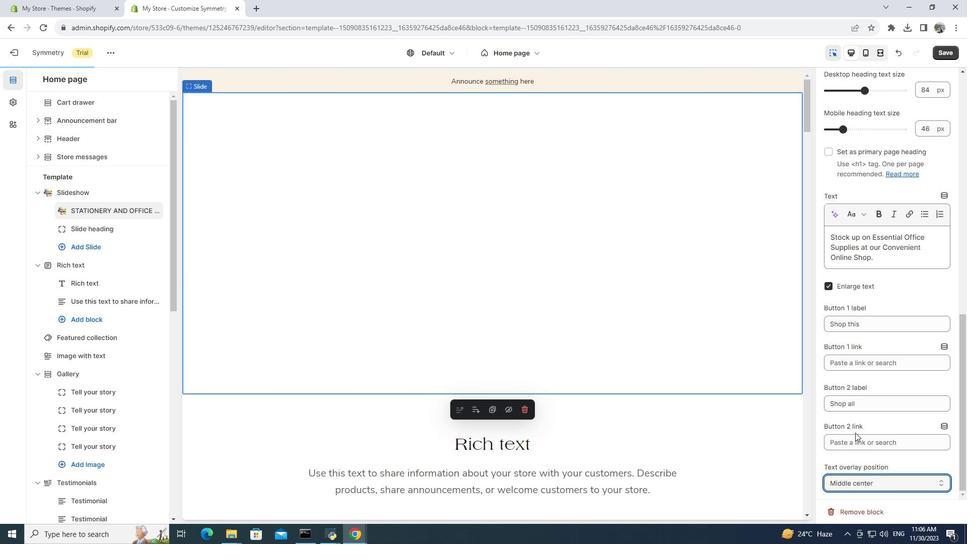 
Action: Mouse moved to (655, 366)
